 Task: Look for space in Neelankarai, India from 5th July, 2023 to 10th July, 2023 for 4 adults in price range Rs.9000 to Rs.14000. Place can be entire place with 2 bedrooms having 4 beds and 2 bathrooms. Property type can be house, flat, guest house. Amenities needed are: washing machine. Booking option can be shelf check-in. Required host language is English.
Action: Mouse moved to (544, 105)
Screenshot: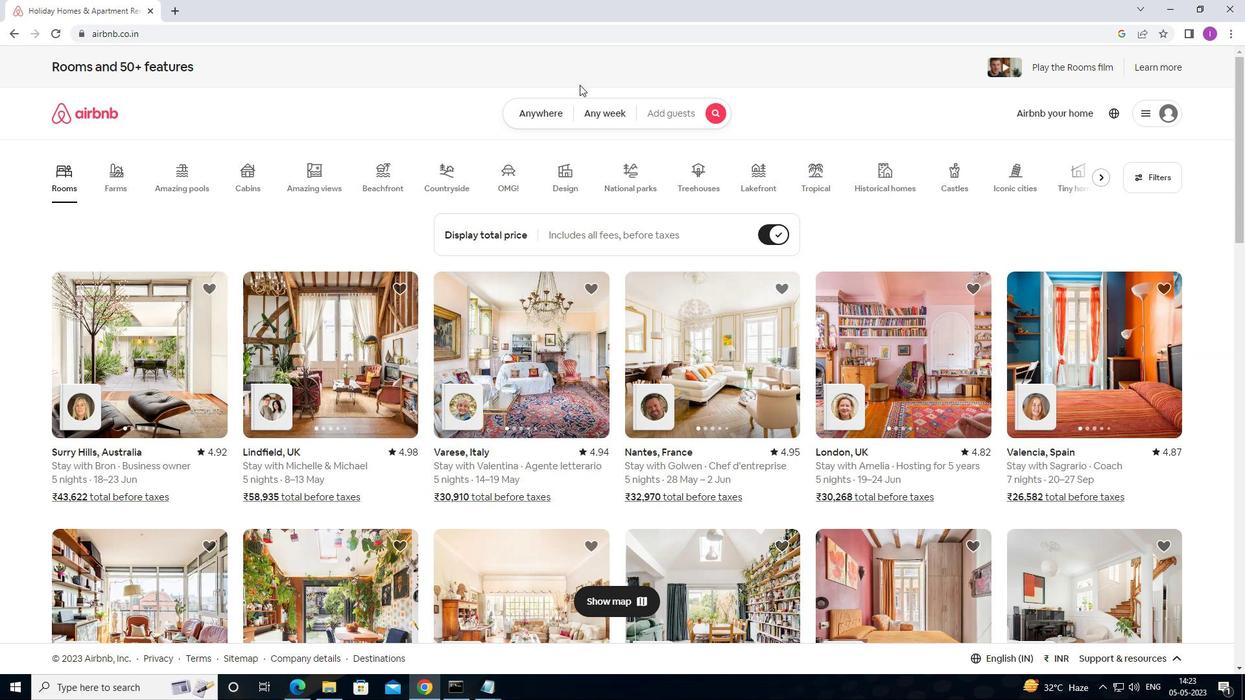 
Action: Mouse pressed left at (544, 105)
Screenshot: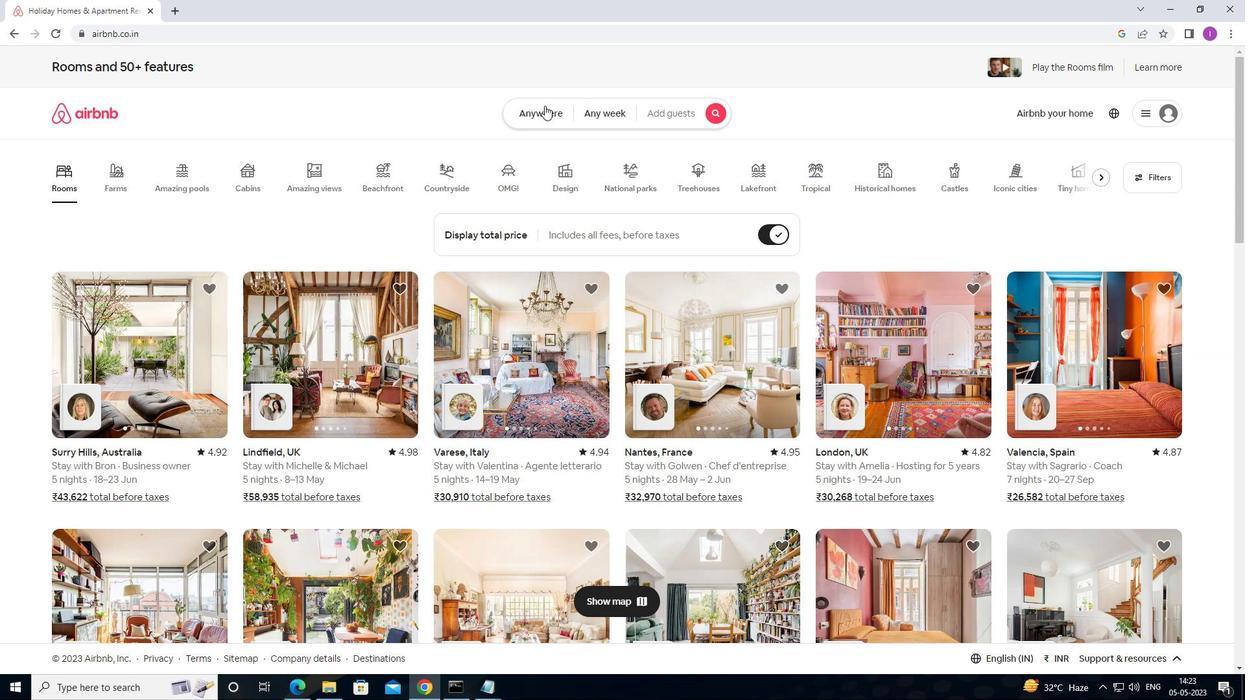 
Action: Mouse moved to (446, 159)
Screenshot: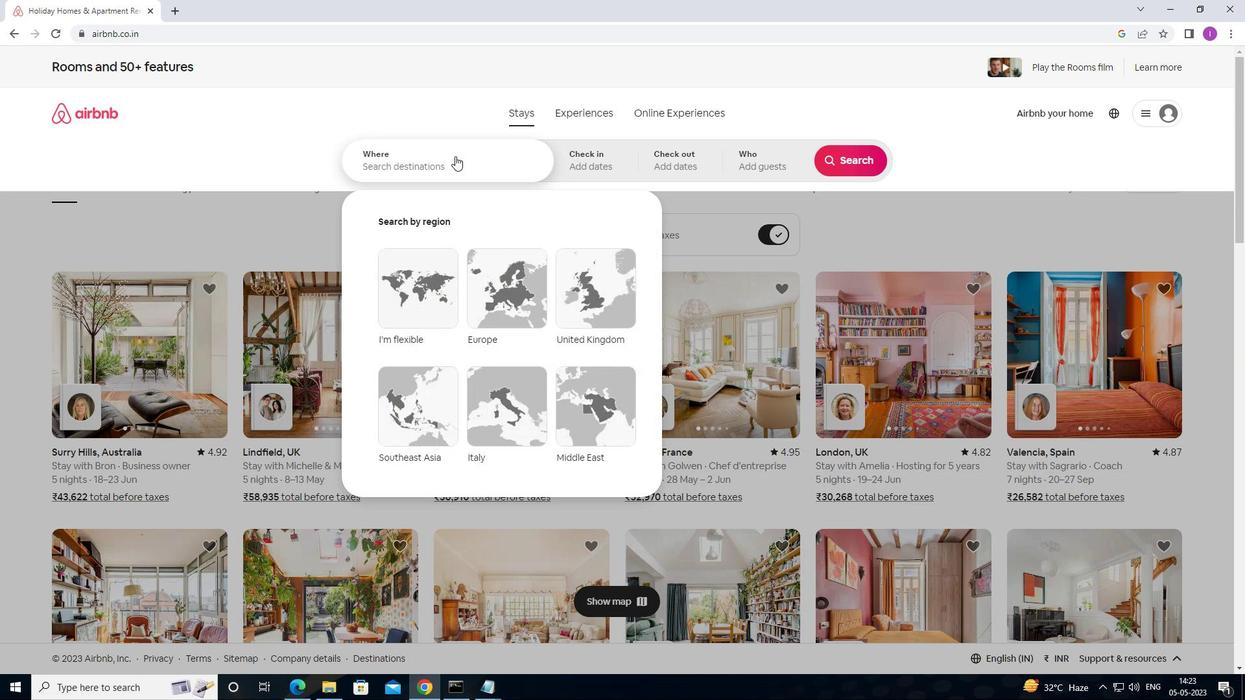 
Action: Mouse pressed left at (446, 159)
Screenshot: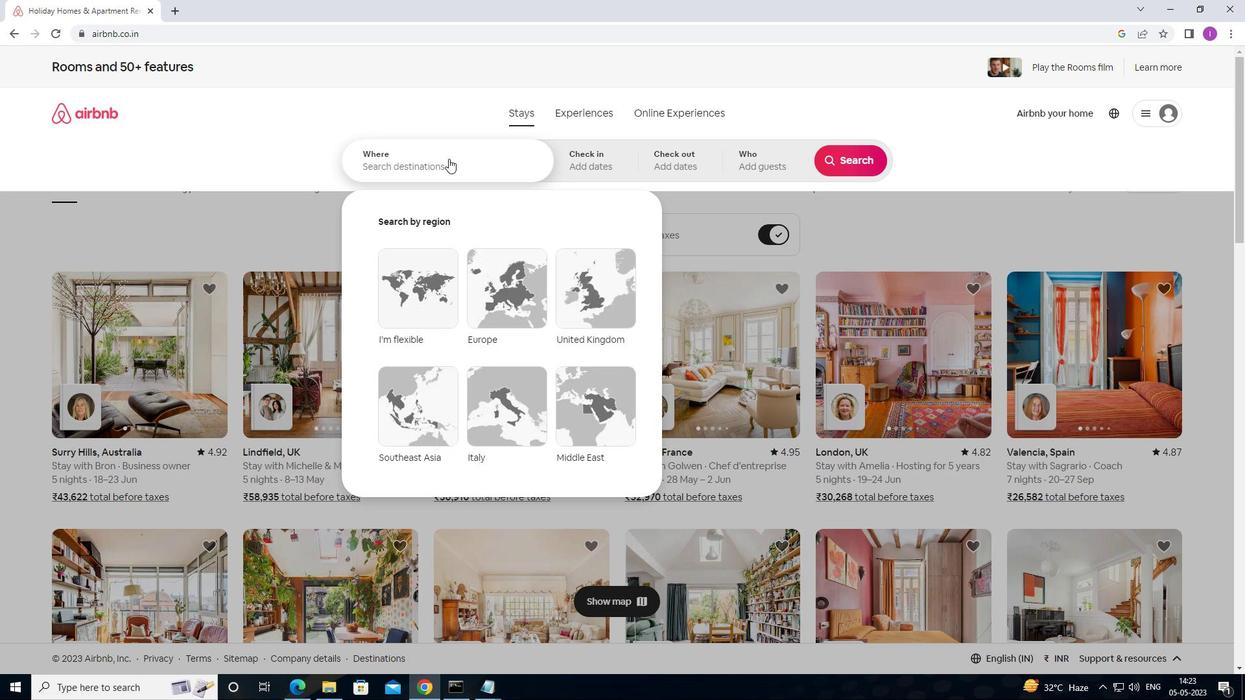
Action: Mouse moved to (449, 167)
Screenshot: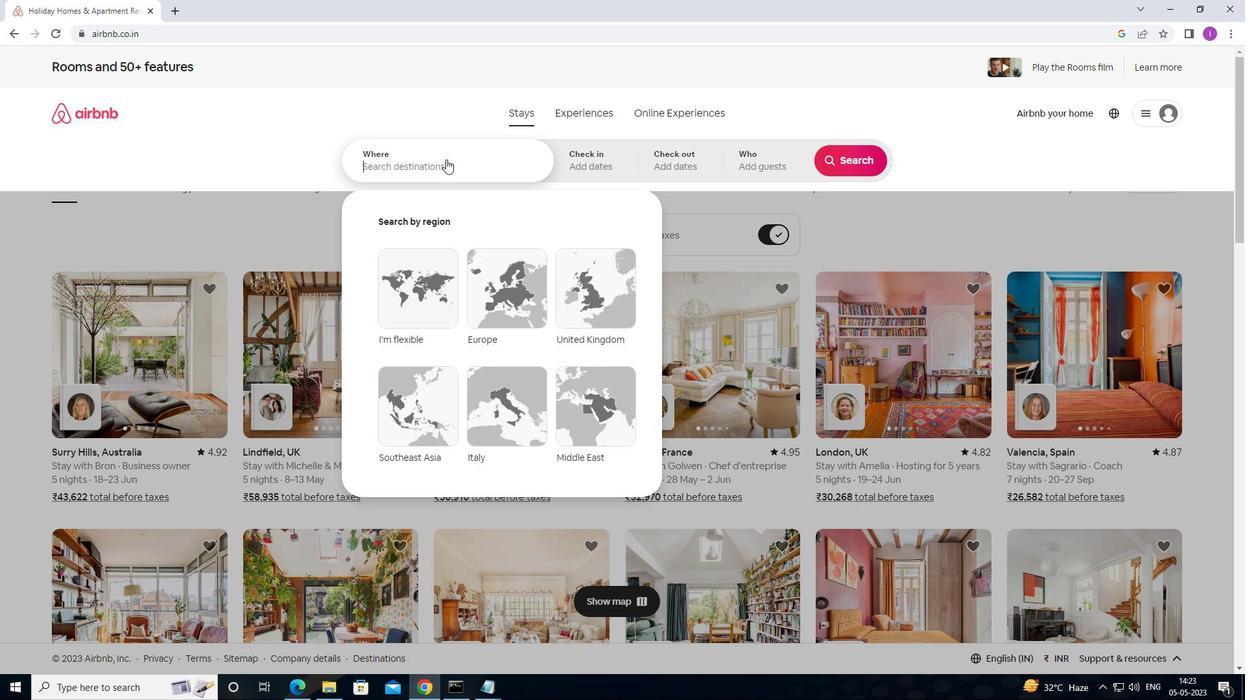 
Action: Key pressed <Key.shift>NEELANKARAI,<Key.shift>INDIA
Screenshot: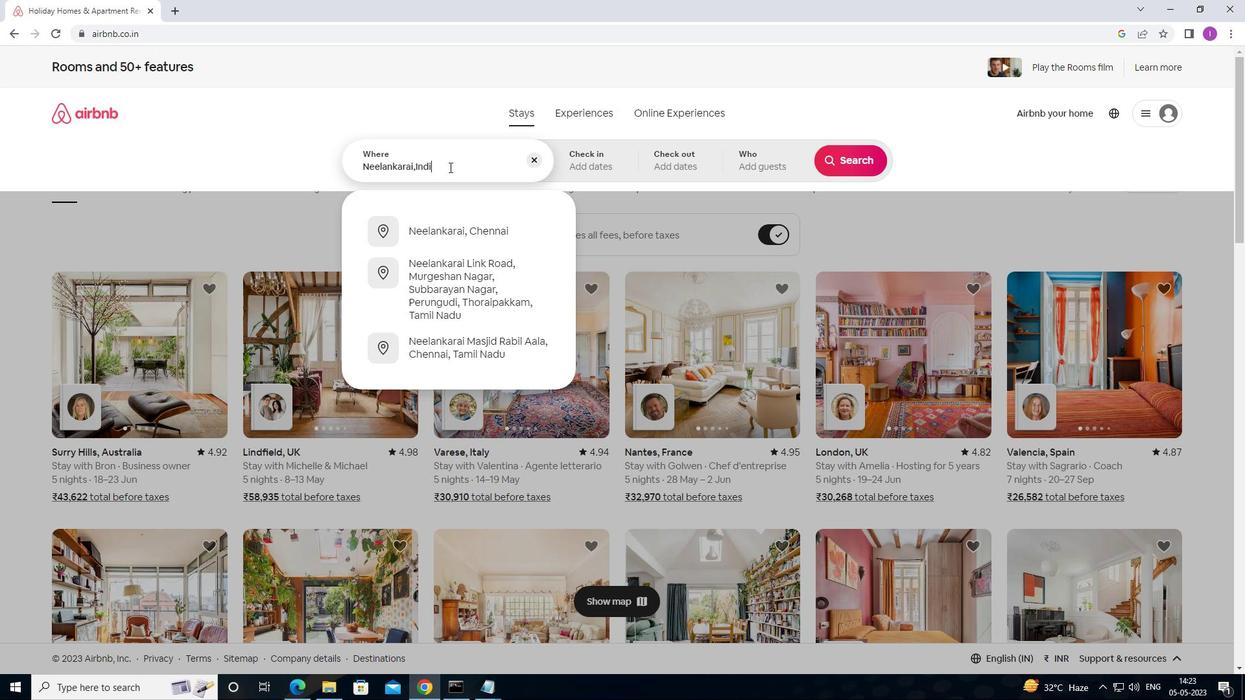 
Action: Mouse moved to (581, 166)
Screenshot: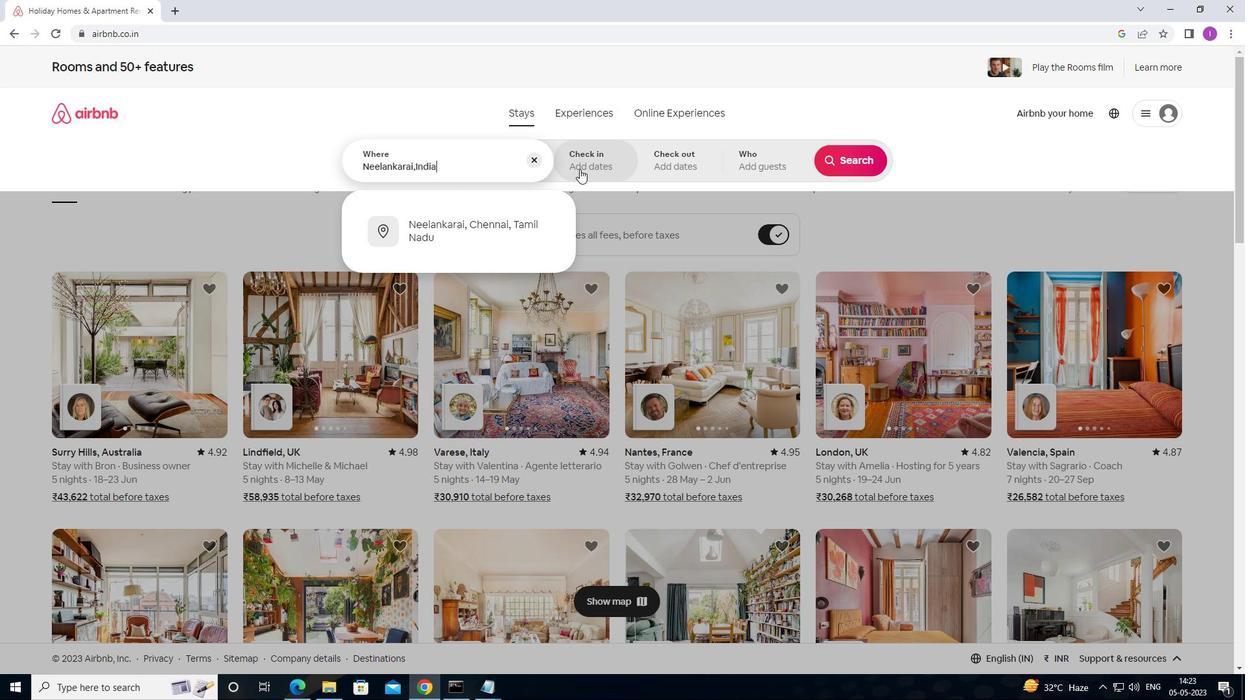 
Action: Mouse pressed left at (581, 166)
Screenshot: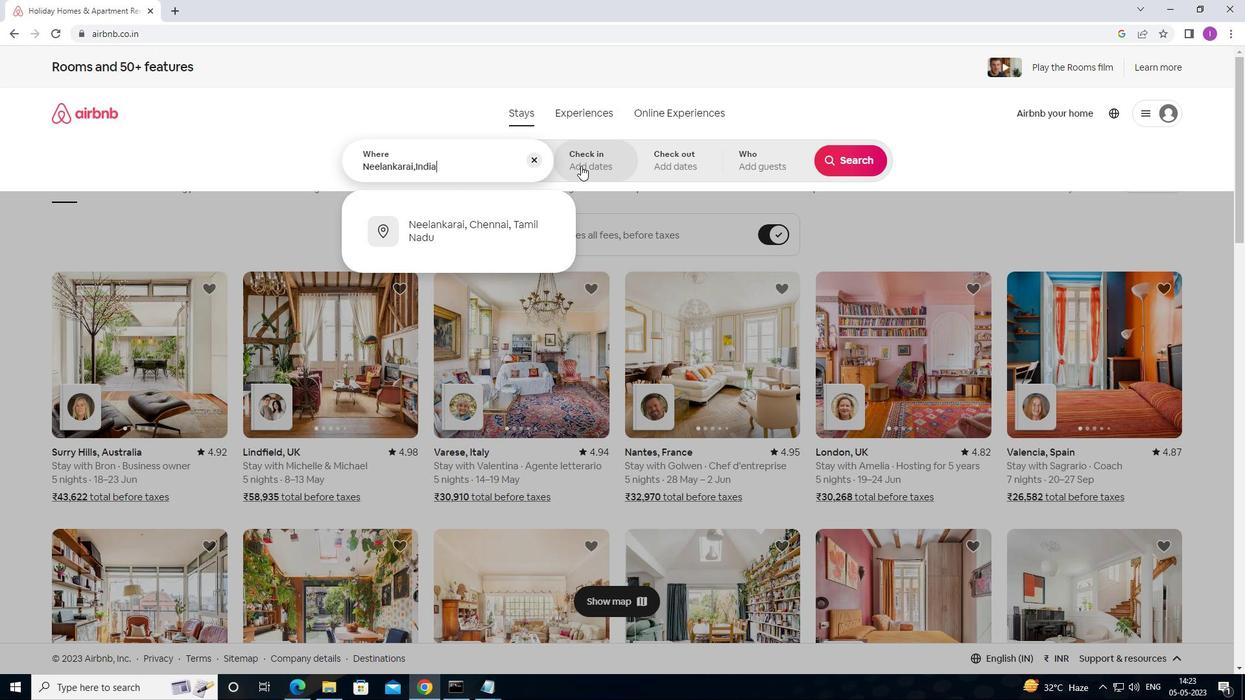 
Action: Mouse moved to (841, 267)
Screenshot: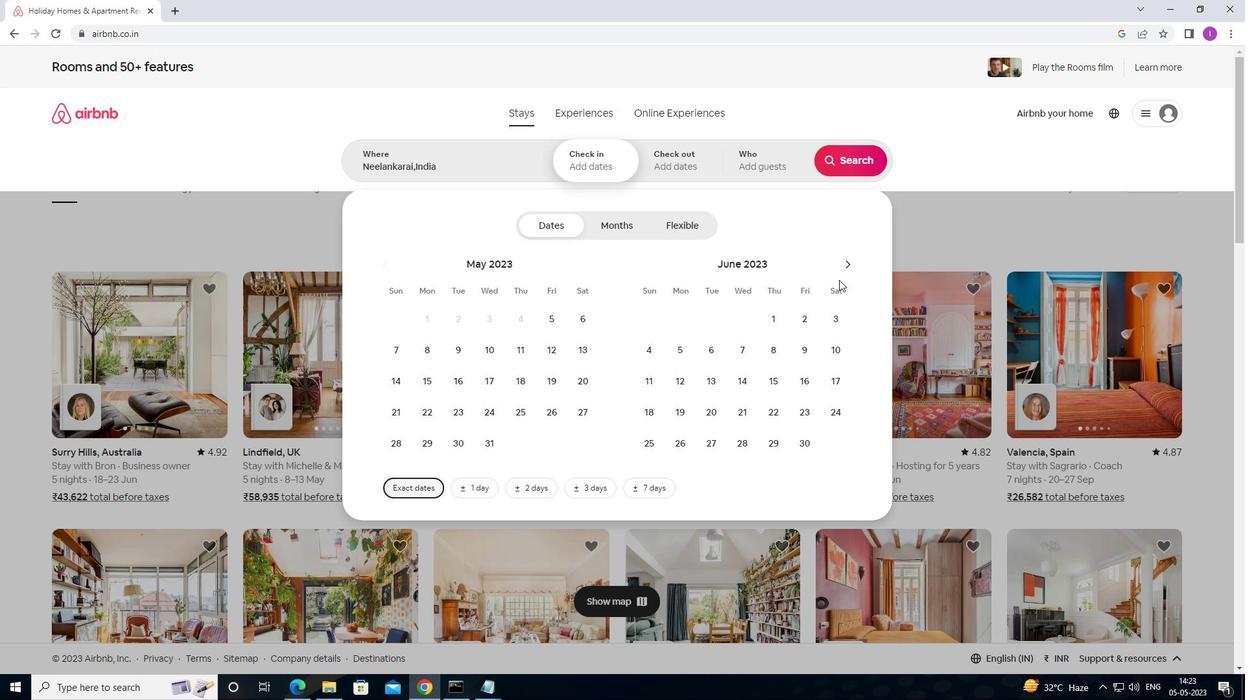 
Action: Mouse pressed left at (841, 267)
Screenshot: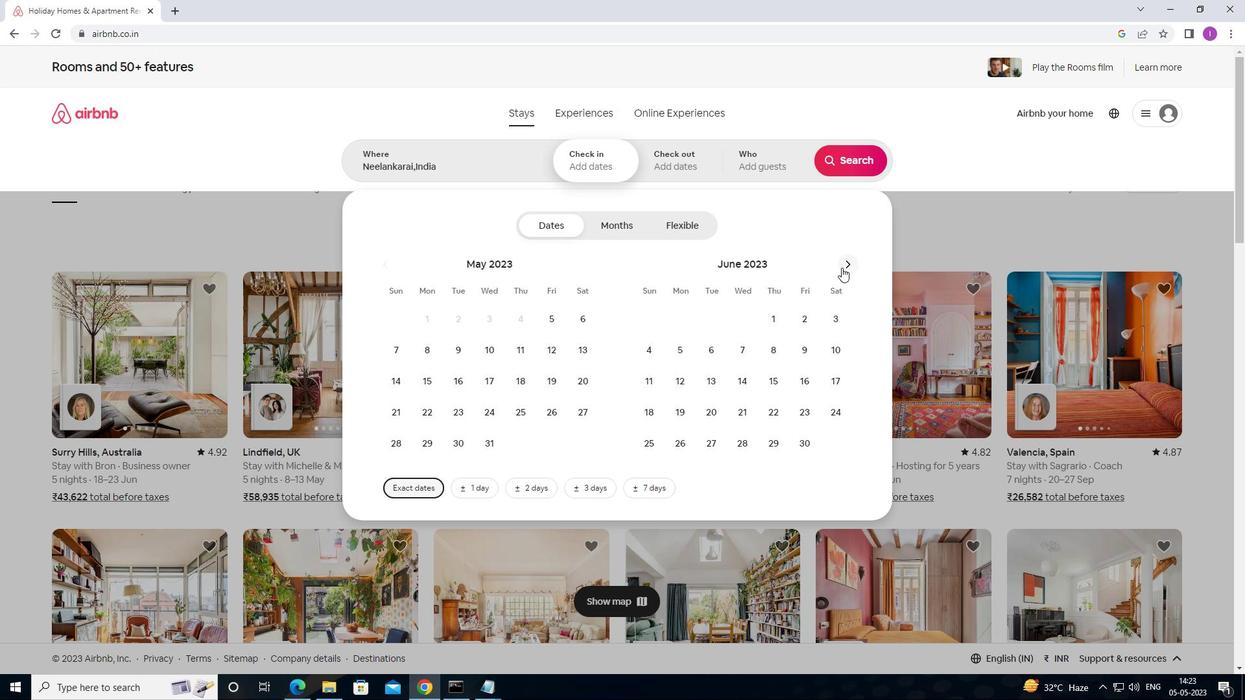
Action: Mouse moved to (734, 345)
Screenshot: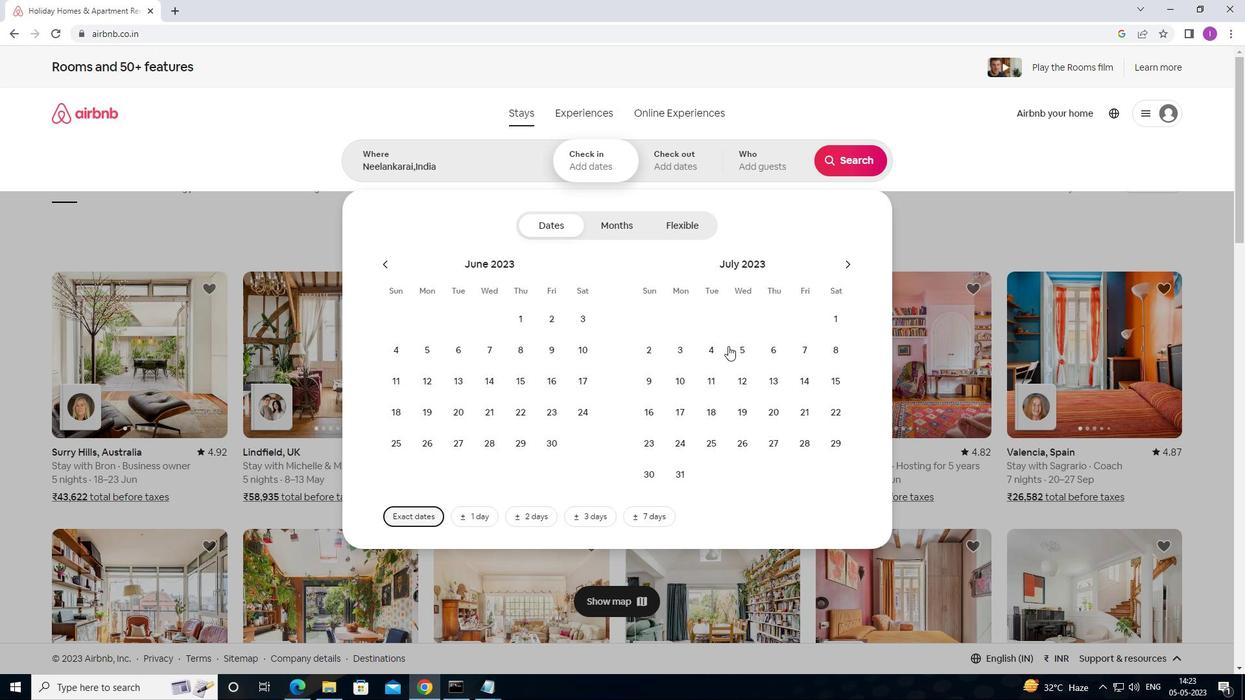 
Action: Mouse pressed left at (734, 345)
Screenshot: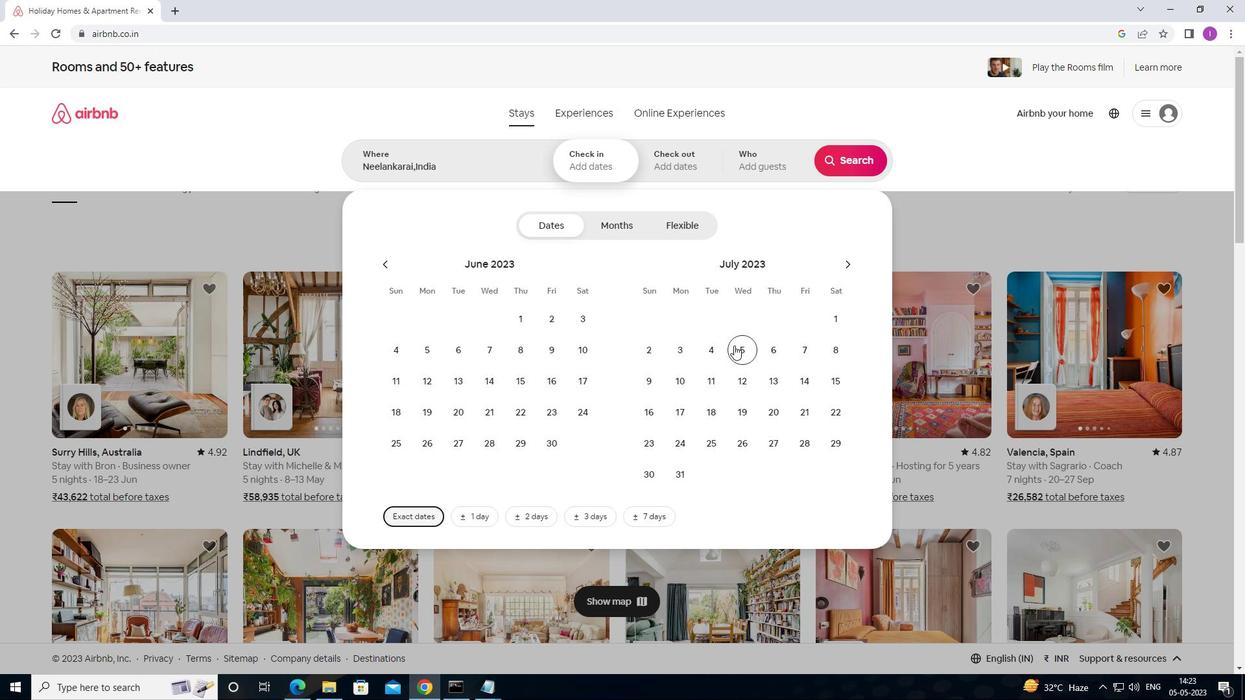 
Action: Mouse moved to (681, 378)
Screenshot: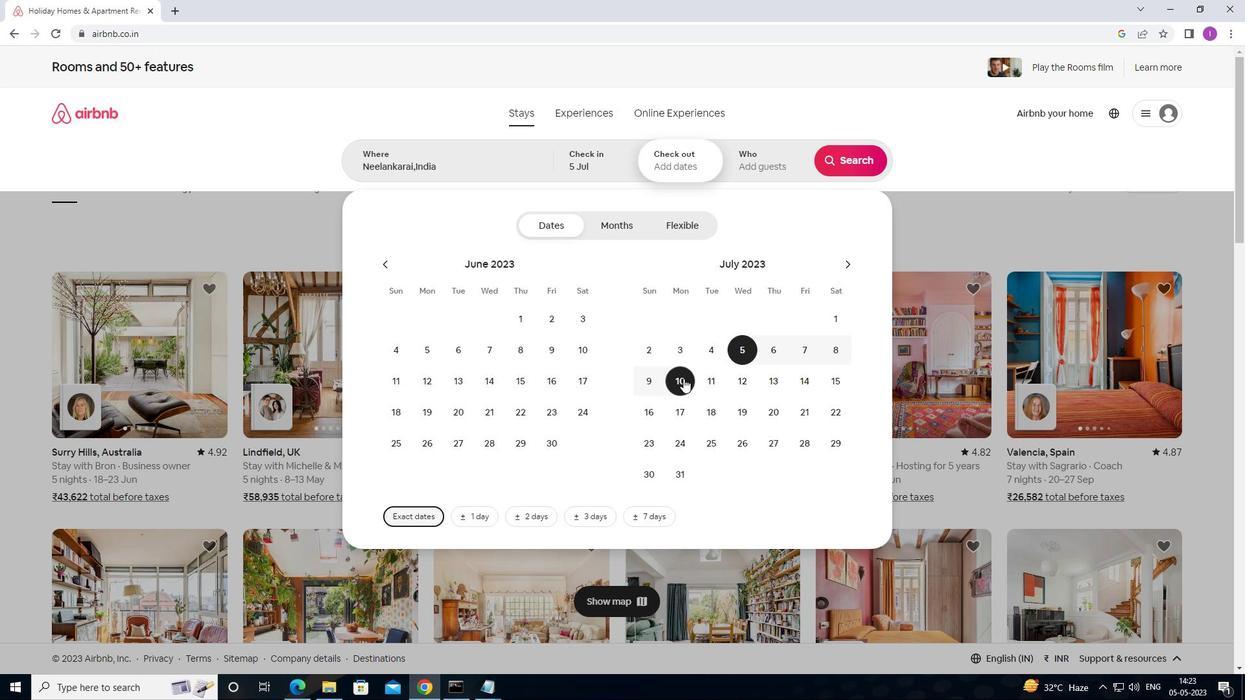 
Action: Mouse pressed left at (681, 378)
Screenshot: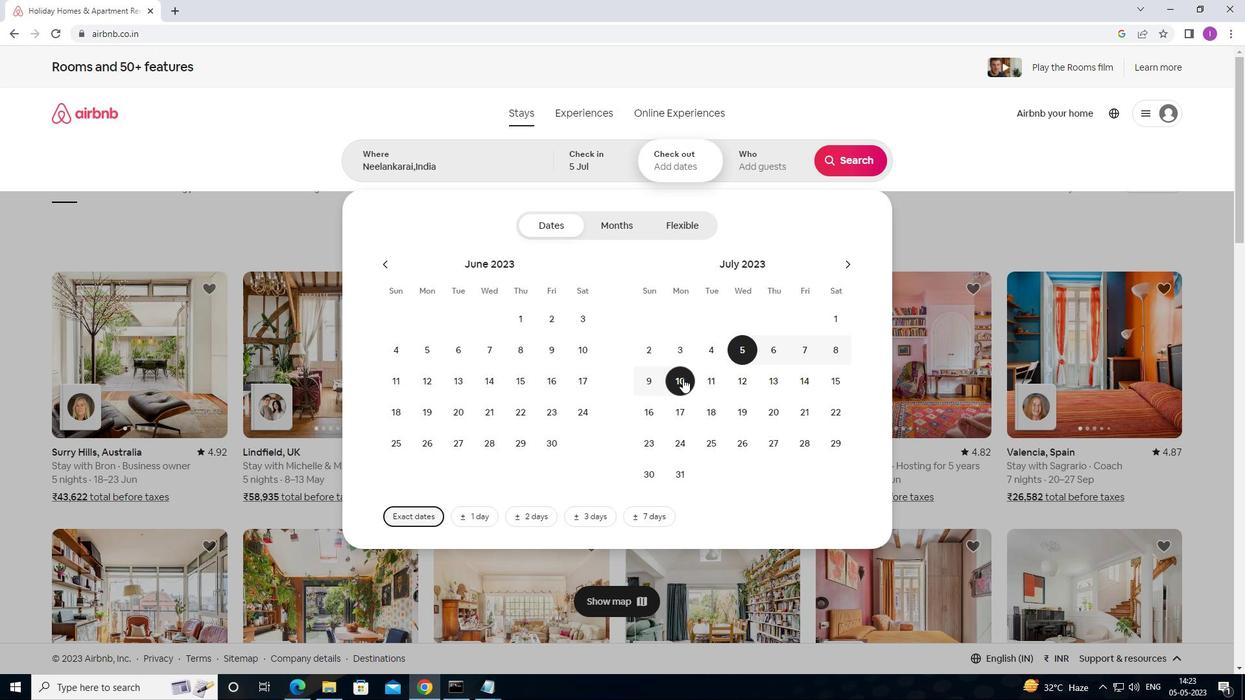 
Action: Mouse moved to (752, 175)
Screenshot: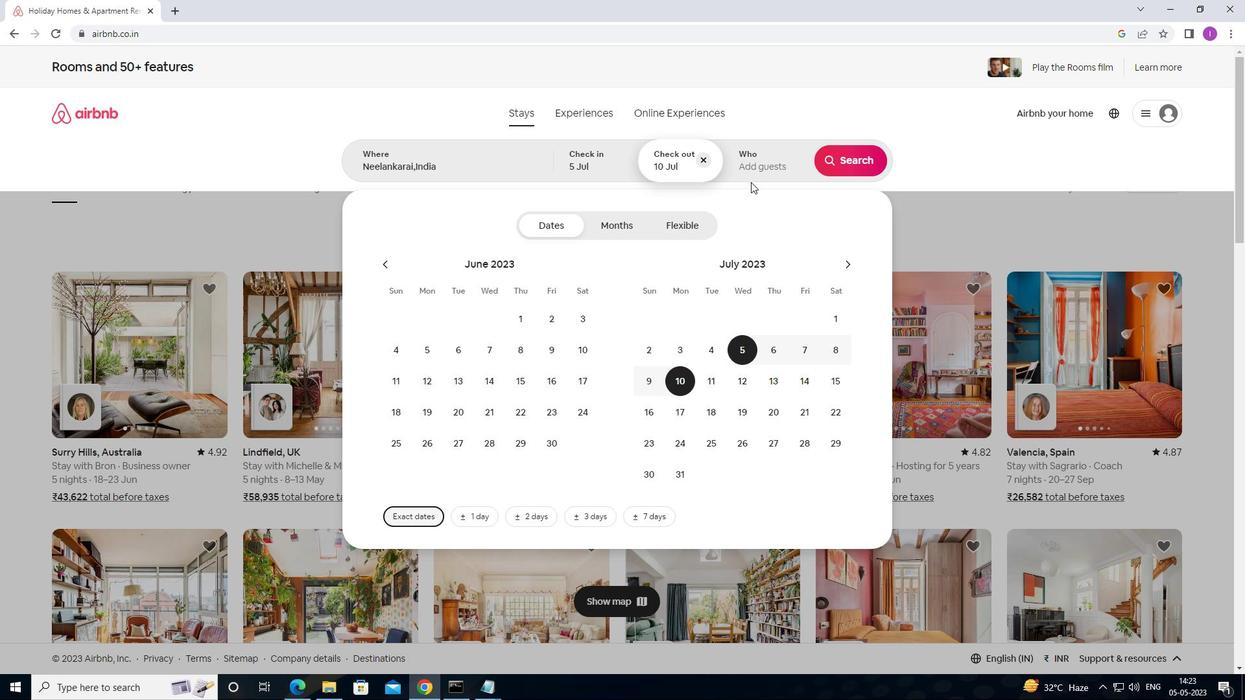 
Action: Mouse pressed left at (752, 175)
Screenshot: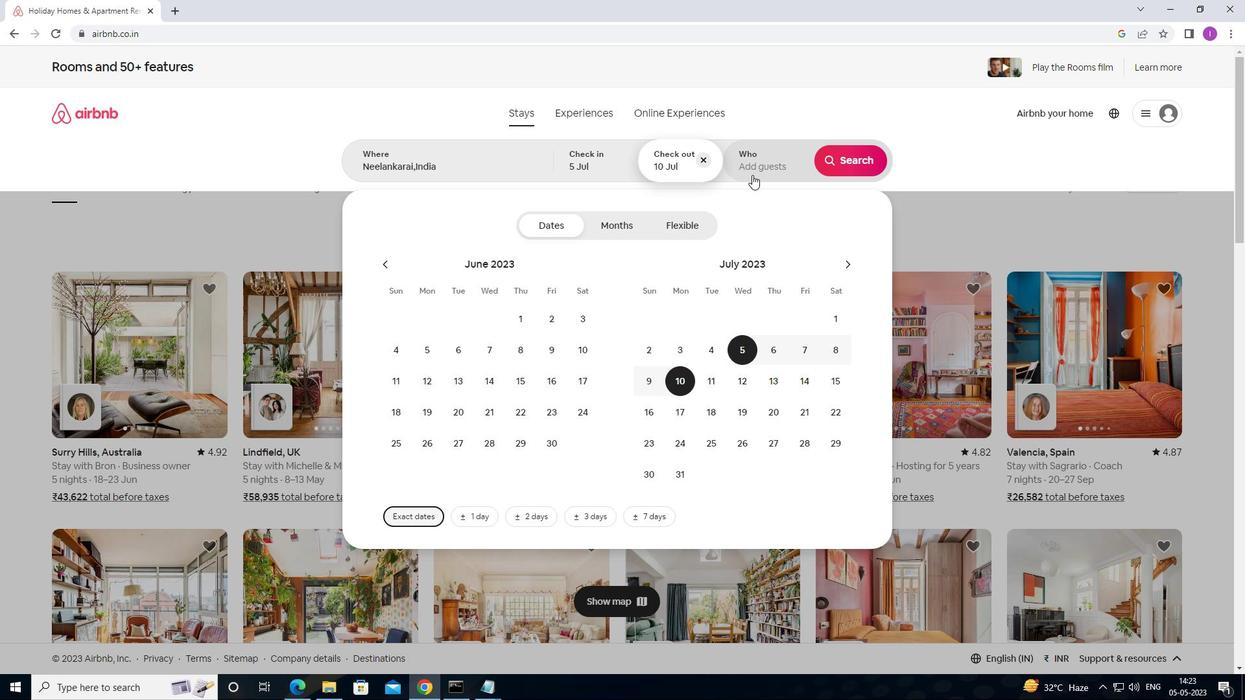 
Action: Mouse moved to (845, 232)
Screenshot: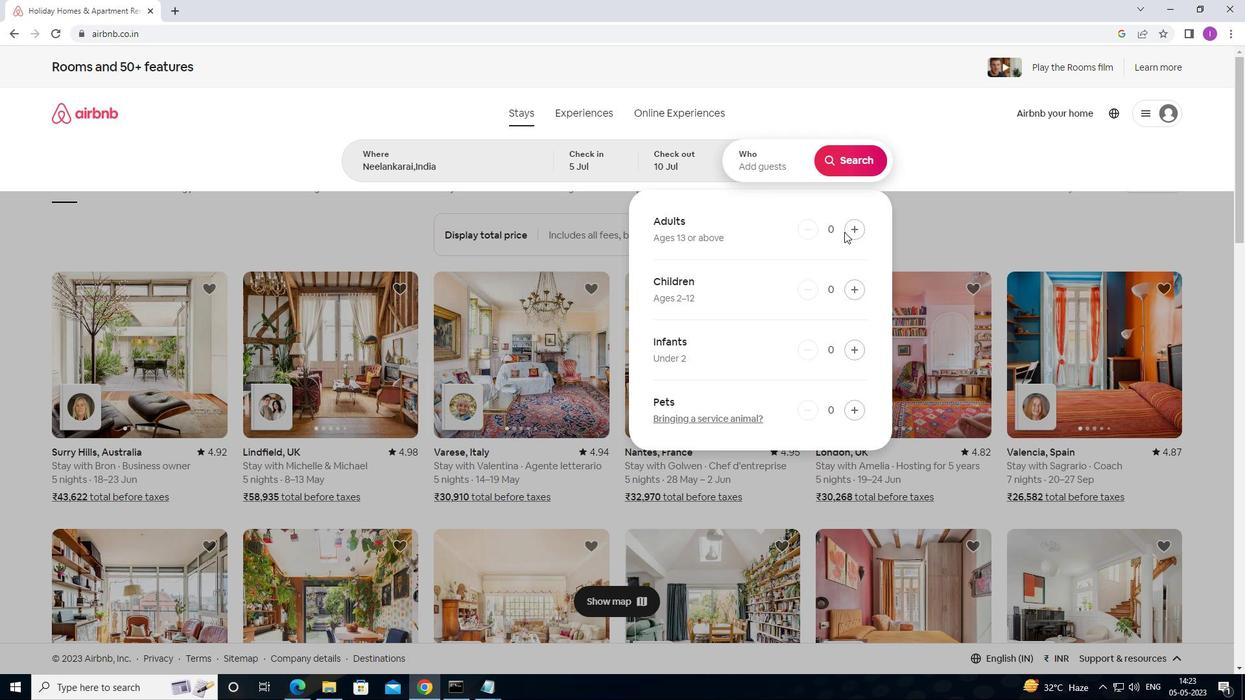 
Action: Mouse pressed left at (845, 232)
Screenshot: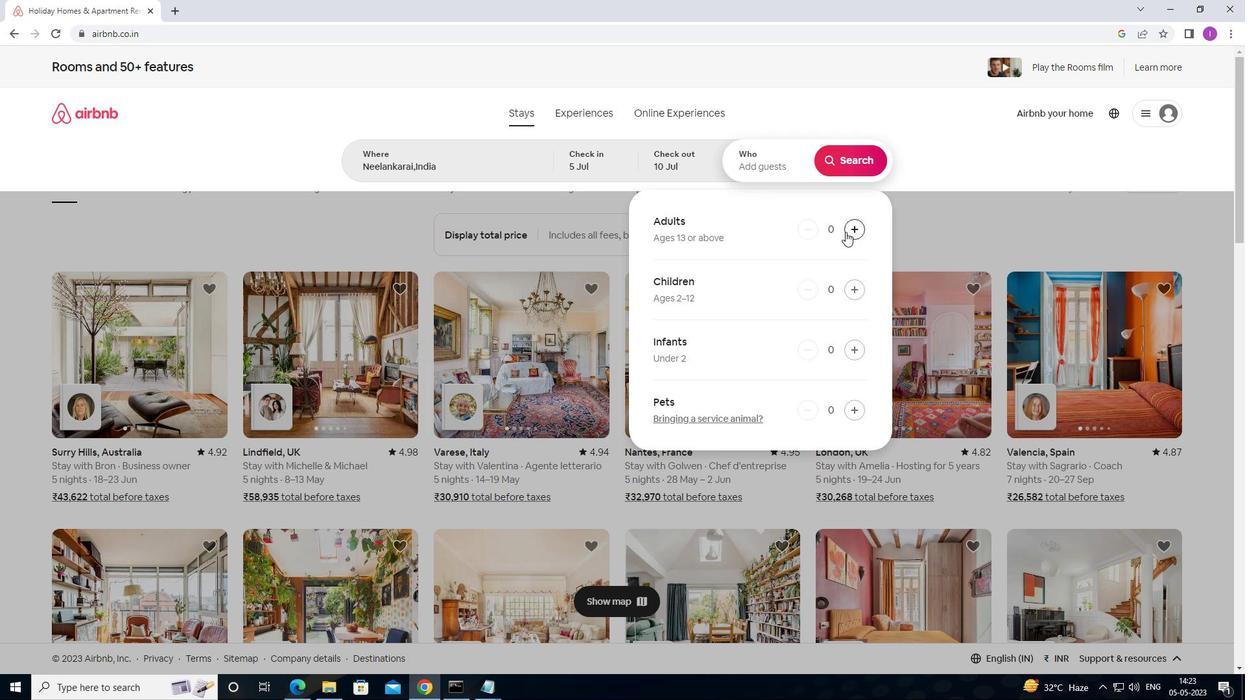 
Action: Mouse pressed left at (845, 232)
Screenshot: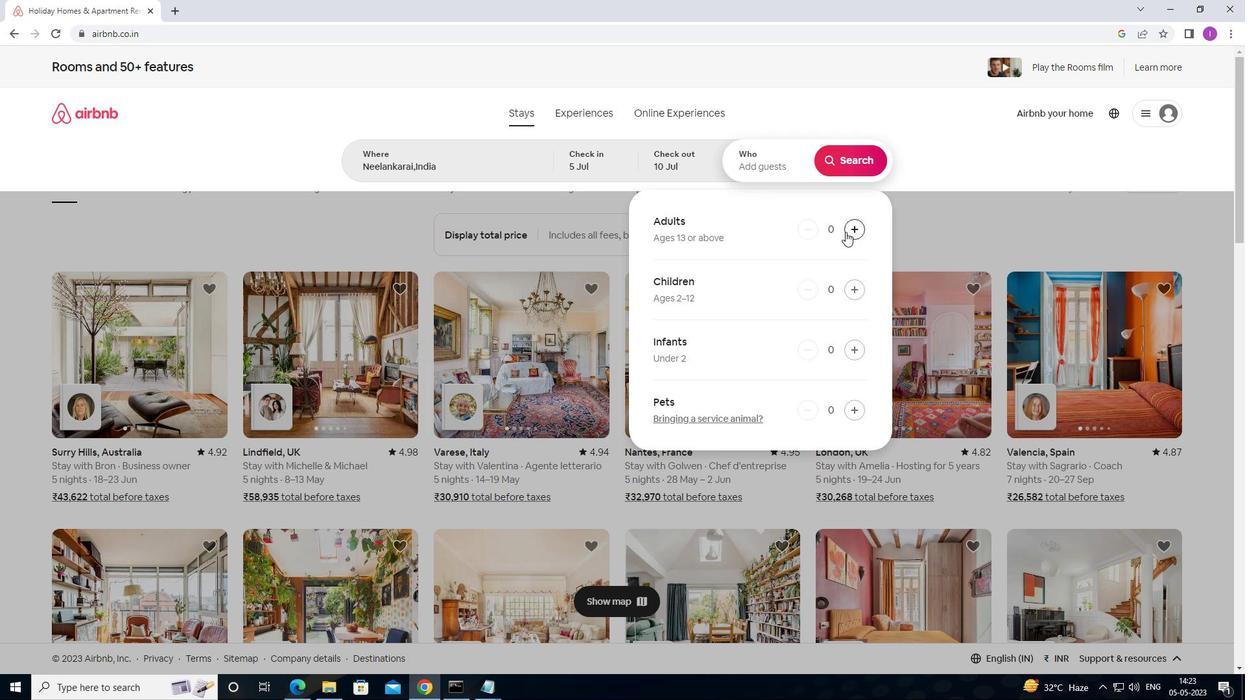 
Action: Mouse pressed left at (845, 232)
Screenshot: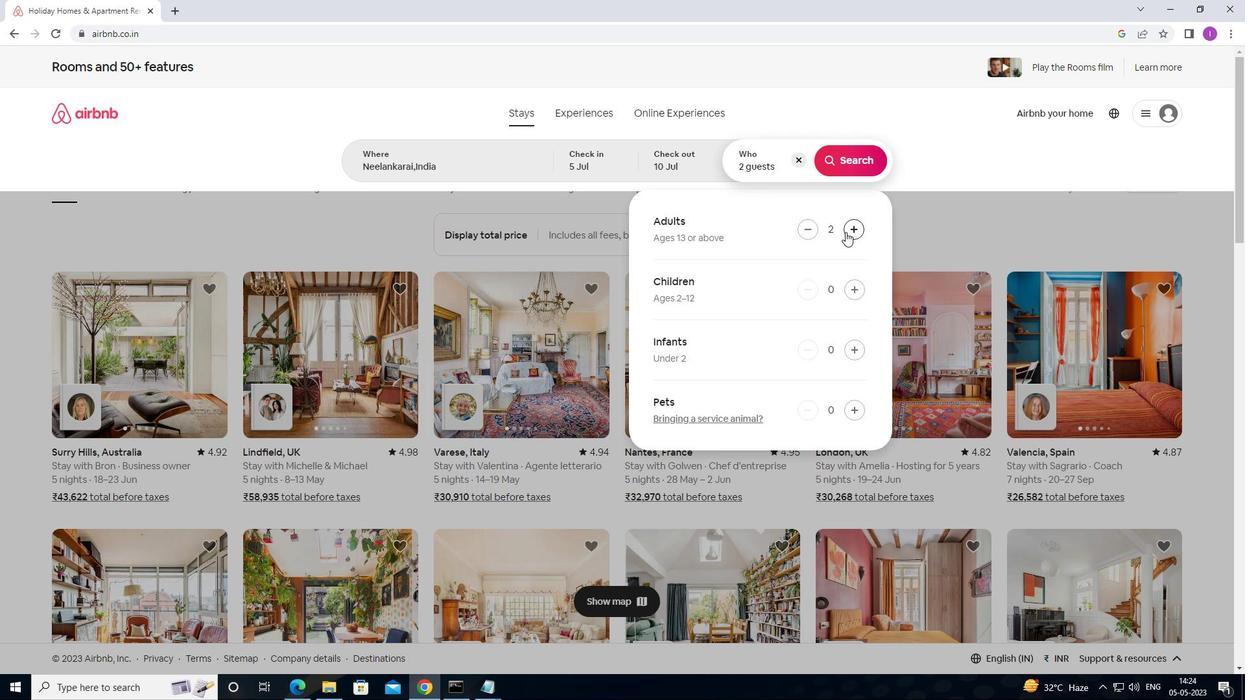 
Action: Mouse pressed left at (845, 232)
Screenshot: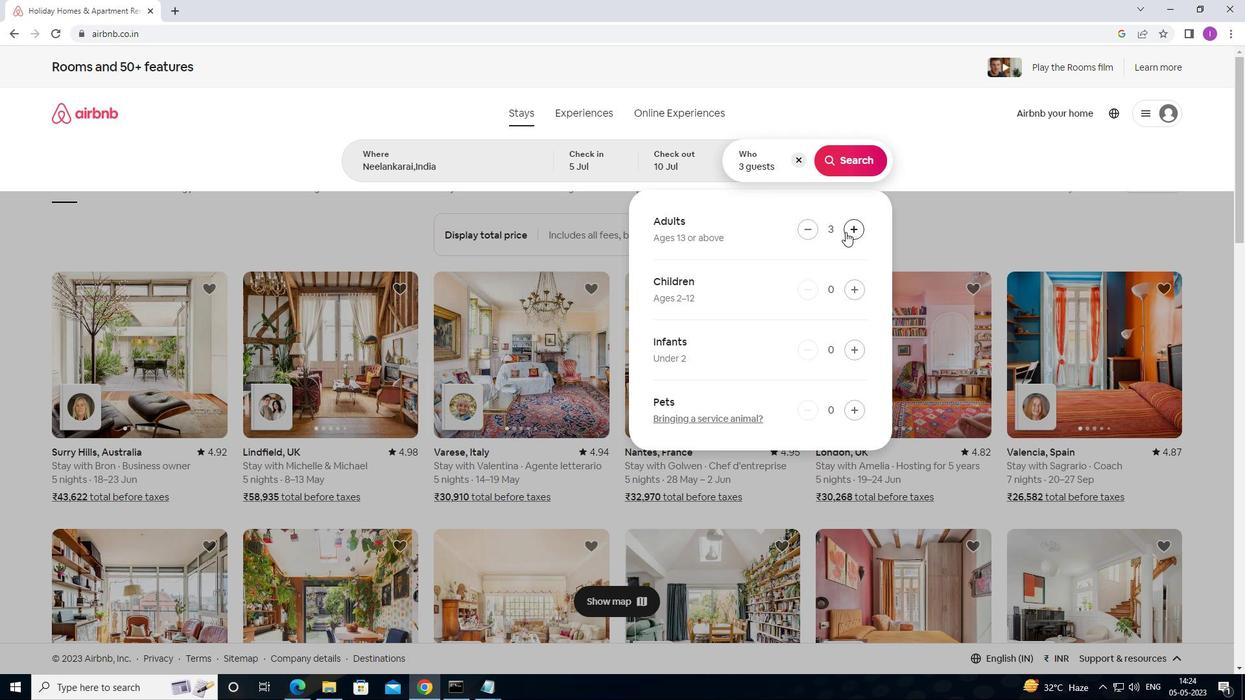 
Action: Mouse moved to (844, 168)
Screenshot: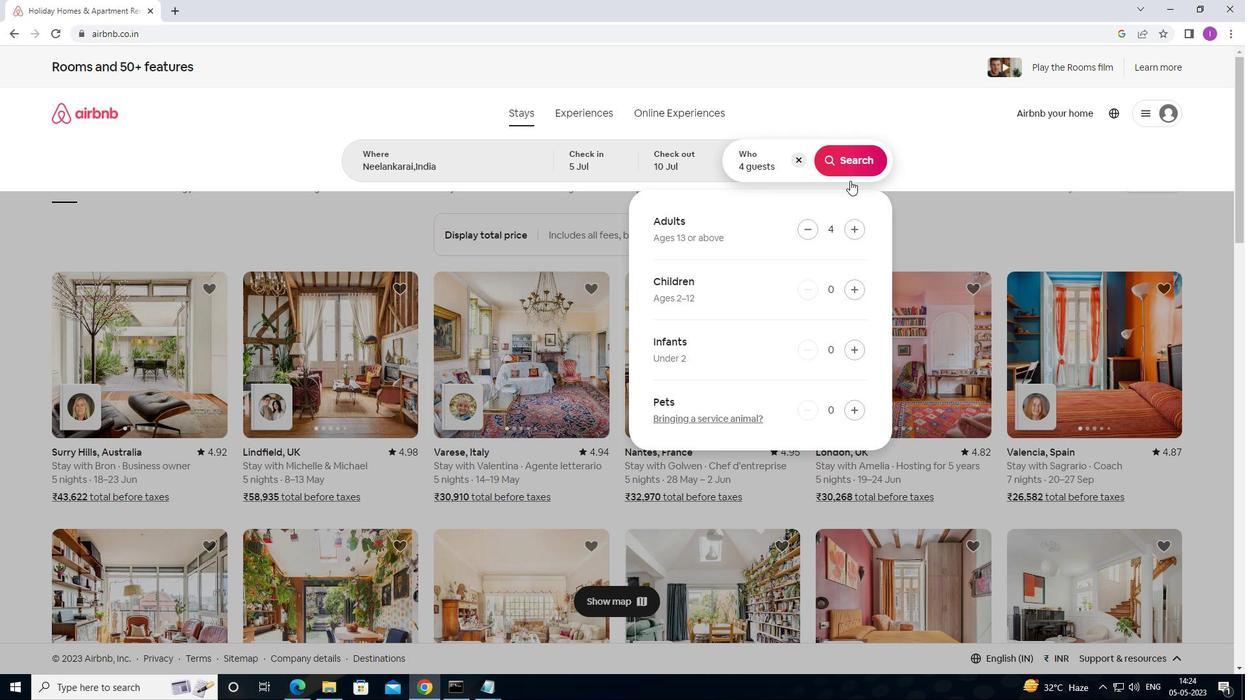 
Action: Mouse pressed left at (844, 168)
Screenshot: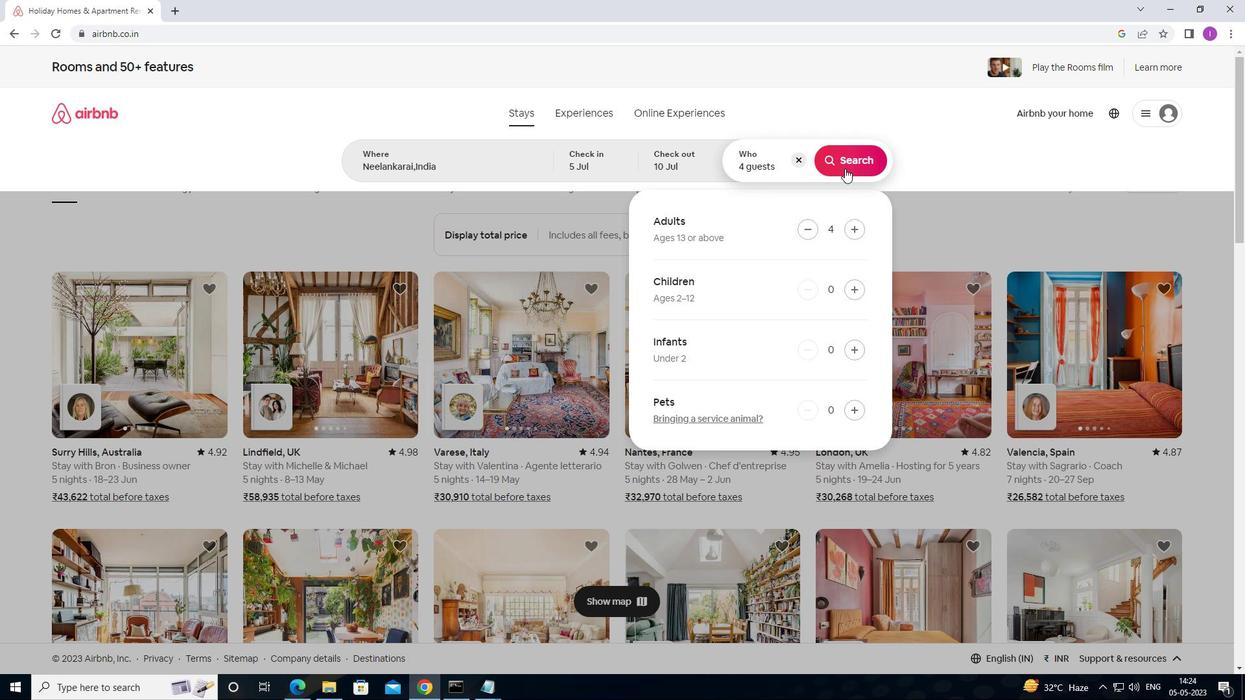 
Action: Mouse moved to (1193, 123)
Screenshot: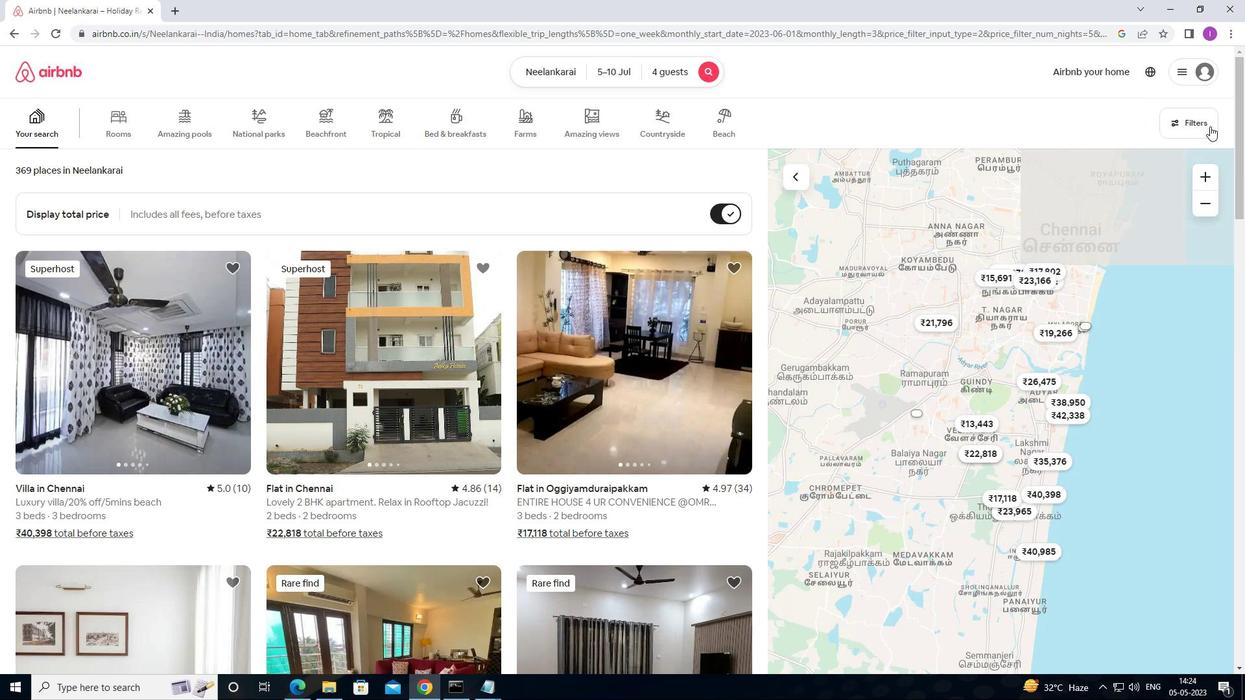 
Action: Mouse pressed left at (1193, 123)
Screenshot: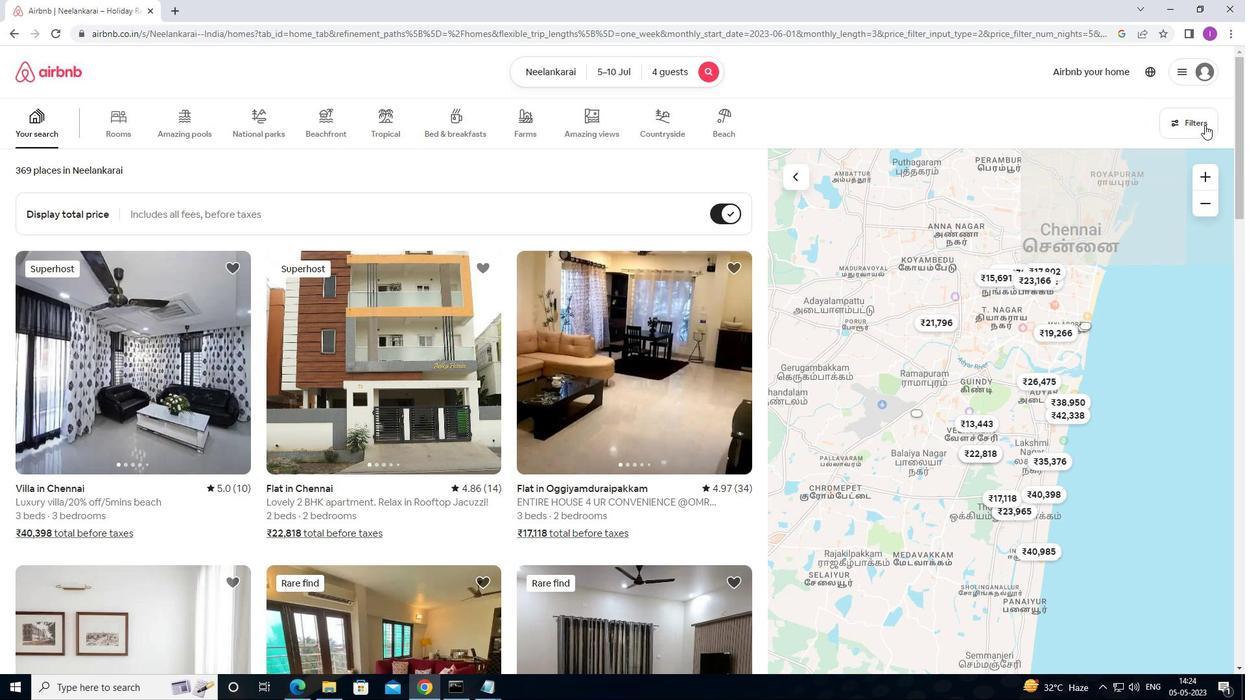 
Action: Mouse moved to (468, 441)
Screenshot: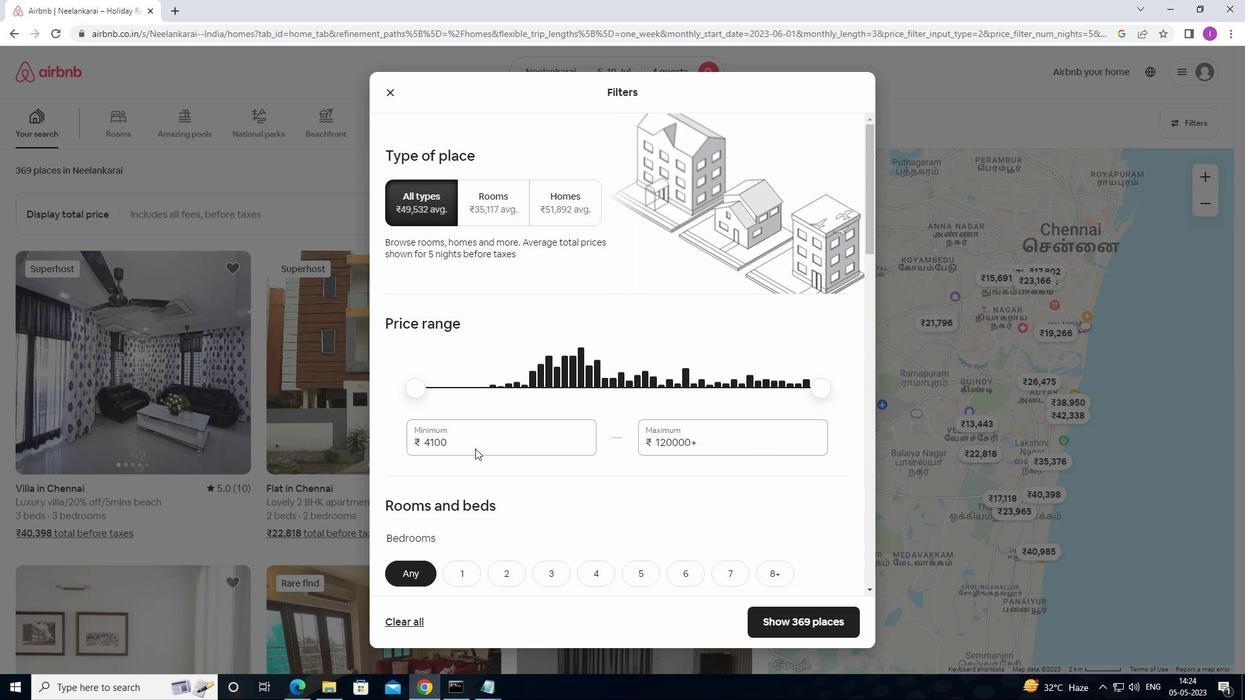 
Action: Mouse pressed left at (468, 441)
Screenshot: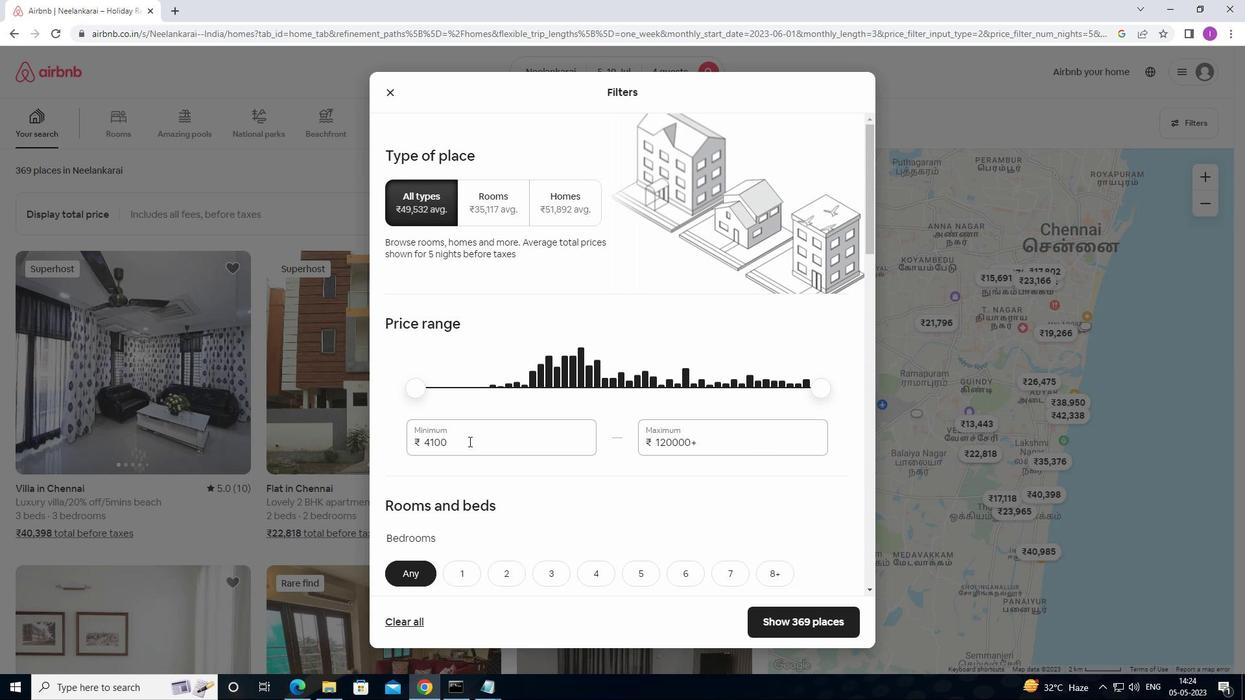 
Action: Mouse moved to (461, 413)
Screenshot: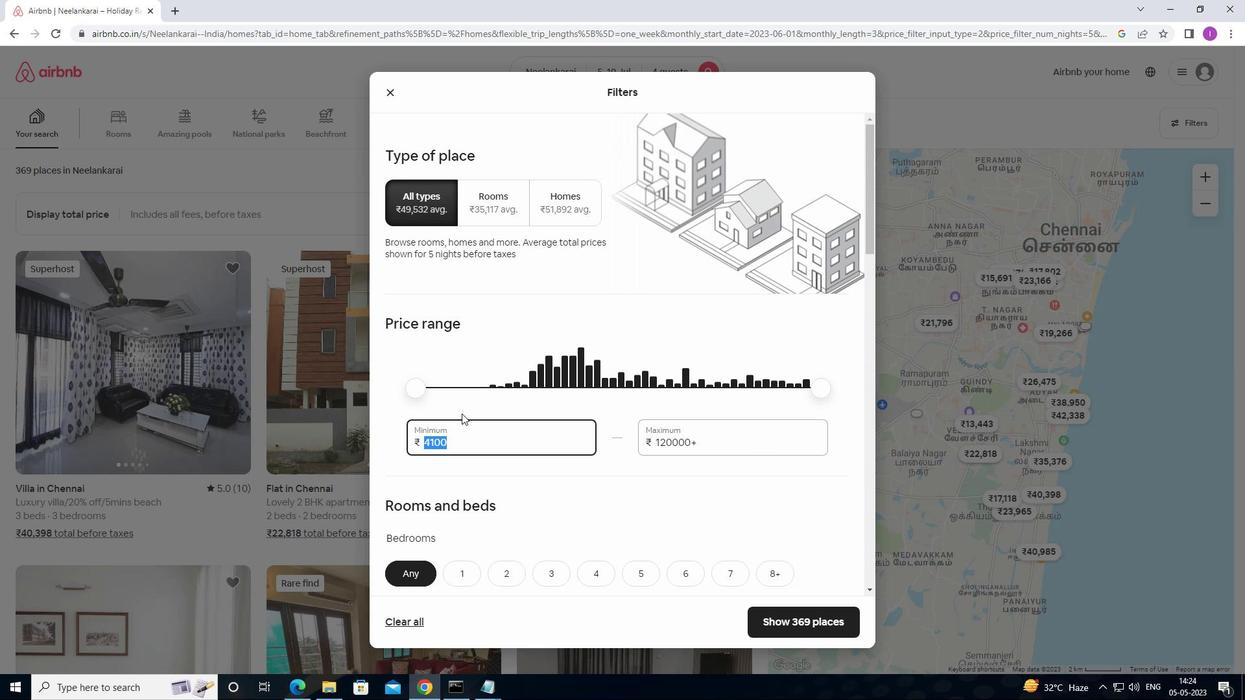
Action: Key pressed 9
Screenshot: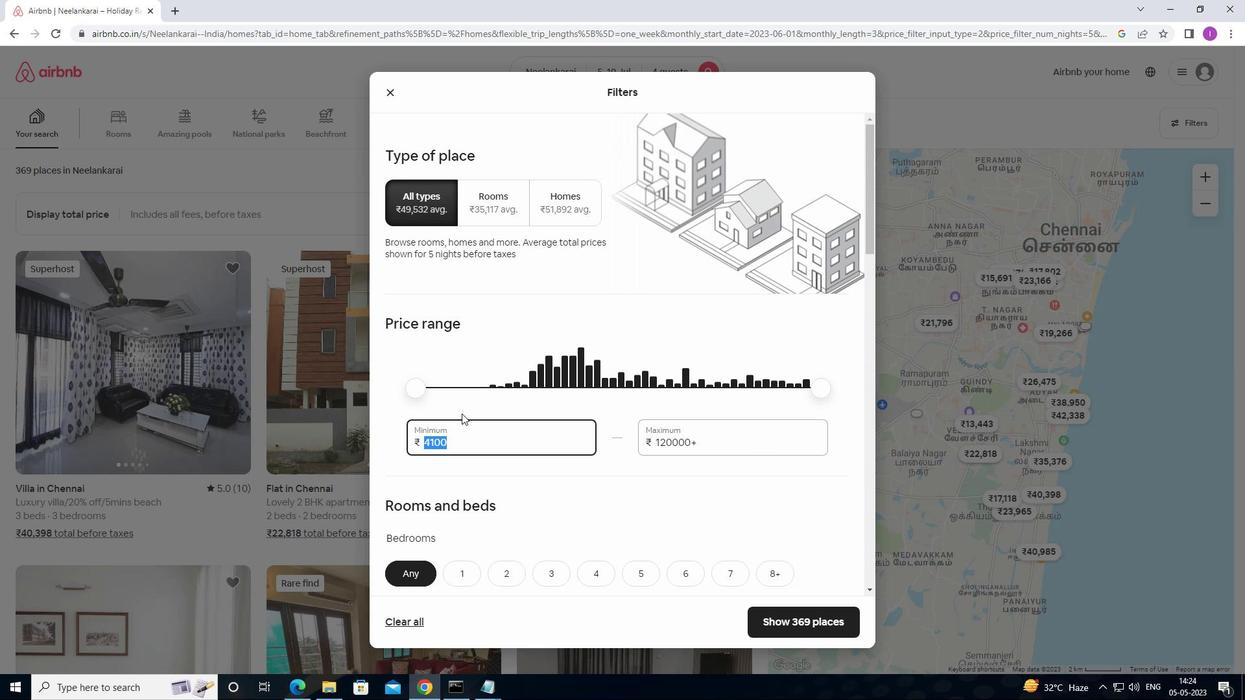 
Action: Mouse moved to (463, 411)
Screenshot: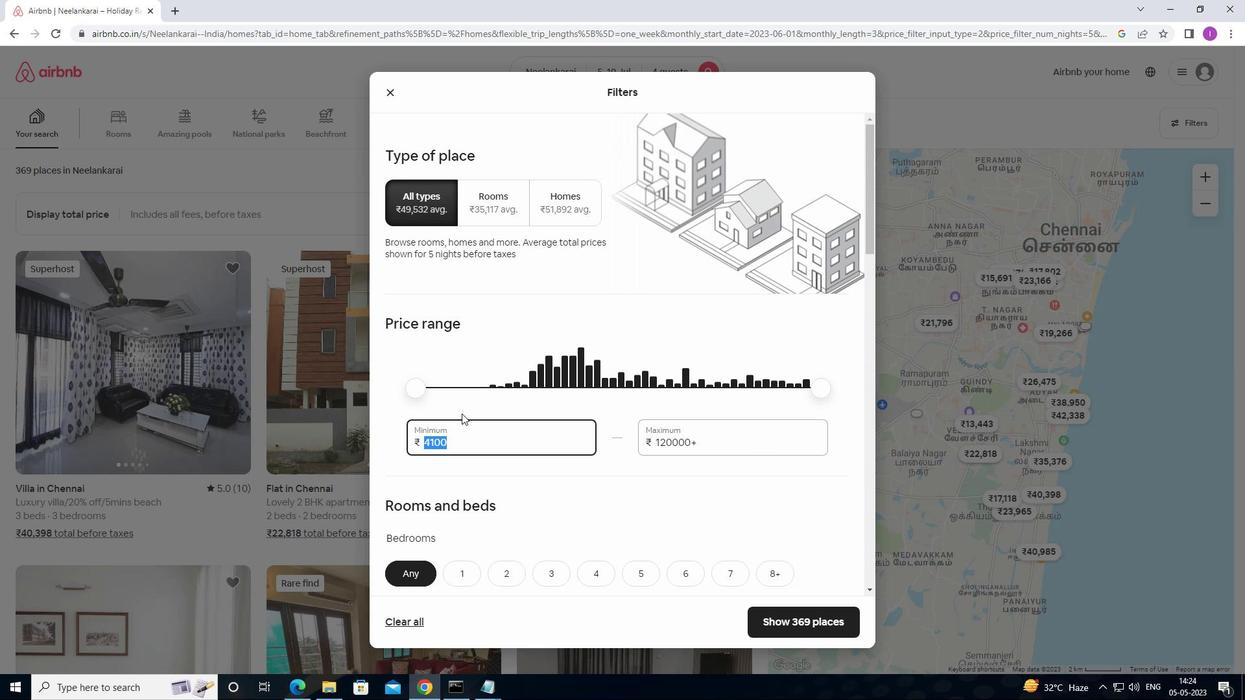 
Action: Key pressed 000
Screenshot: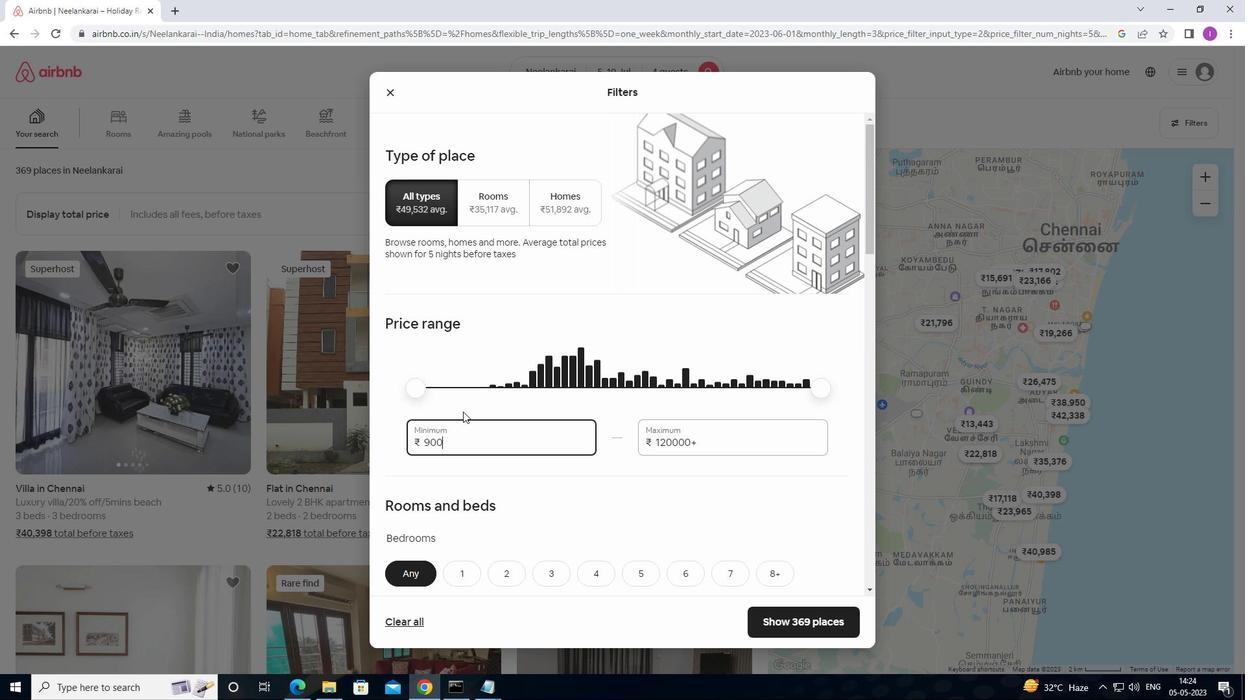 
Action: Mouse moved to (695, 442)
Screenshot: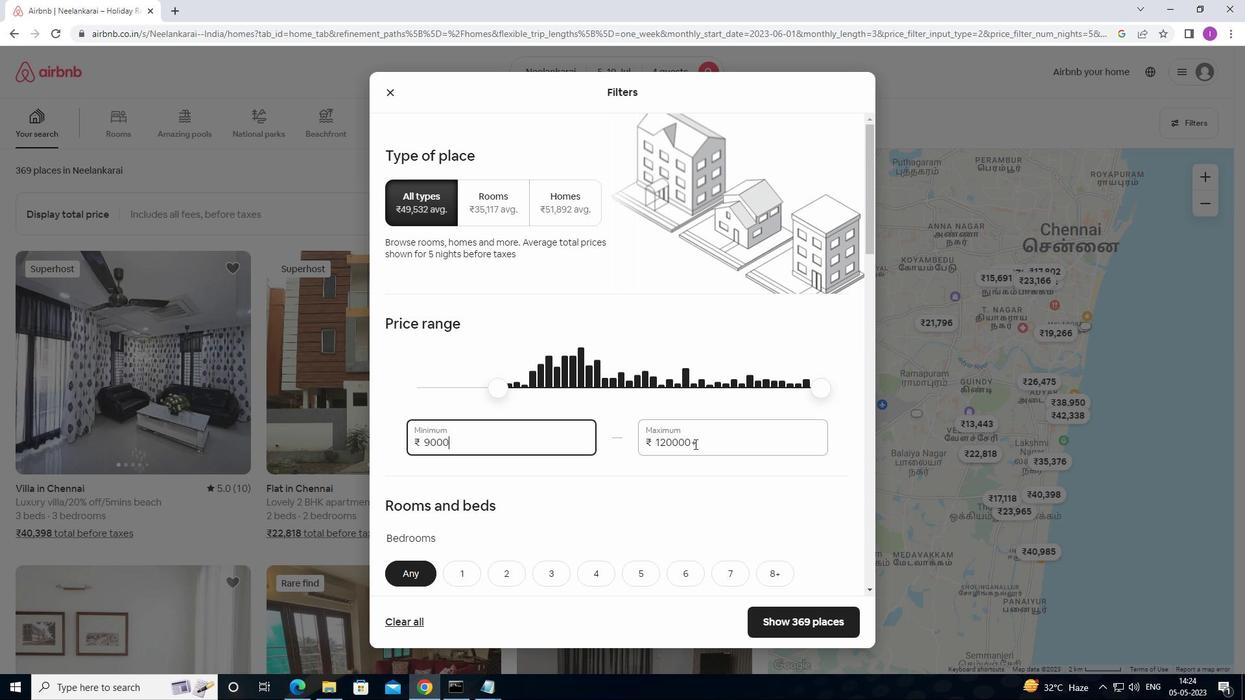 
Action: Mouse pressed left at (695, 442)
Screenshot: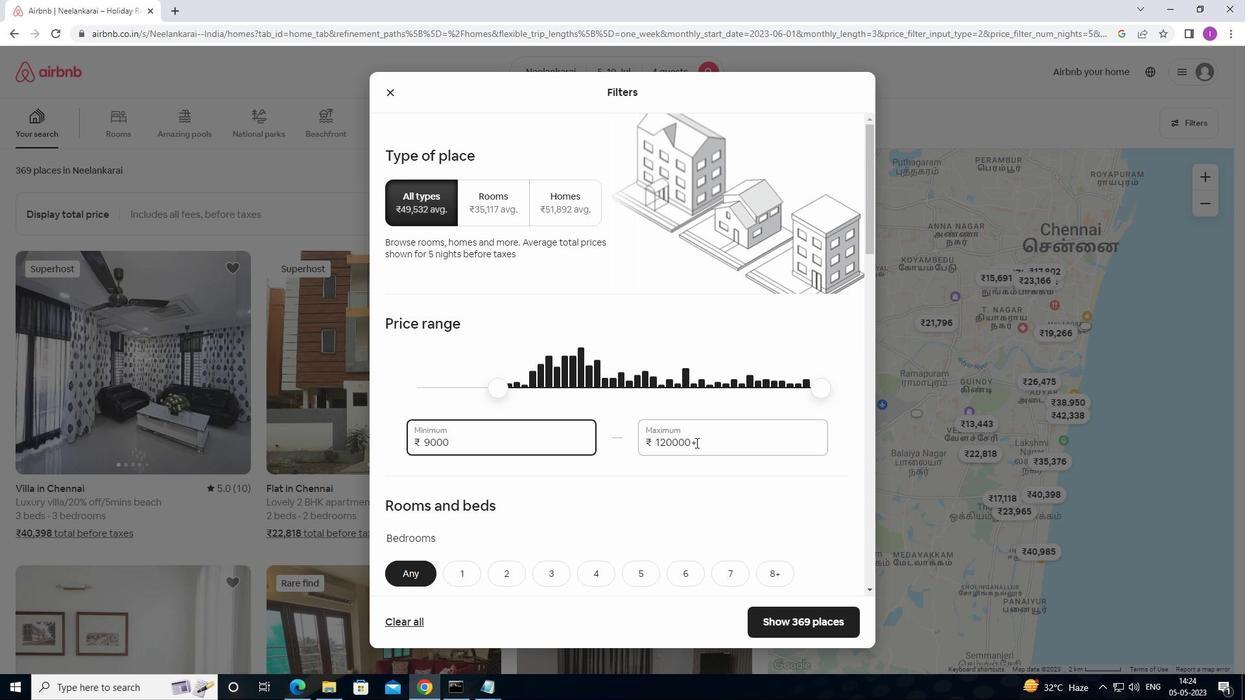 
Action: Mouse moved to (834, 463)
Screenshot: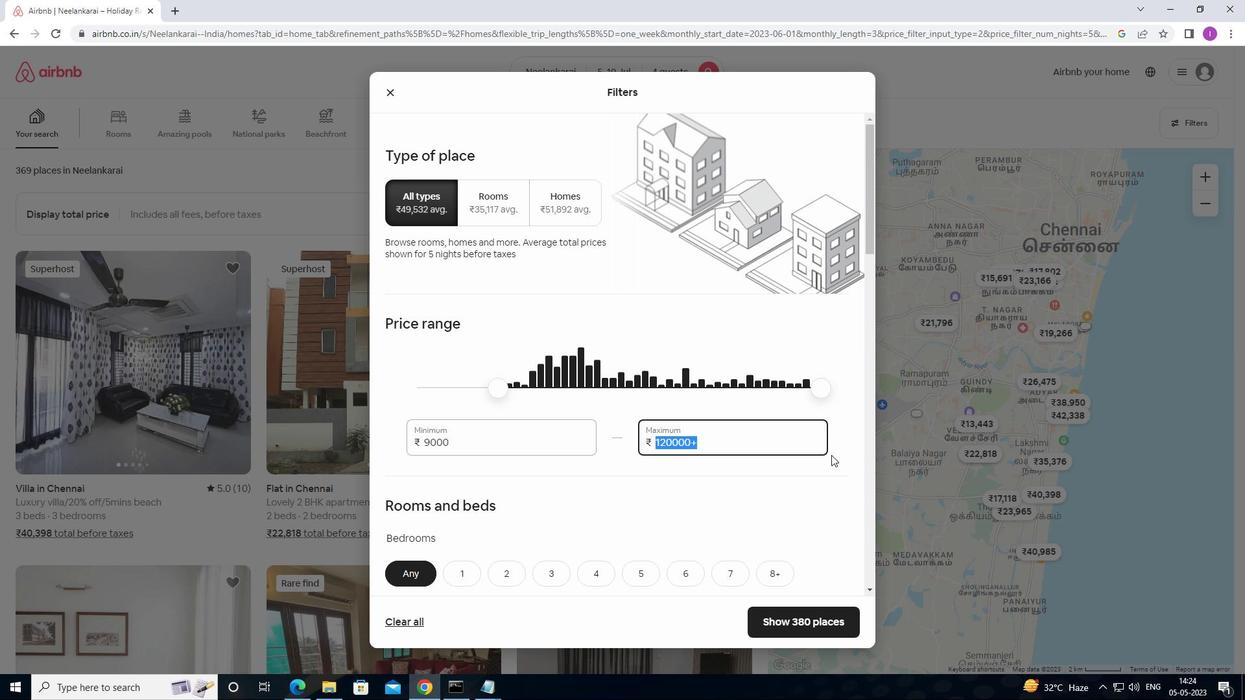 
Action: Key pressed 1
Screenshot: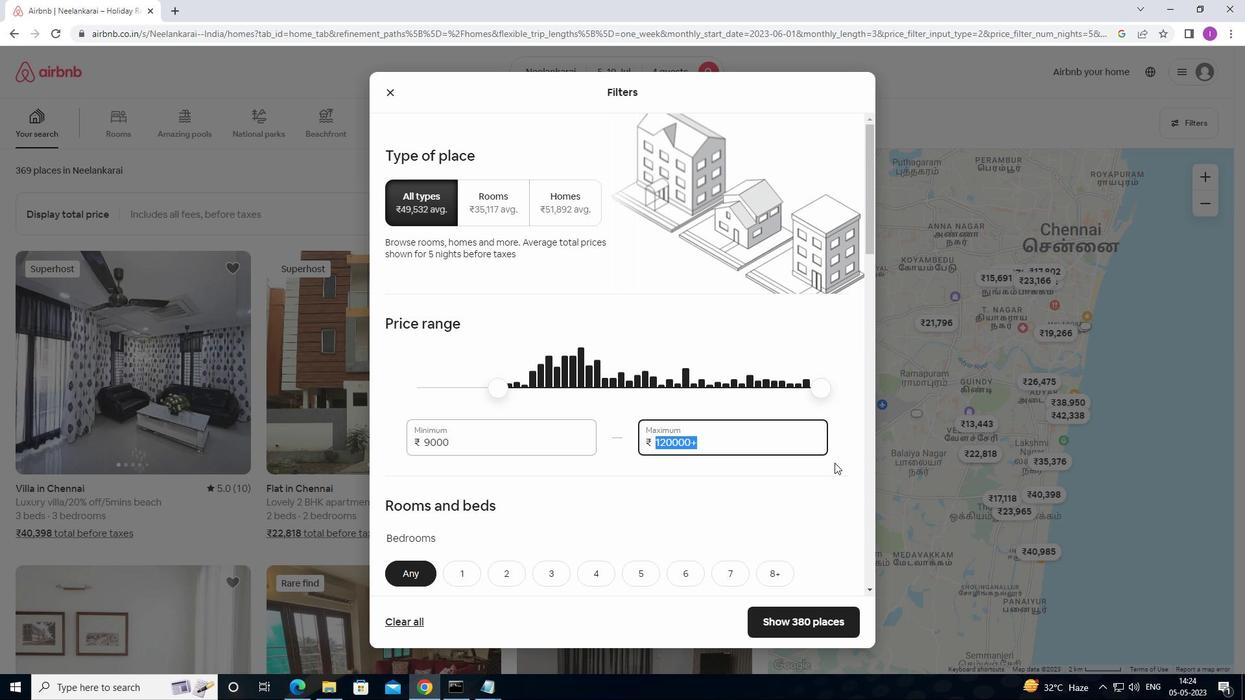 
Action: Mouse moved to (833, 463)
Screenshot: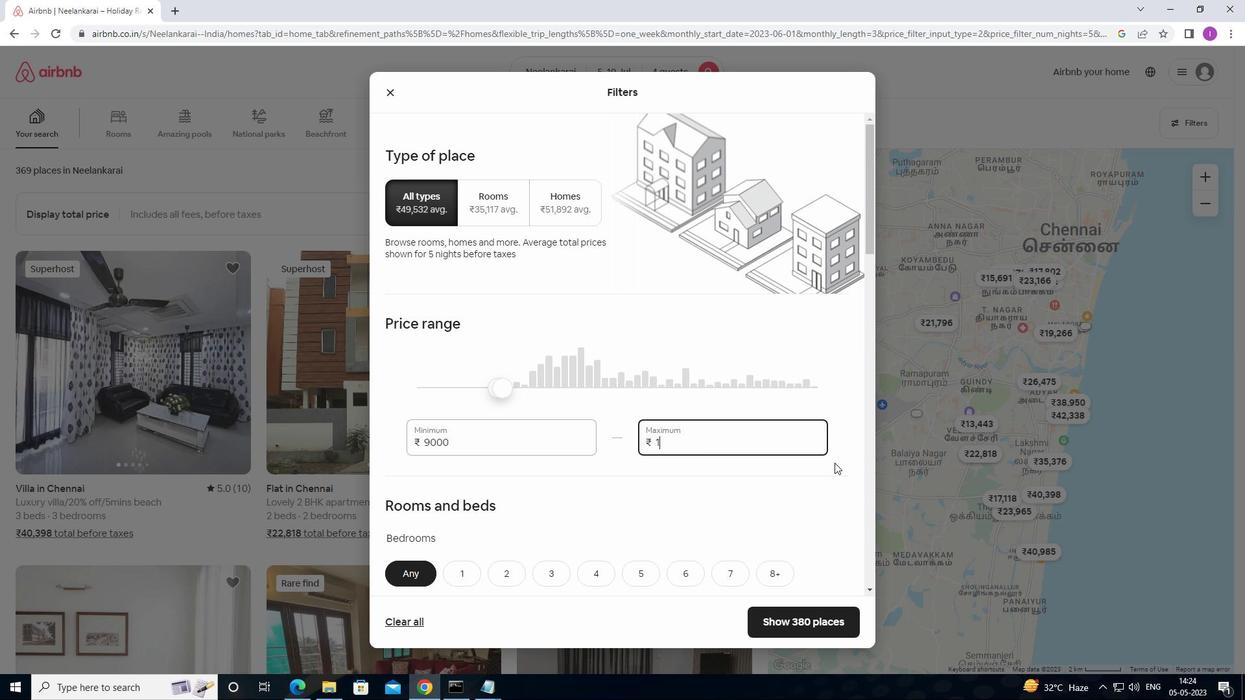 
Action: Key pressed 4
Screenshot: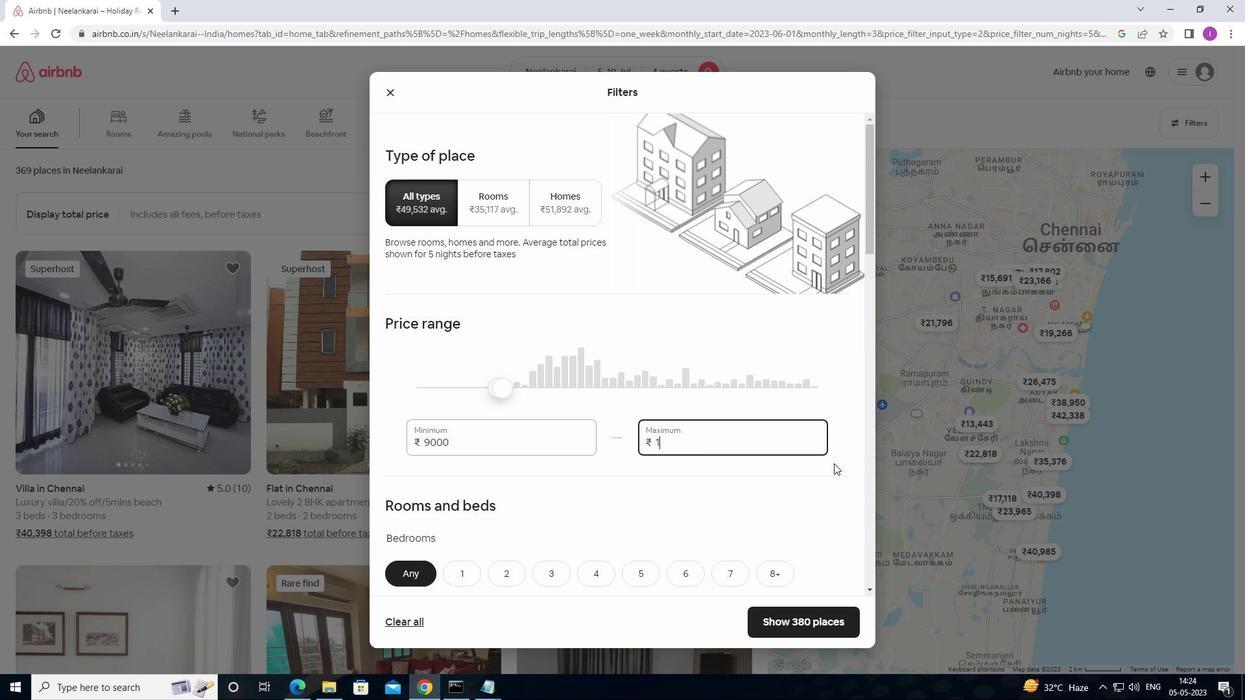 
Action: Mouse moved to (832, 465)
Screenshot: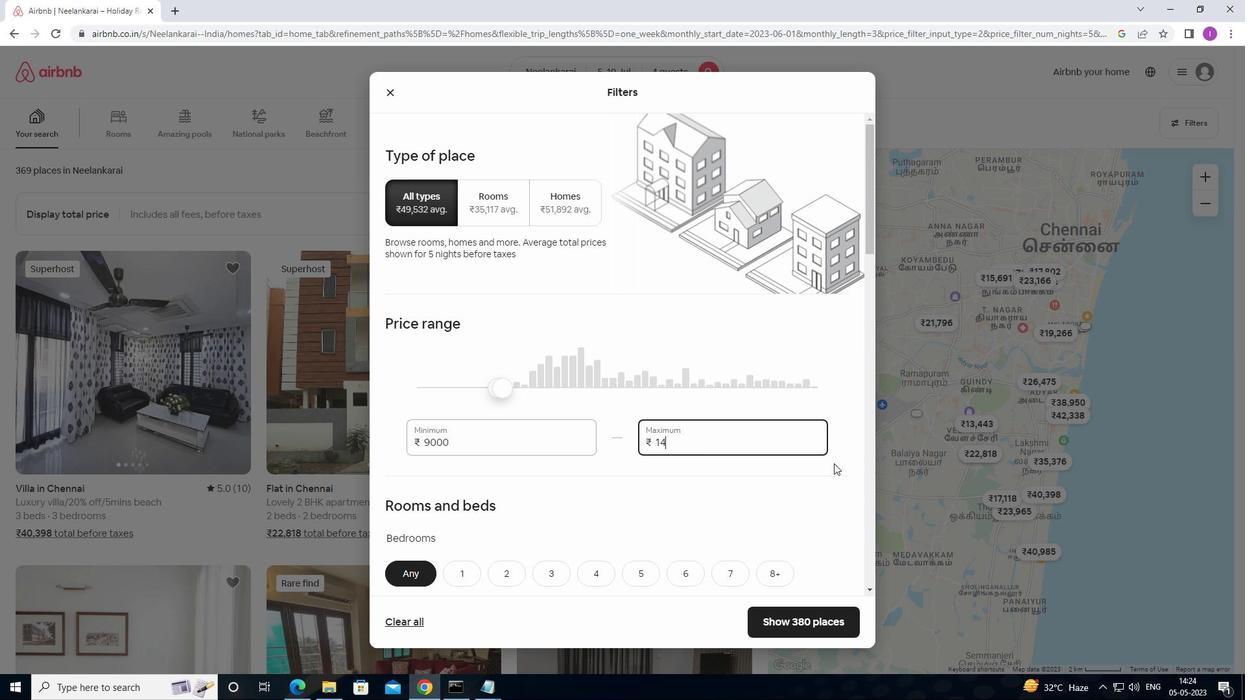 
Action: Key pressed 00000
Screenshot: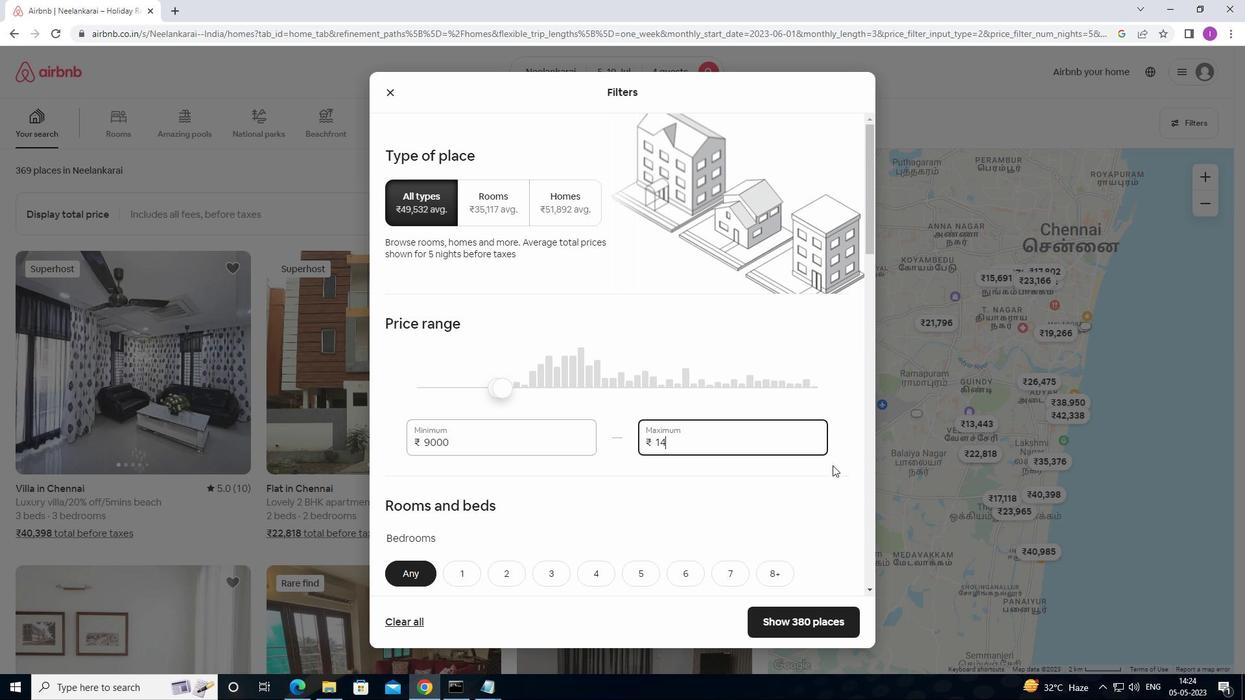 
Action: Mouse moved to (730, 442)
Screenshot: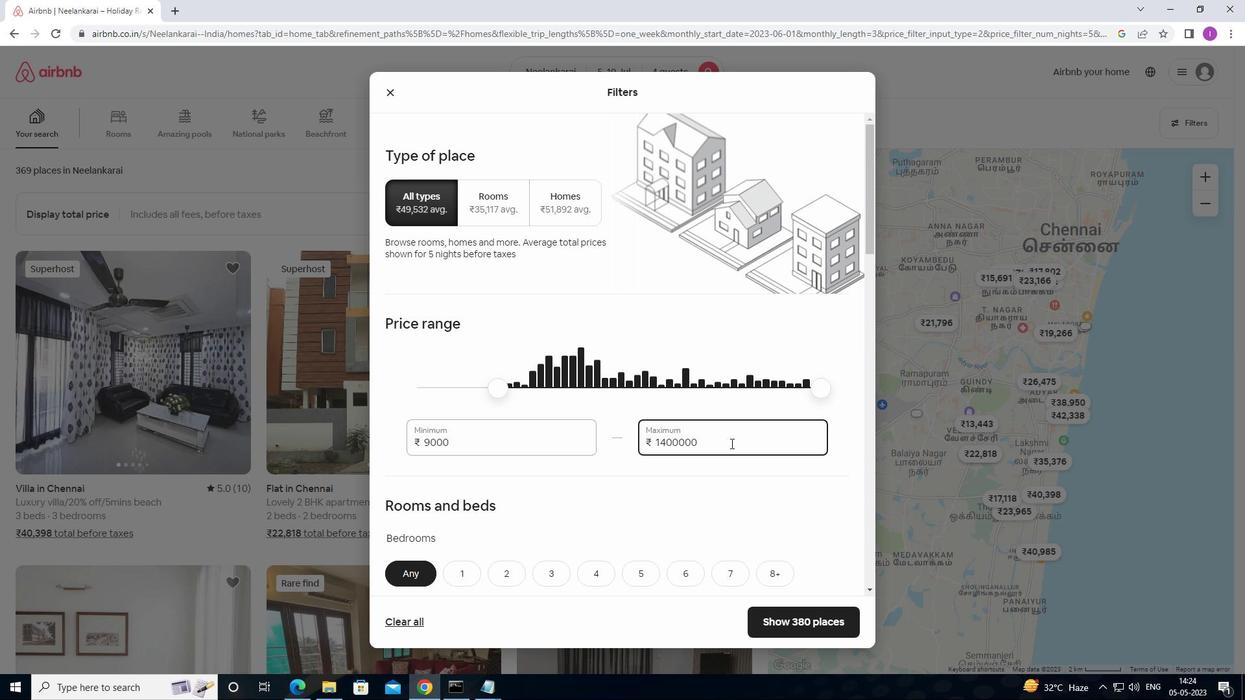 
Action: Key pressed <Key.backspace>
Screenshot: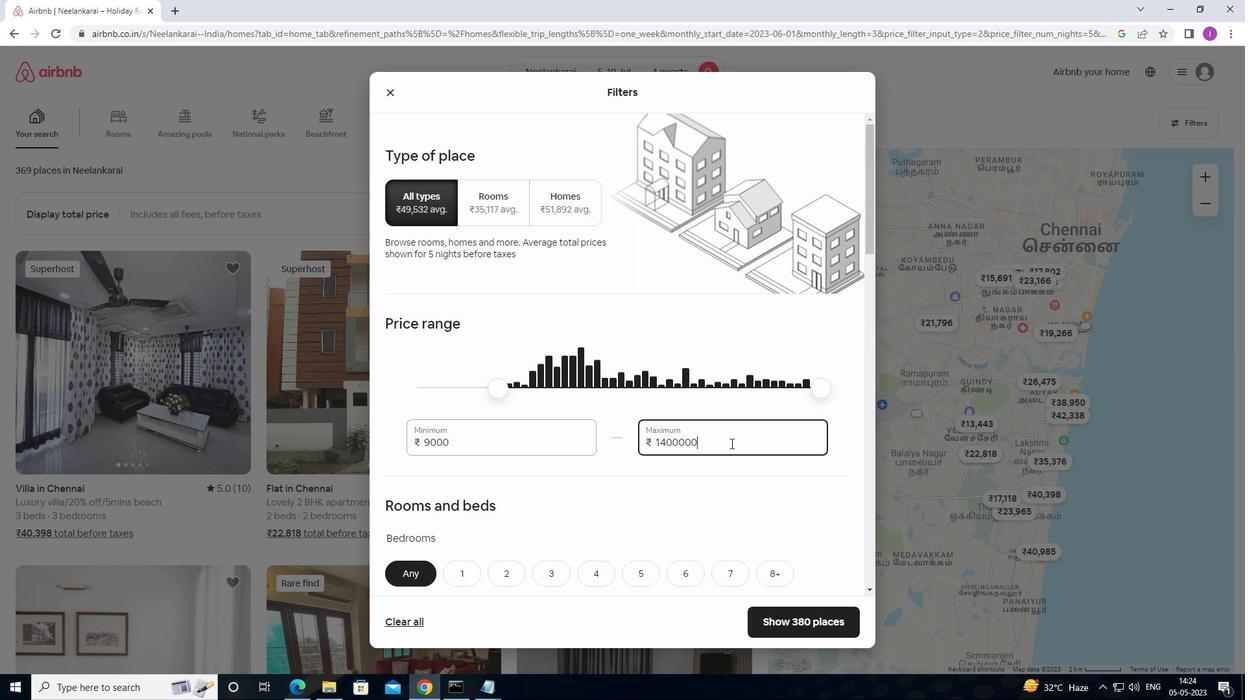 
Action: Mouse moved to (730, 442)
Screenshot: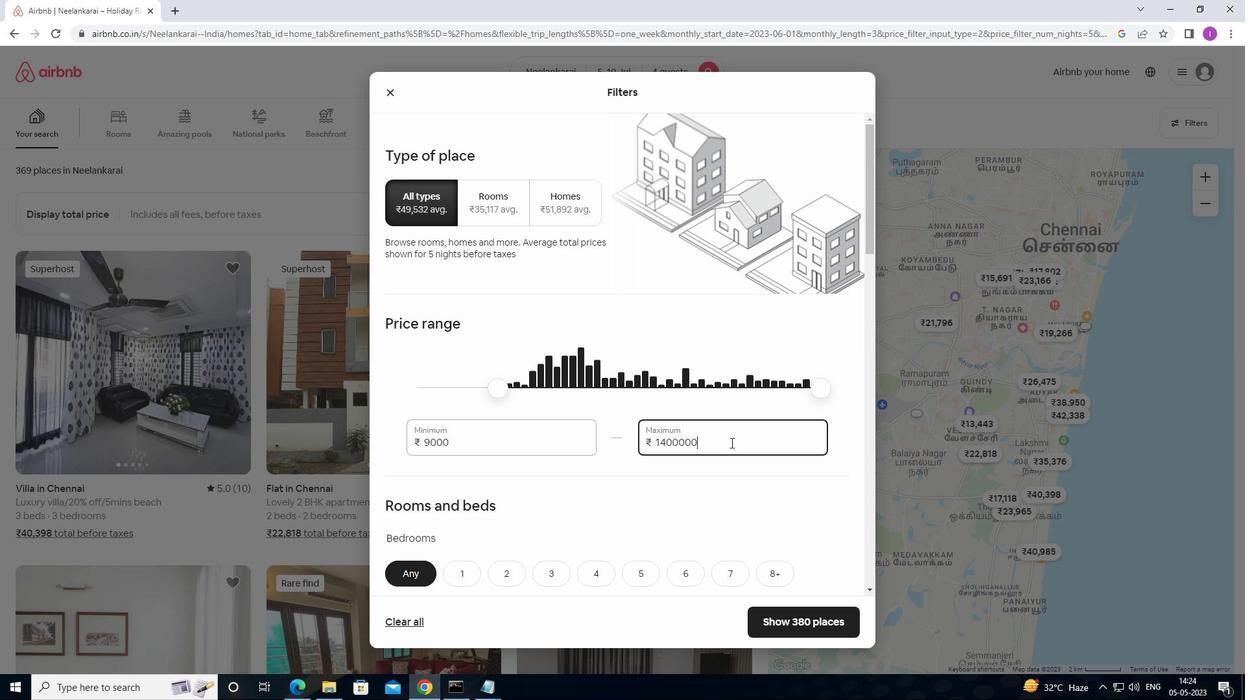 
Action: Key pressed <Key.backspace>
Screenshot: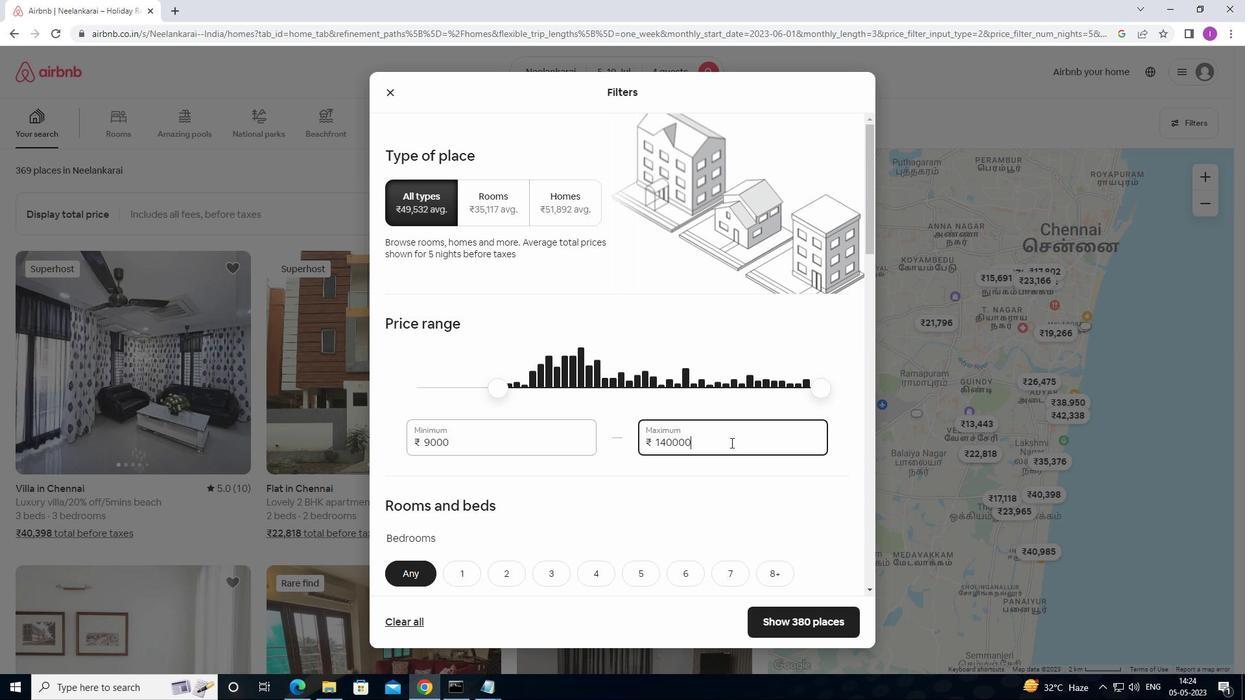 
Action: Mouse moved to (703, 456)
Screenshot: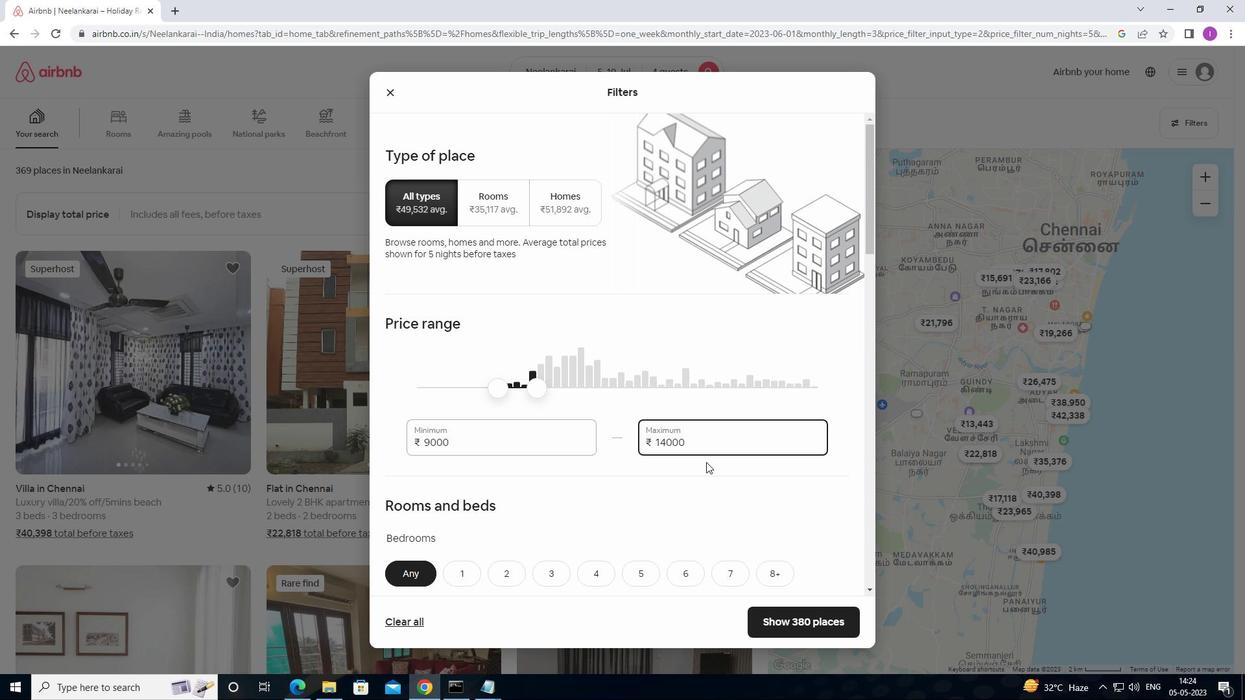 
Action: Mouse scrolled (703, 455) with delta (0, 0)
Screenshot: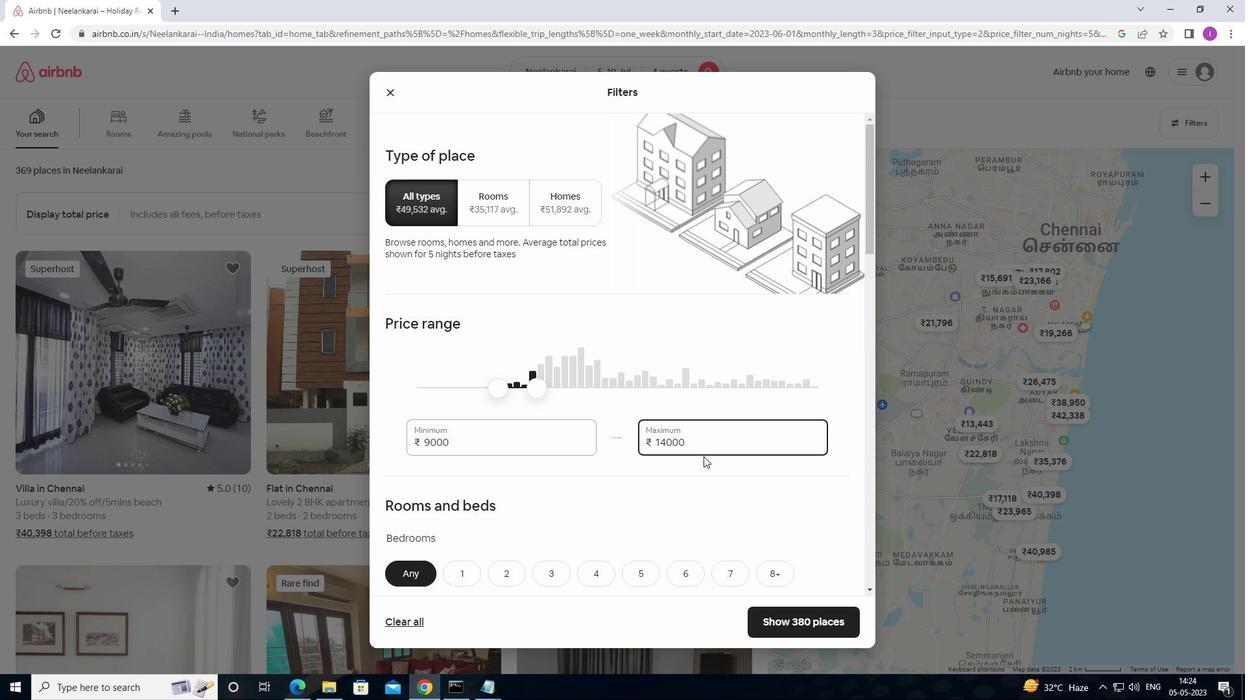 
Action: Mouse moved to (703, 459)
Screenshot: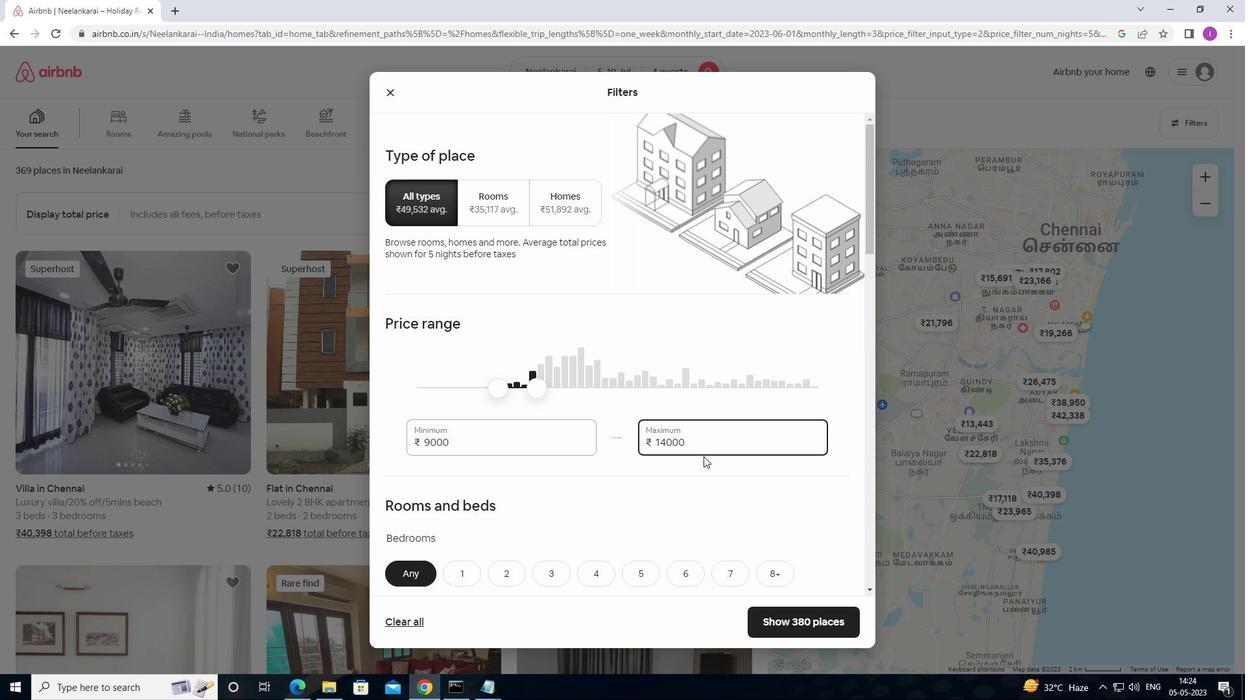 
Action: Mouse scrolled (703, 459) with delta (0, 0)
Screenshot: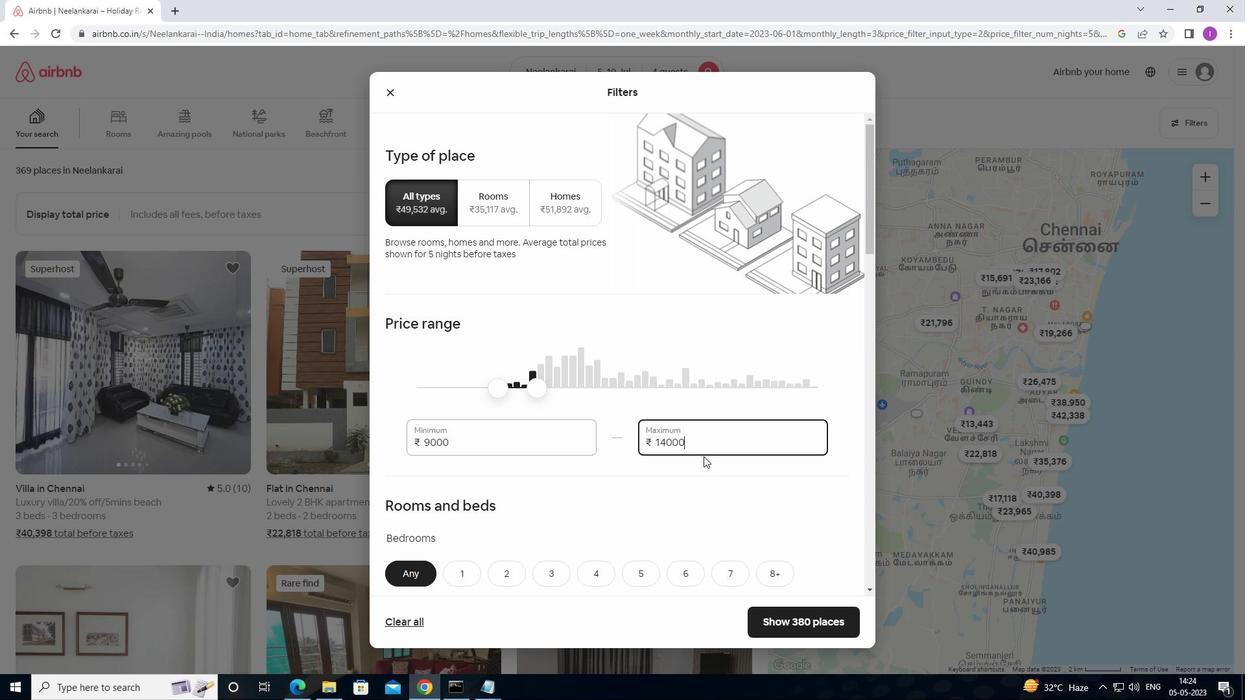 
Action: Mouse moved to (523, 446)
Screenshot: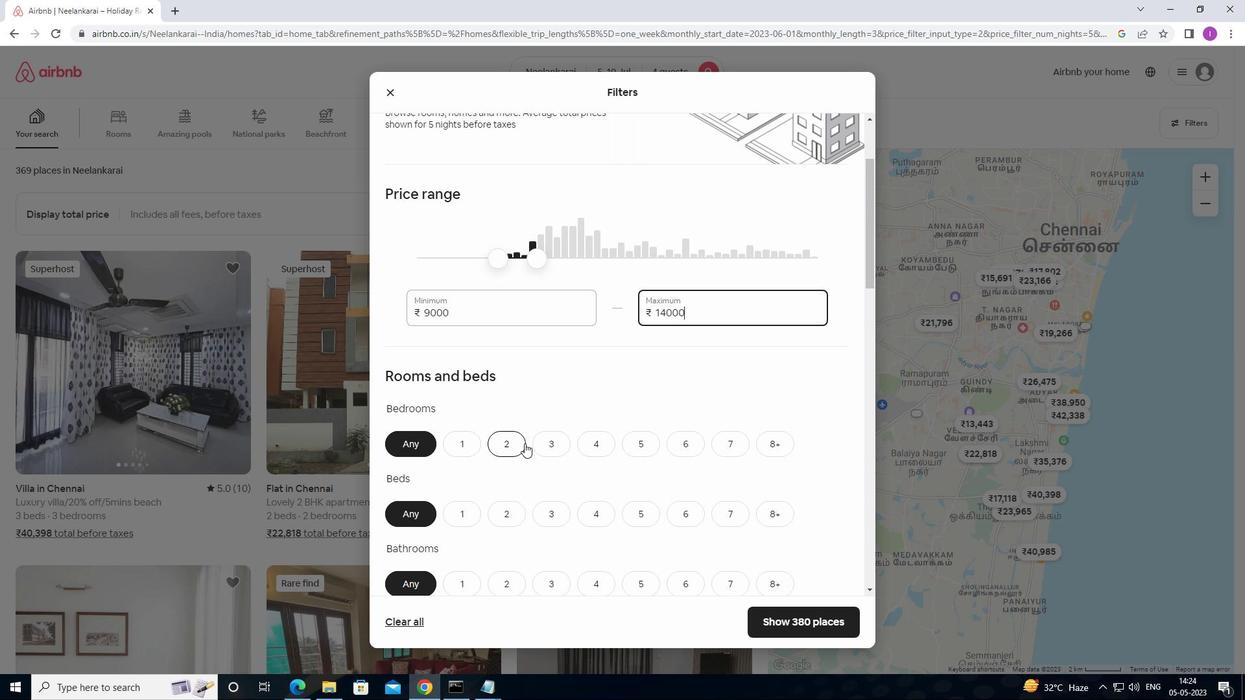 
Action: Mouse pressed left at (523, 446)
Screenshot: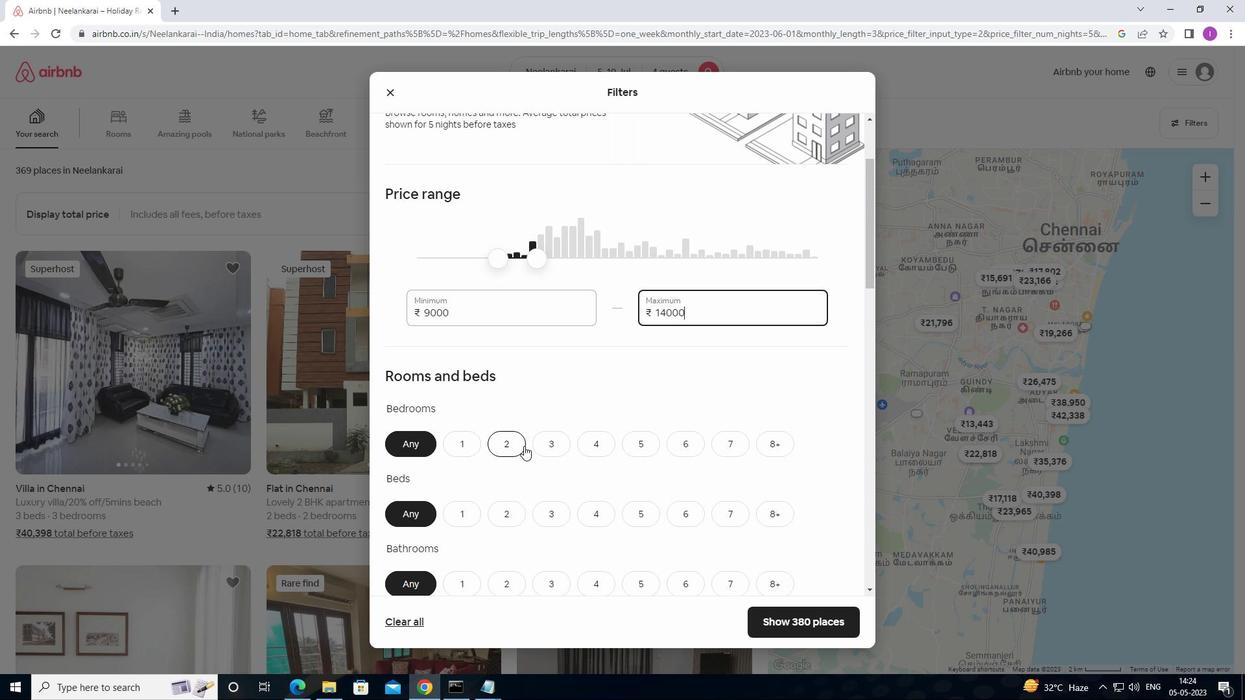 
Action: Mouse moved to (599, 513)
Screenshot: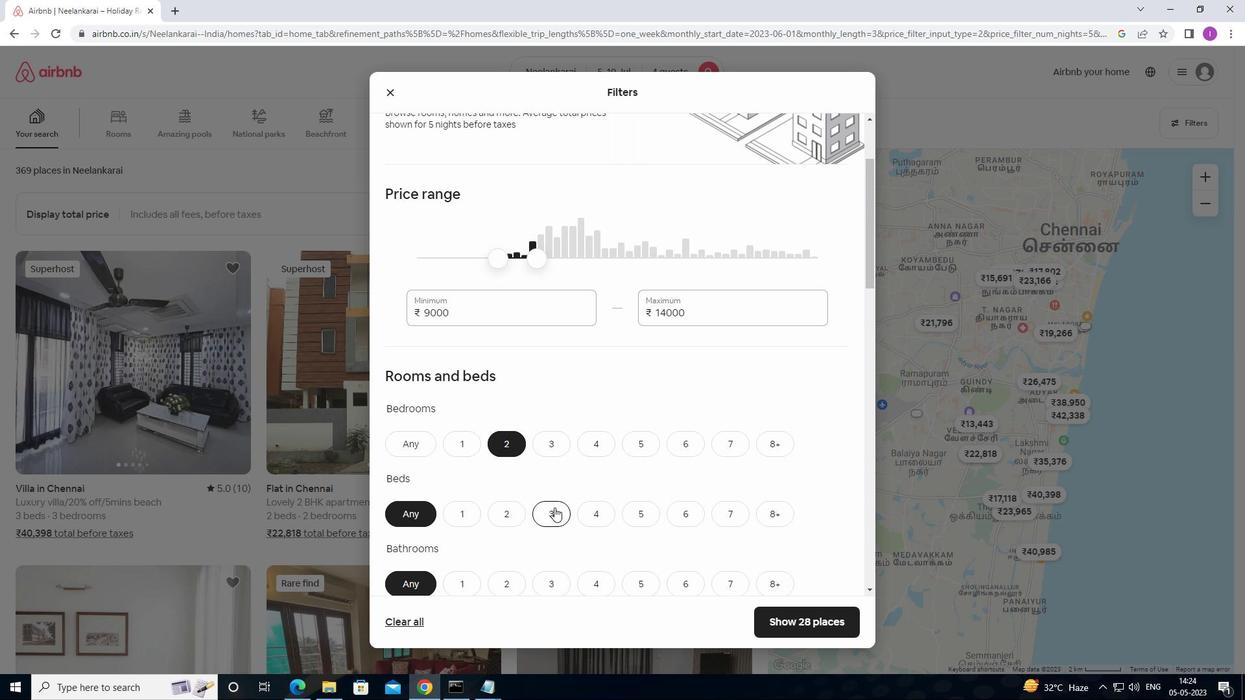 
Action: Mouse pressed left at (599, 513)
Screenshot: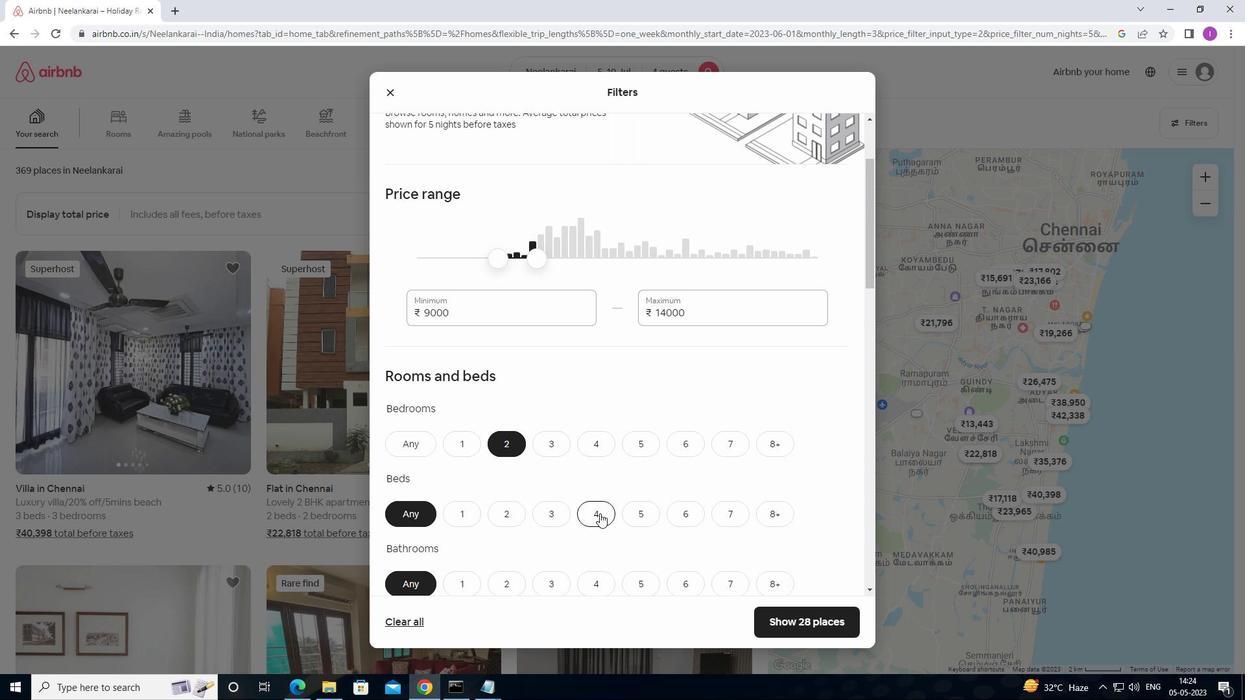 
Action: Mouse moved to (553, 547)
Screenshot: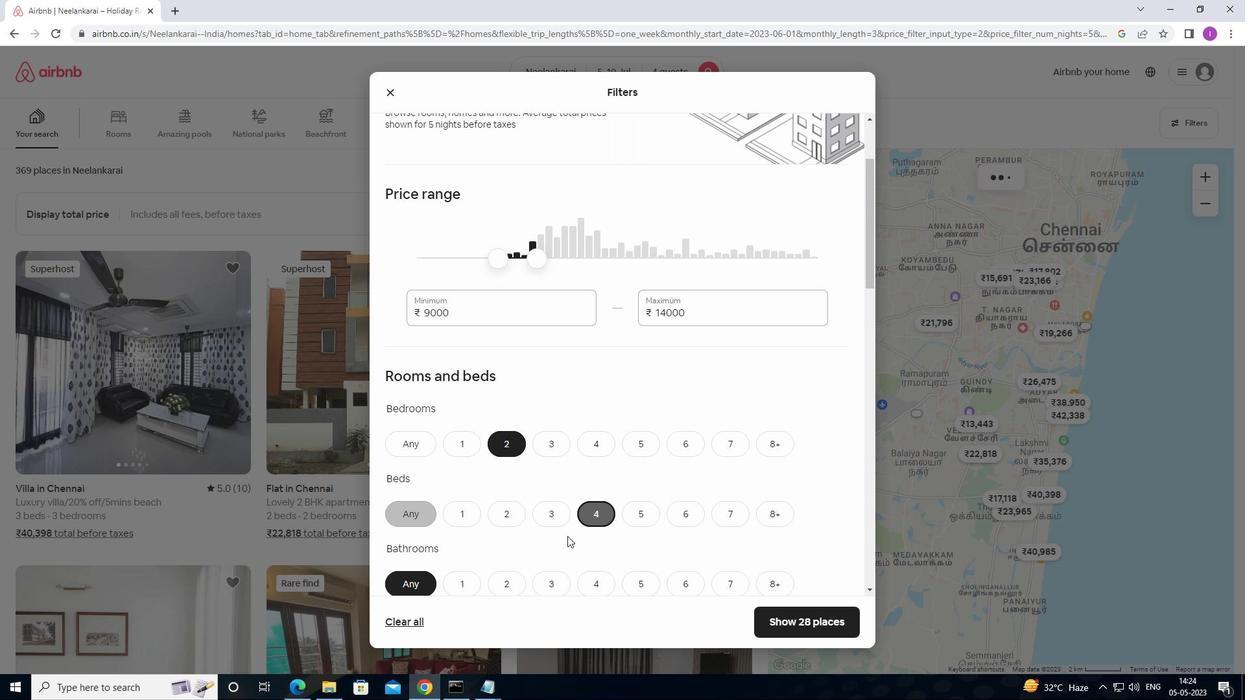 
Action: Mouse scrolled (553, 547) with delta (0, 0)
Screenshot: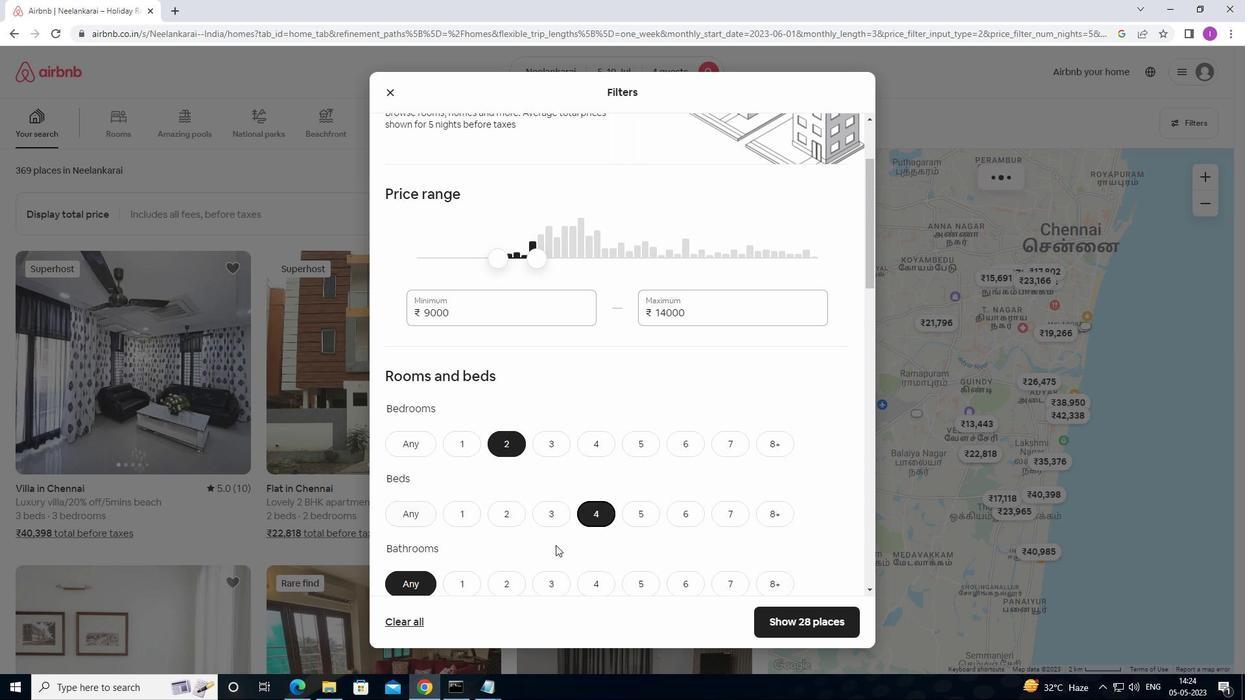 
Action: Mouse scrolled (553, 547) with delta (0, 0)
Screenshot: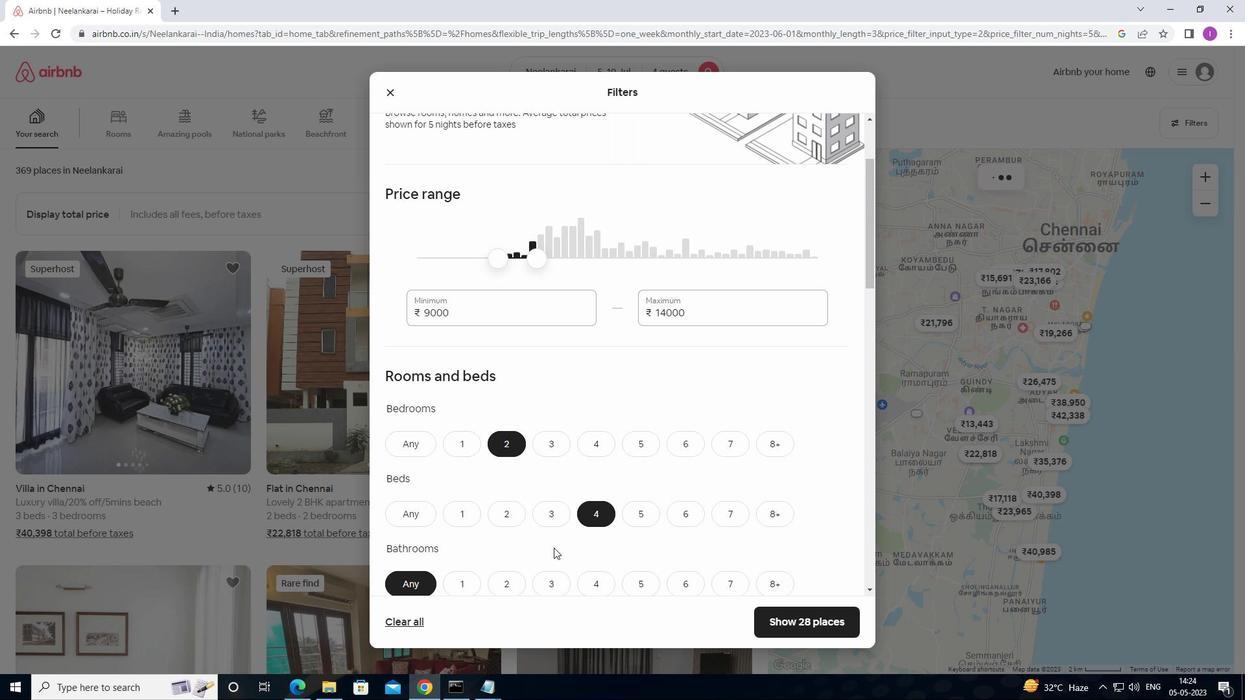 
Action: Mouse moved to (507, 459)
Screenshot: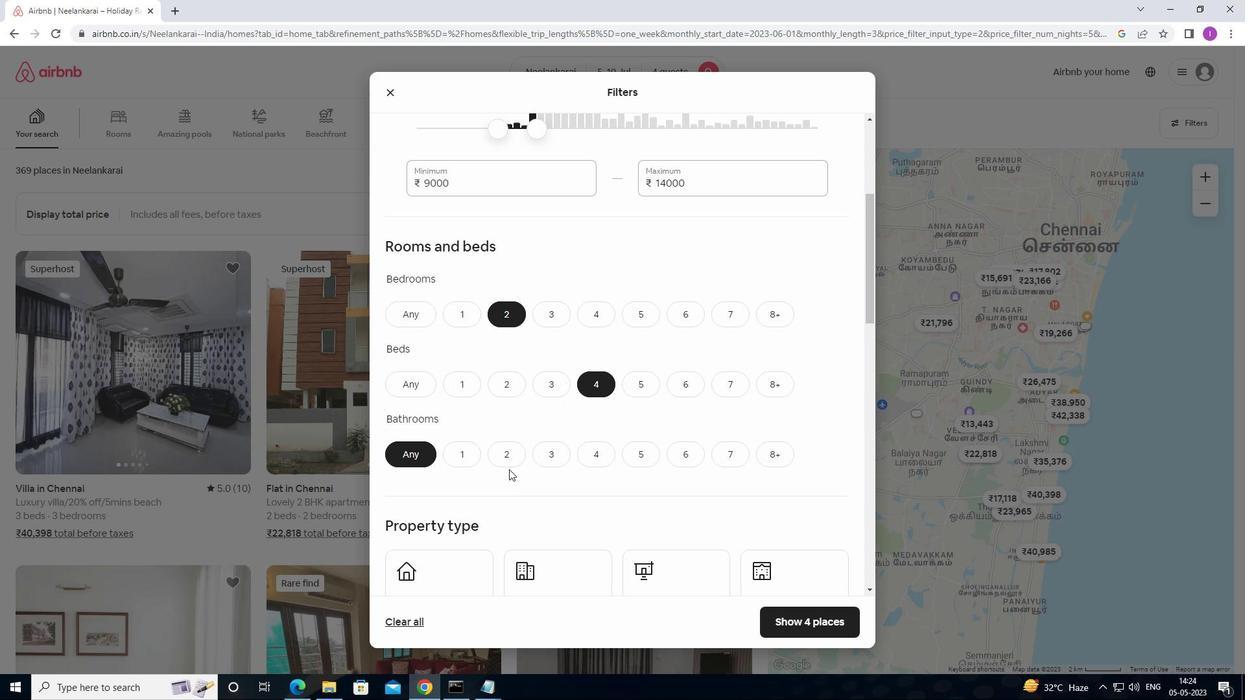 
Action: Mouse pressed left at (507, 459)
Screenshot: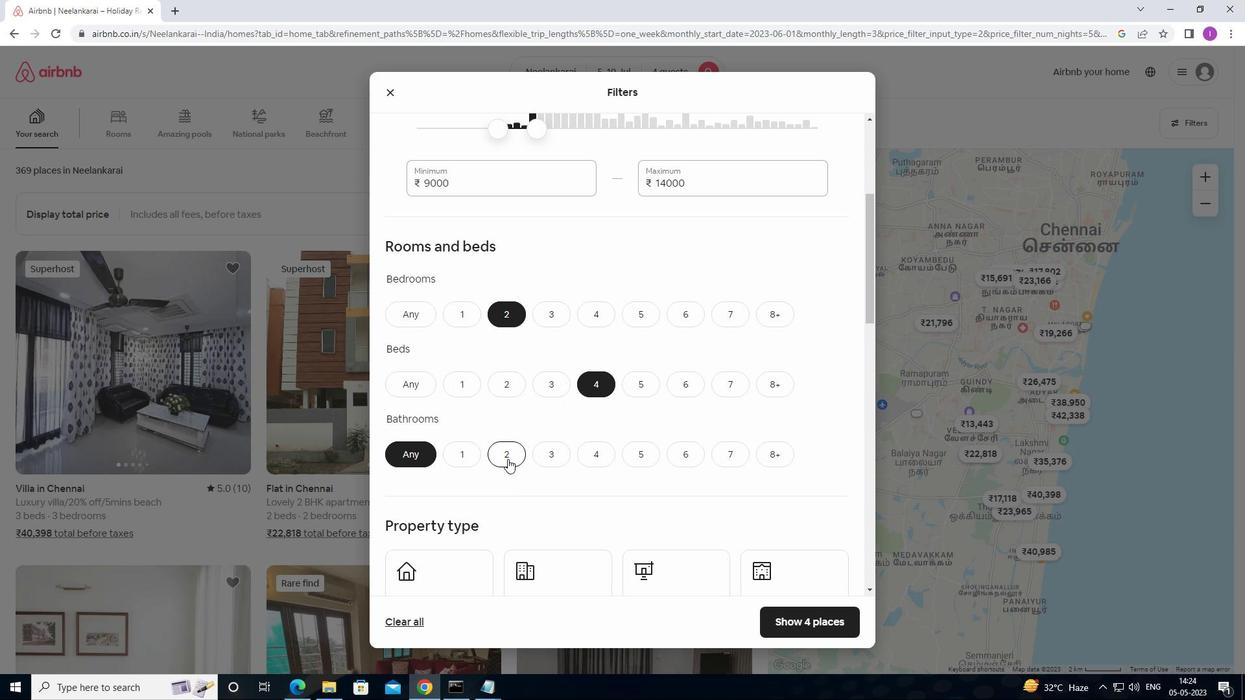 
Action: Mouse moved to (507, 492)
Screenshot: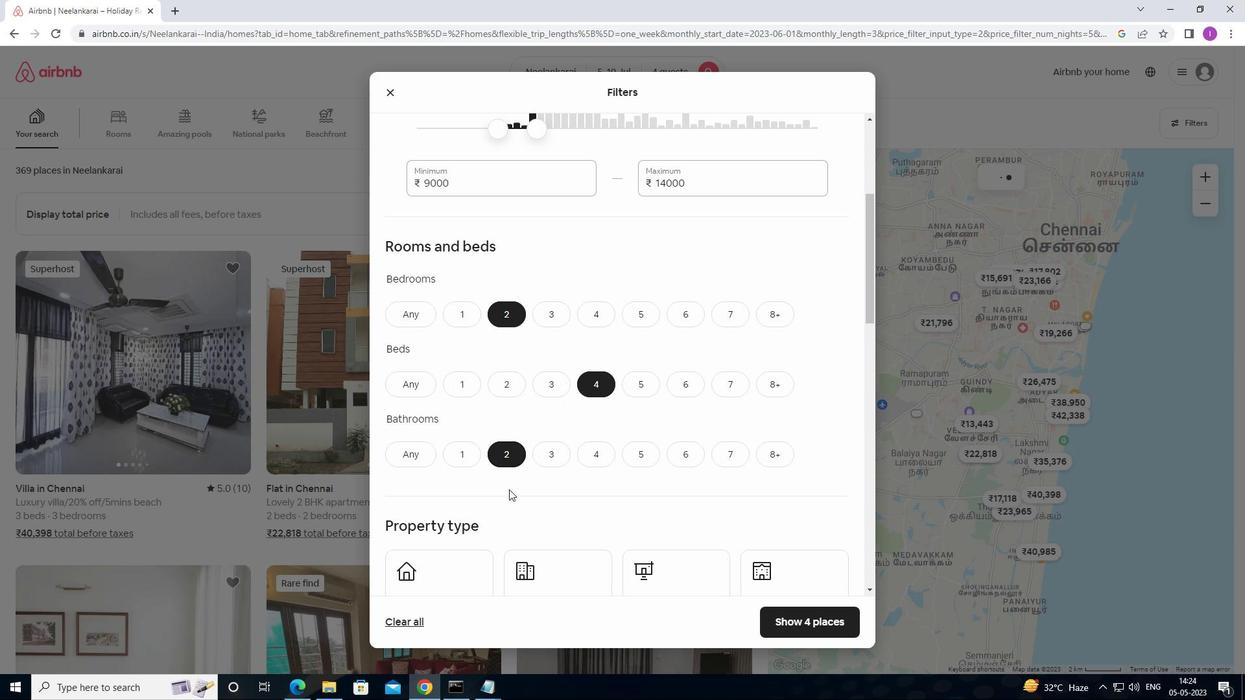 
Action: Mouse scrolled (507, 492) with delta (0, 0)
Screenshot: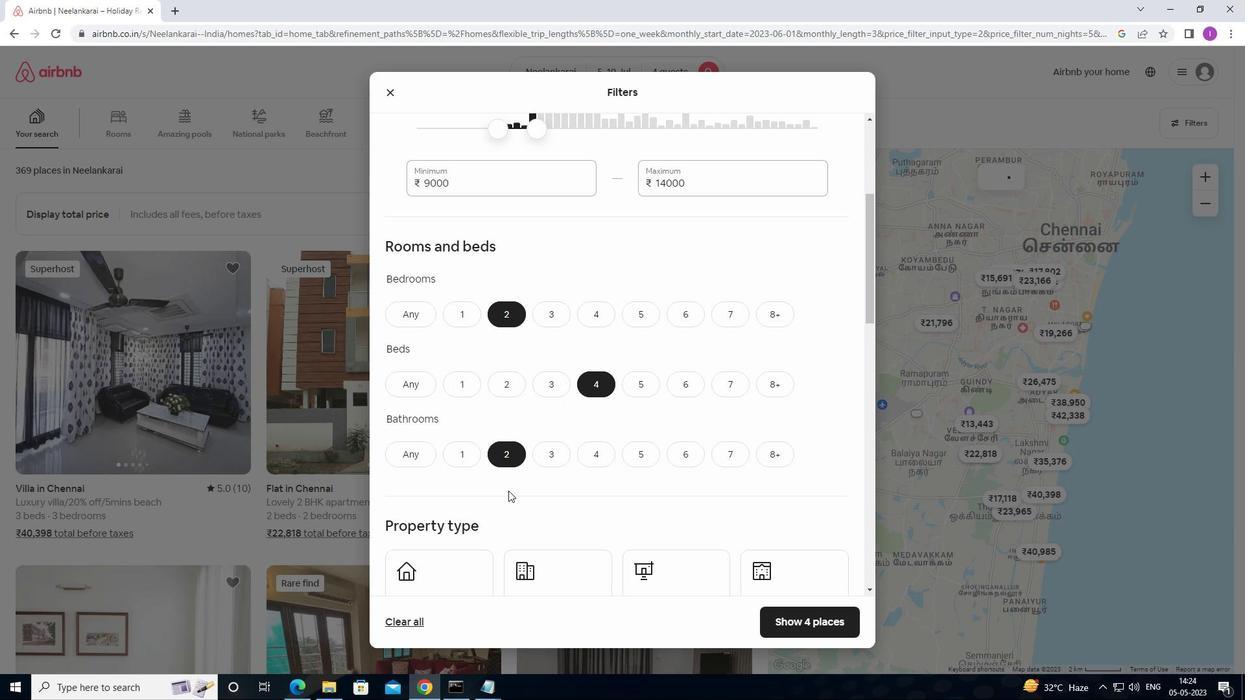 
Action: Mouse scrolled (507, 492) with delta (0, 0)
Screenshot: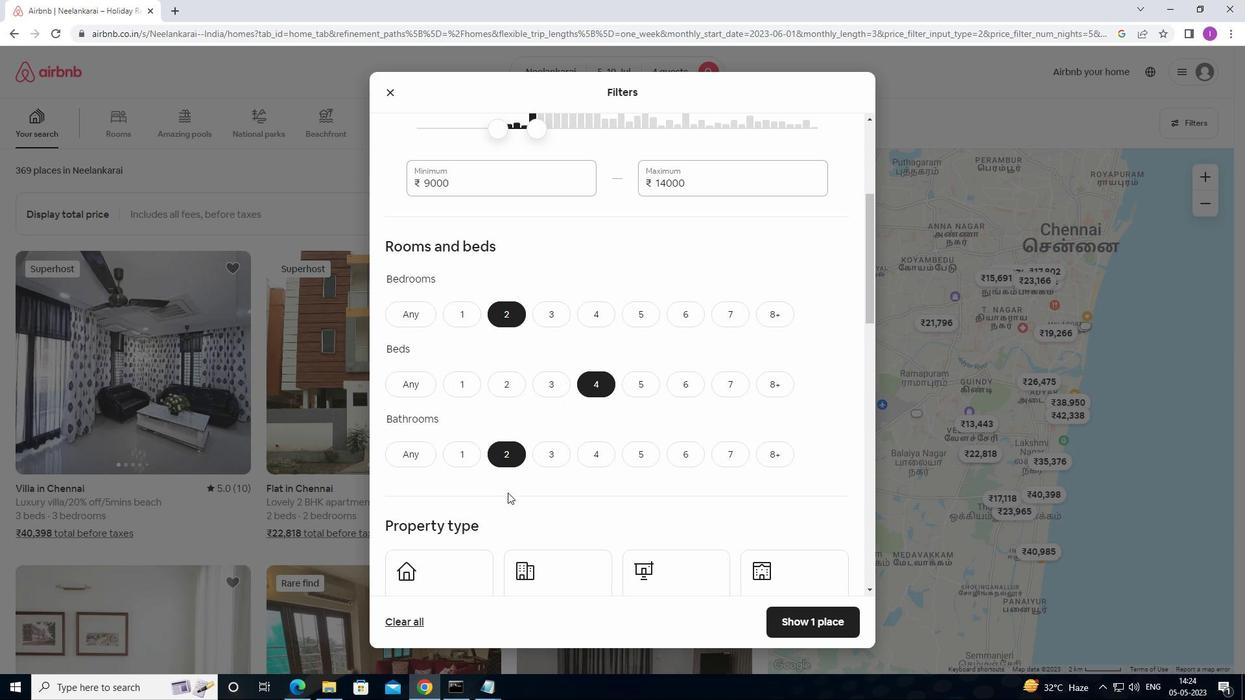 
Action: Mouse moved to (466, 475)
Screenshot: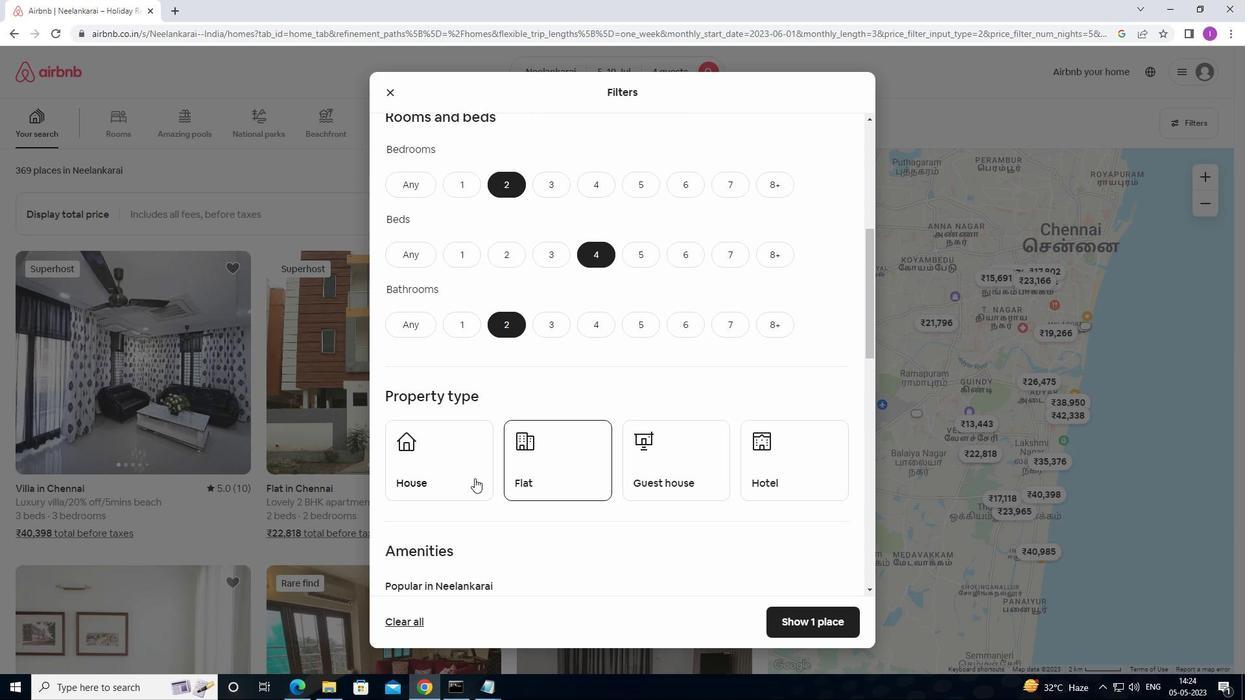 
Action: Mouse pressed left at (466, 475)
Screenshot: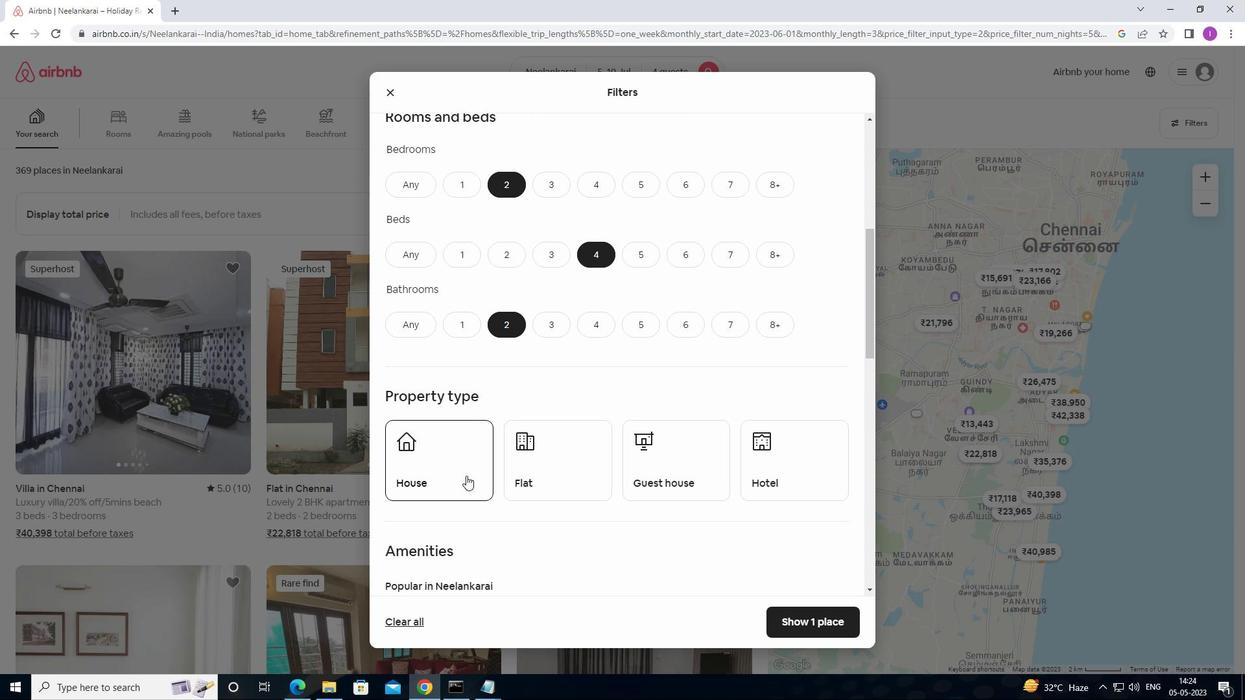 
Action: Mouse moved to (538, 482)
Screenshot: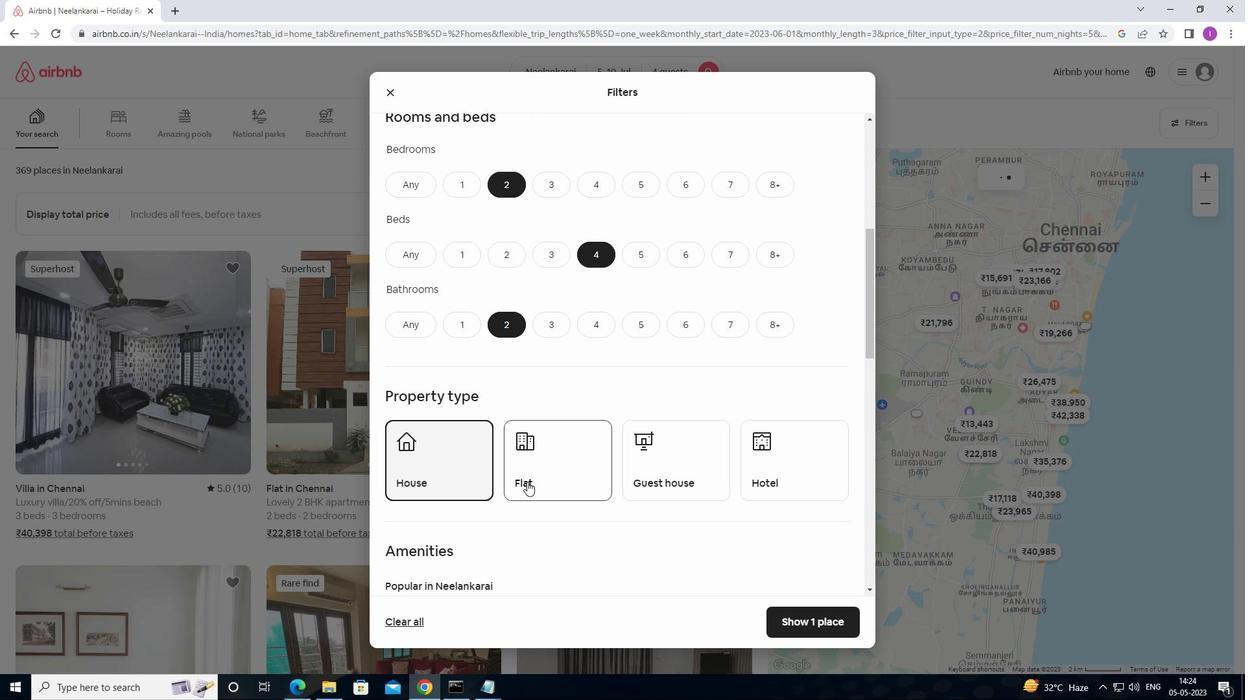 
Action: Mouse pressed left at (538, 482)
Screenshot: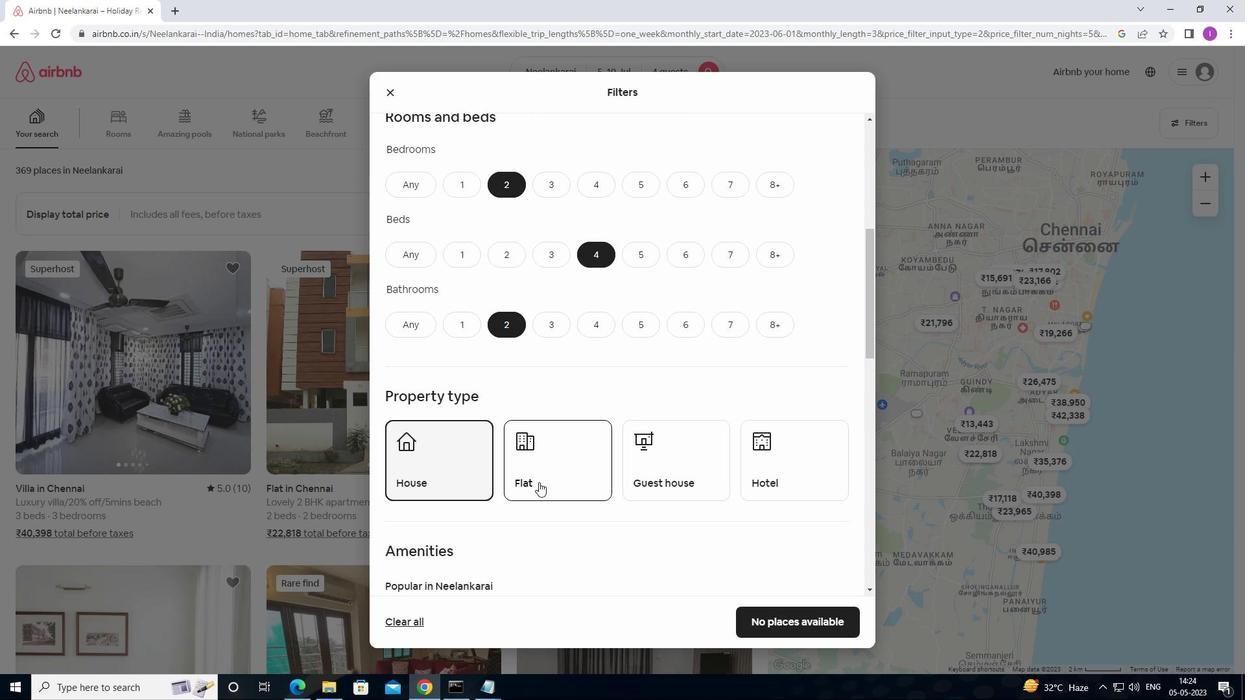
Action: Mouse moved to (693, 477)
Screenshot: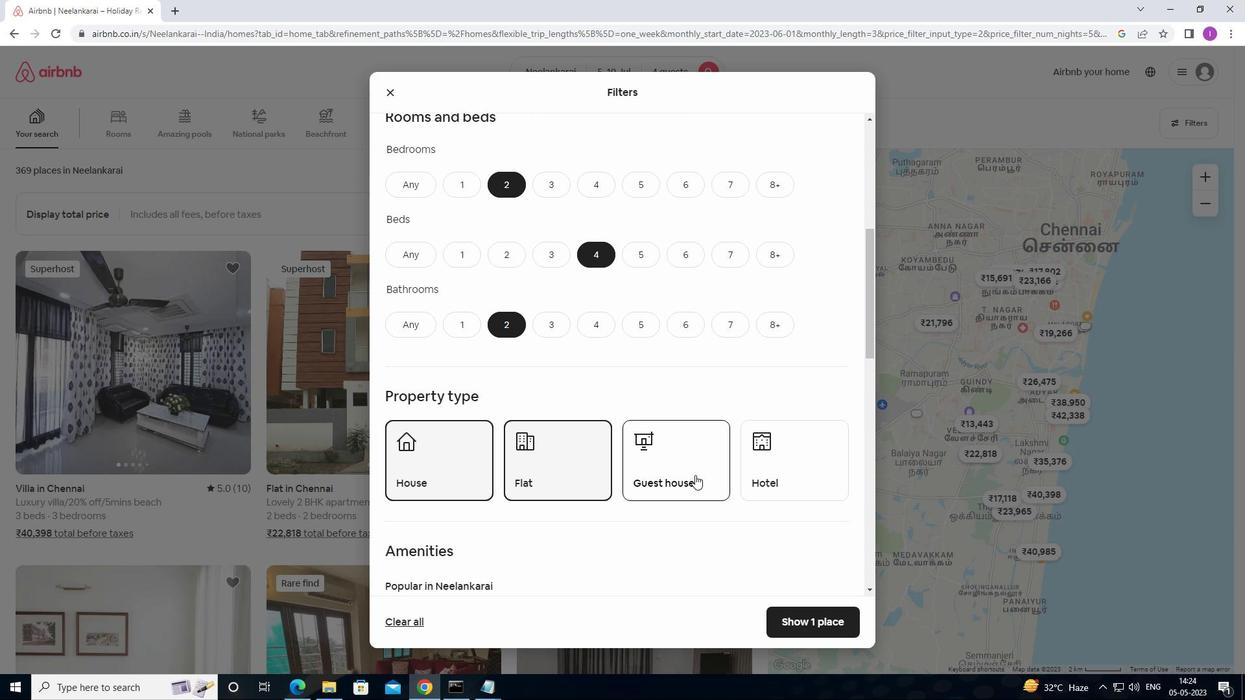 
Action: Mouse pressed left at (693, 477)
Screenshot: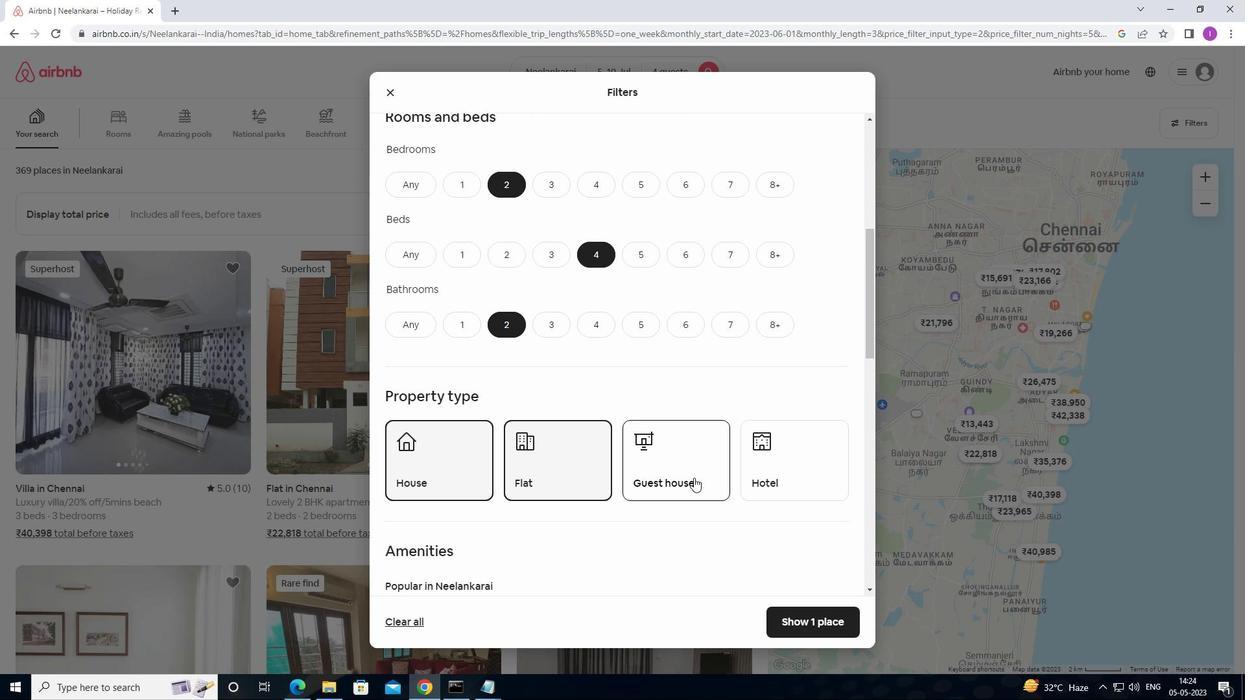 
Action: Mouse moved to (629, 481)
Screenshot: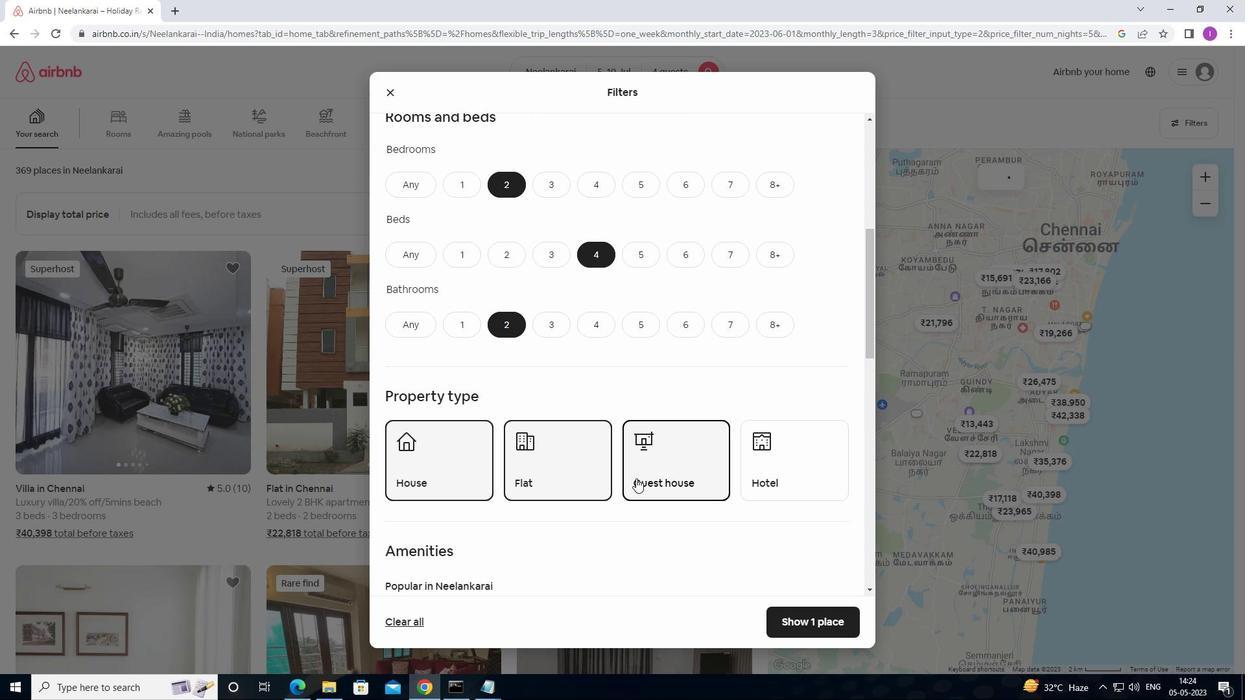 
Action: Mouse scrolled (629, 480) with delta (0, 0)
Screenshot: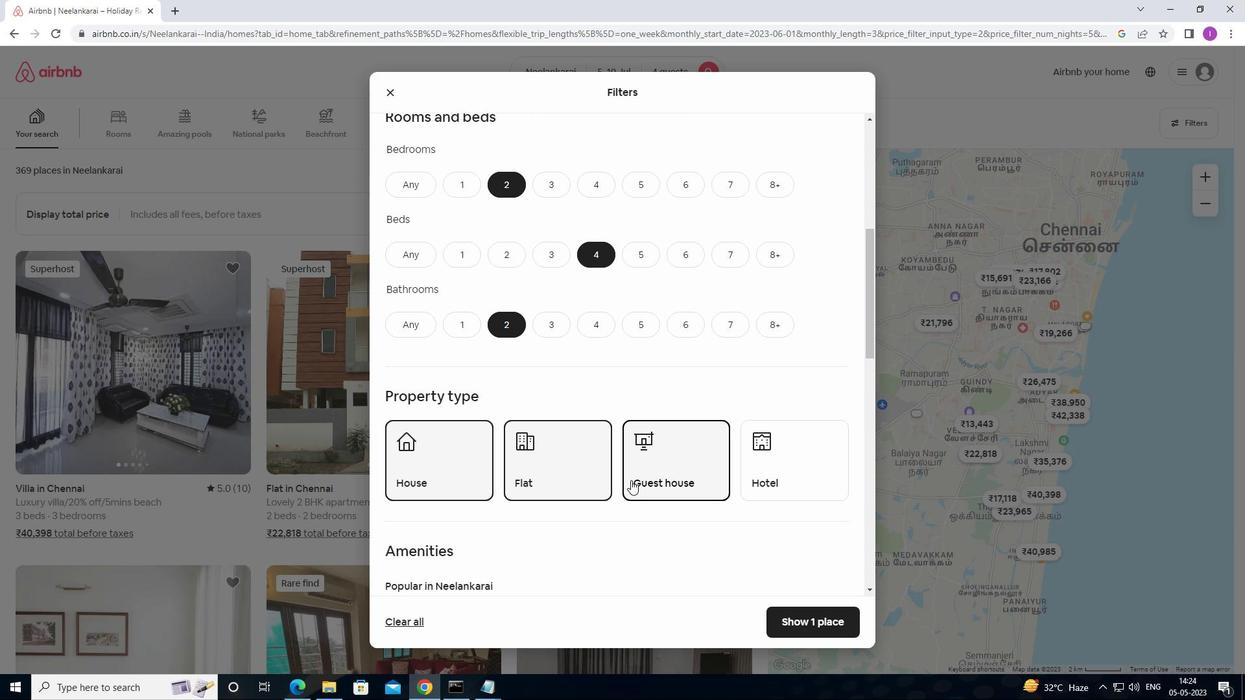 
Action: Mouse scrolled (629, 480) with delta (0, 0)
Screenshot: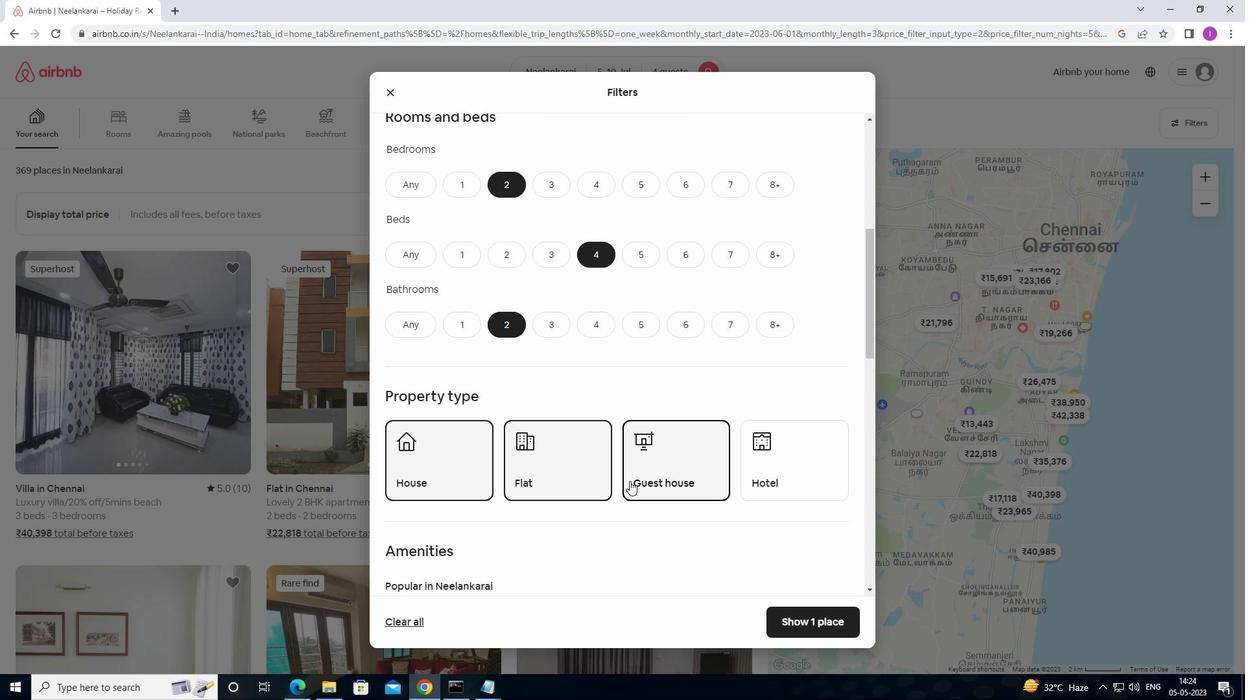 
Action: Mouse moved to (474, 440)
Screenshot: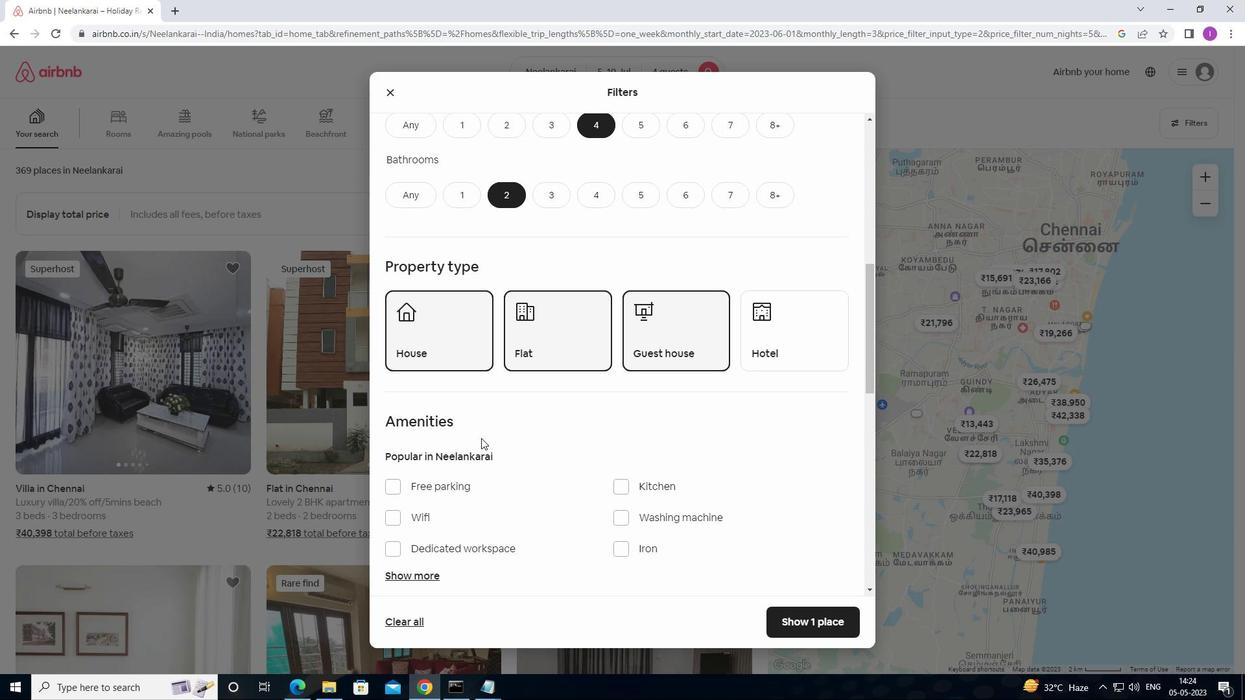 
Action: Mouse scrolled (474, 440) with delta (0, 0)
Screenshot: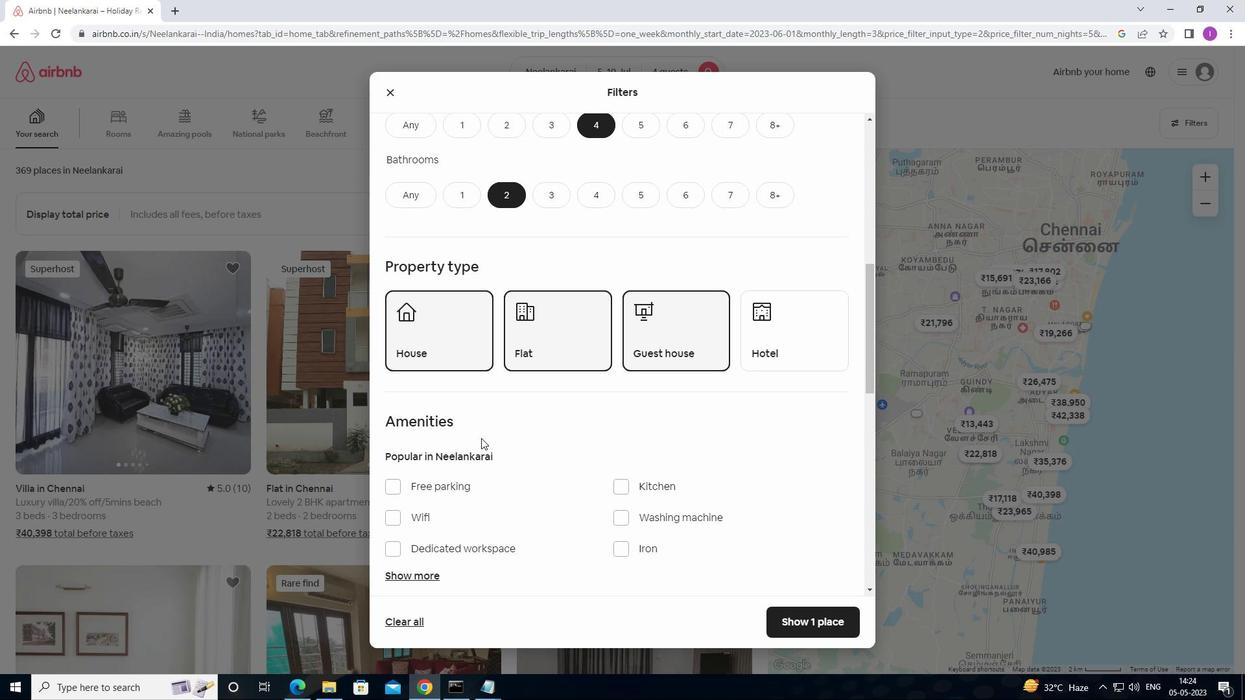 
Action: Mouse moved to (474, 441)
Screenshot: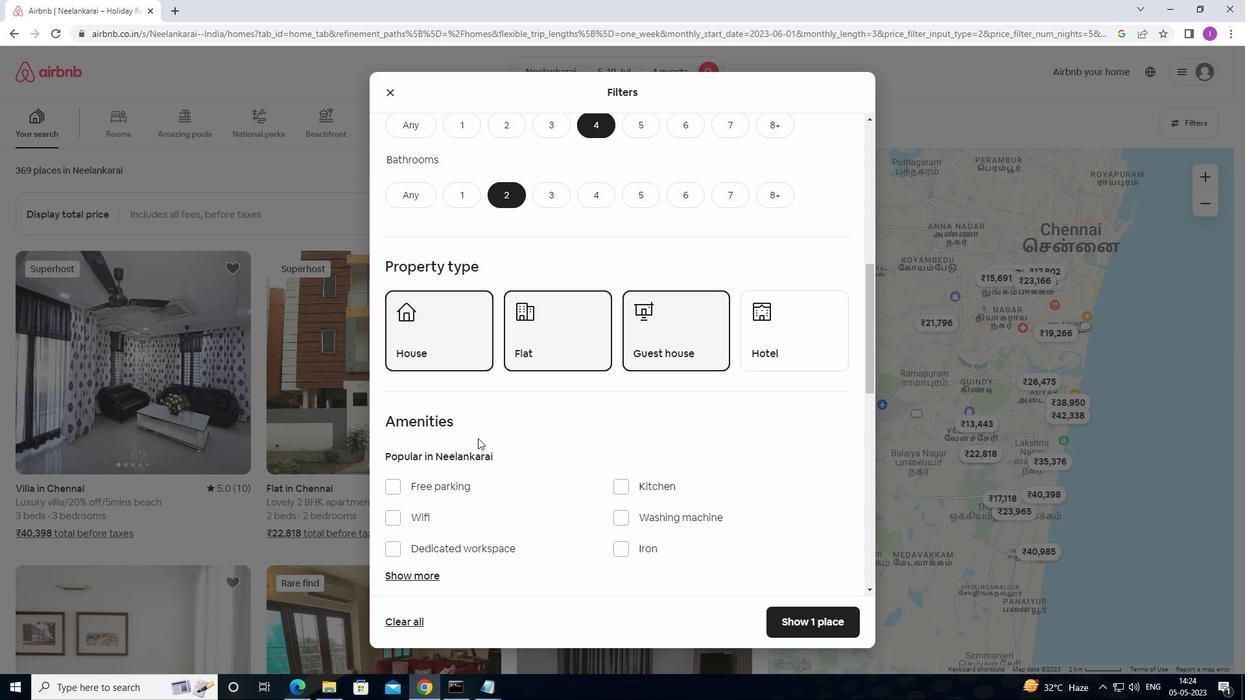 
Action: Mouse scrolled (474, 440) with delta (0, 0)
Screenshot: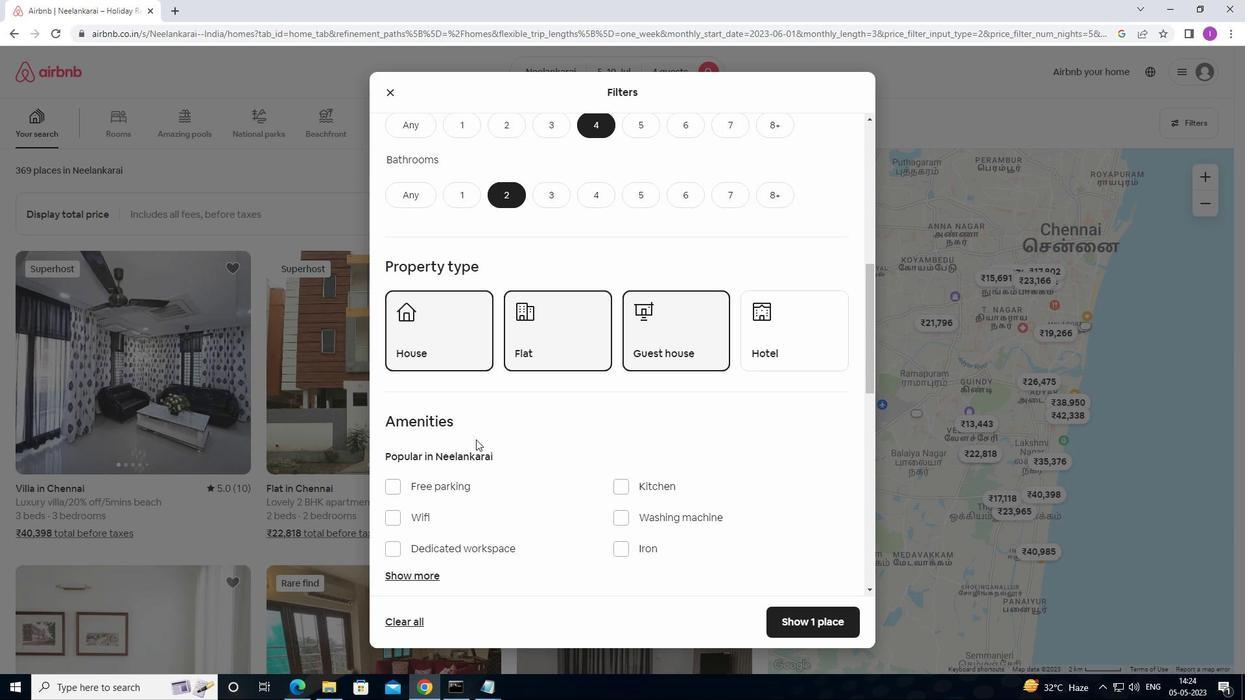 
Action: Mouse moved to (624, 391)
Screenshot: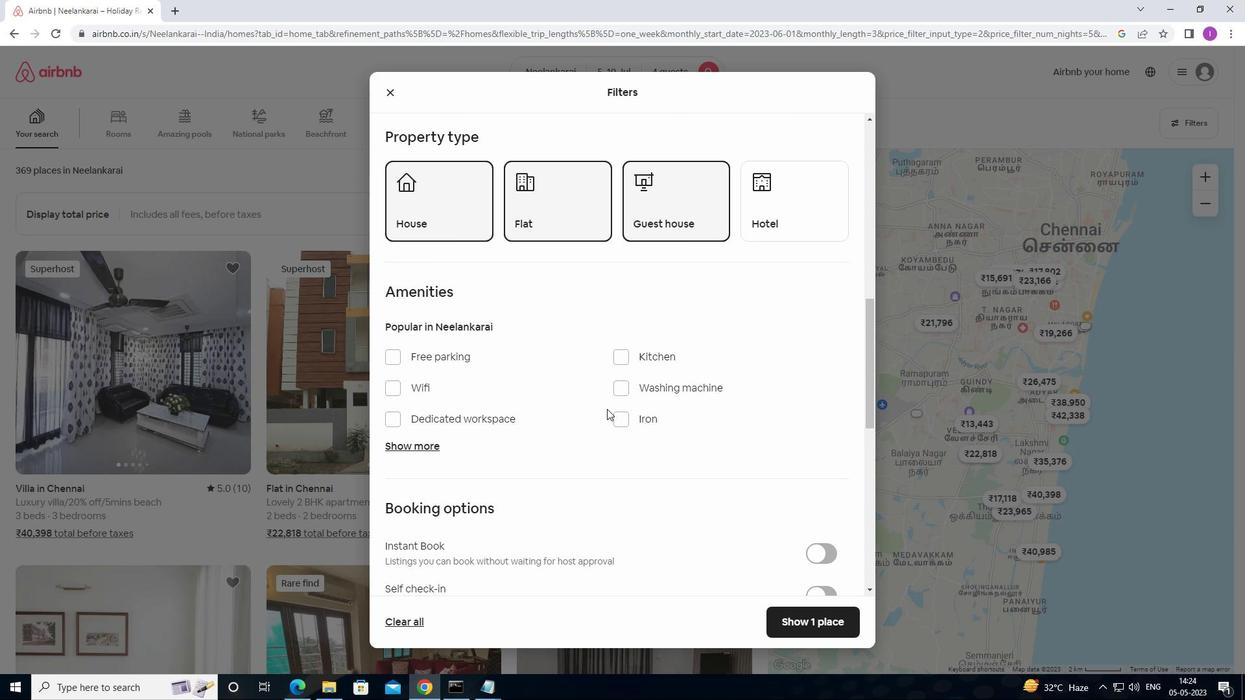 
Action: Mouse pressed left at (624, 391)
Screenshot: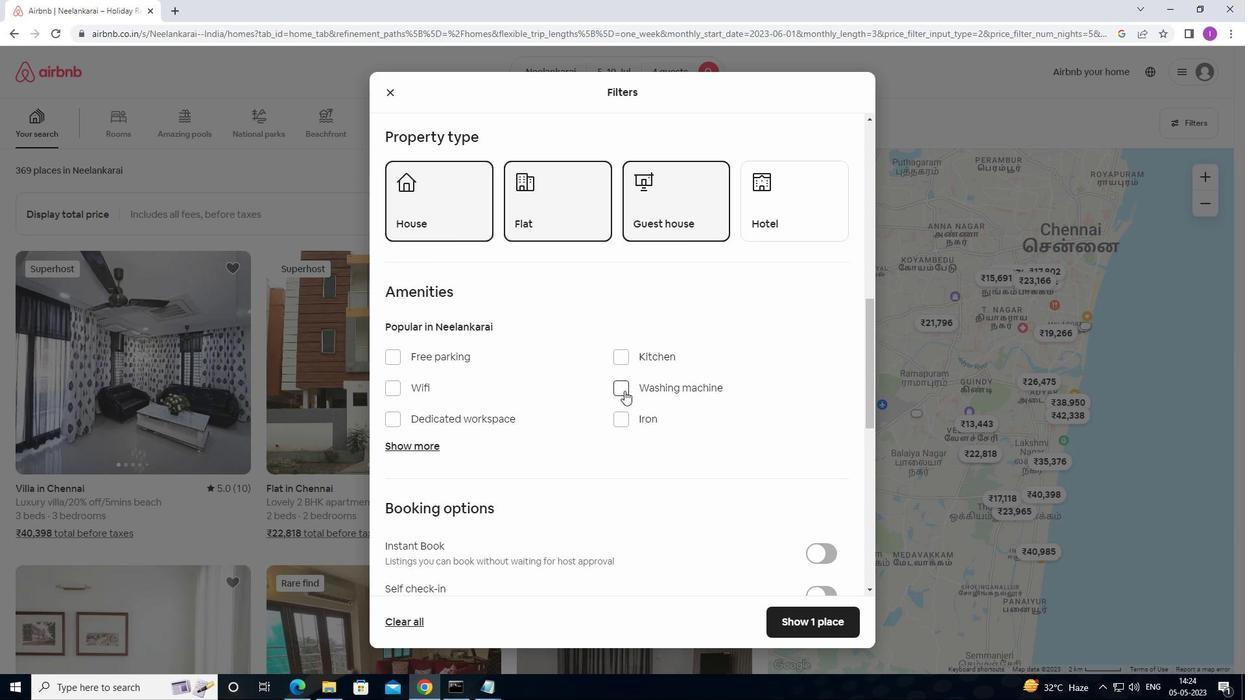 
Action: Mouse moved to (620, 402)
Screenshot: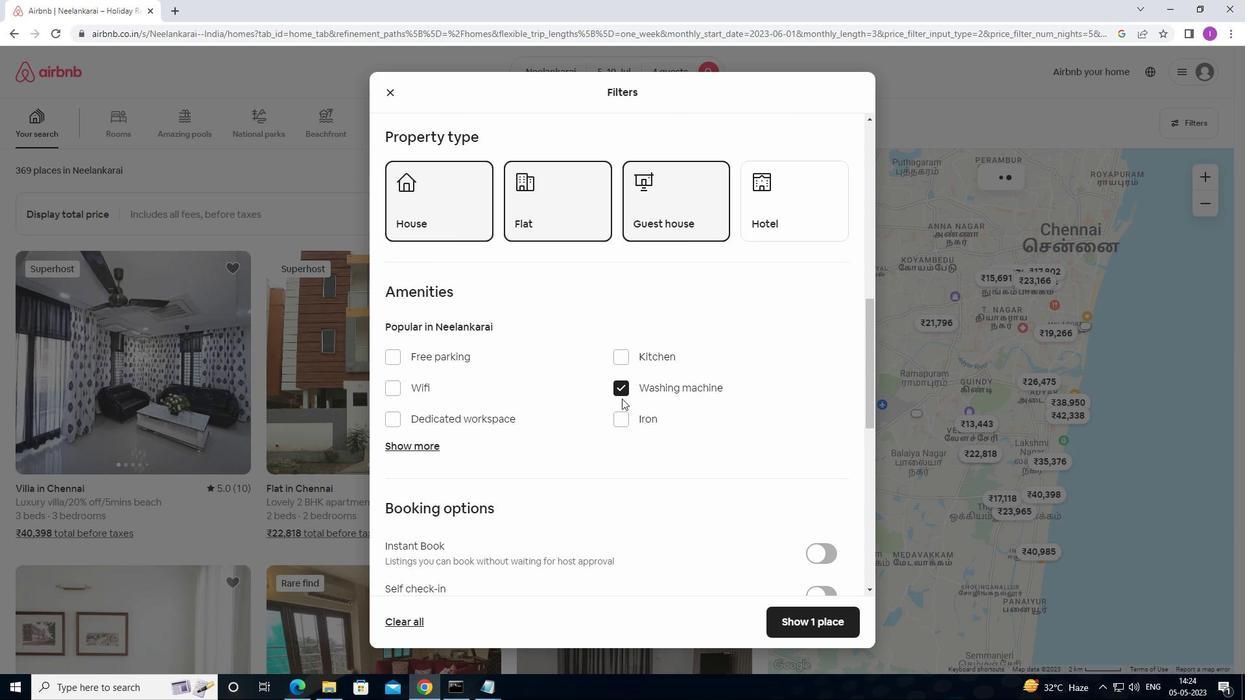 
Action: Mouse scrolled (620, 401) with delta (0, 0)
Screenshot: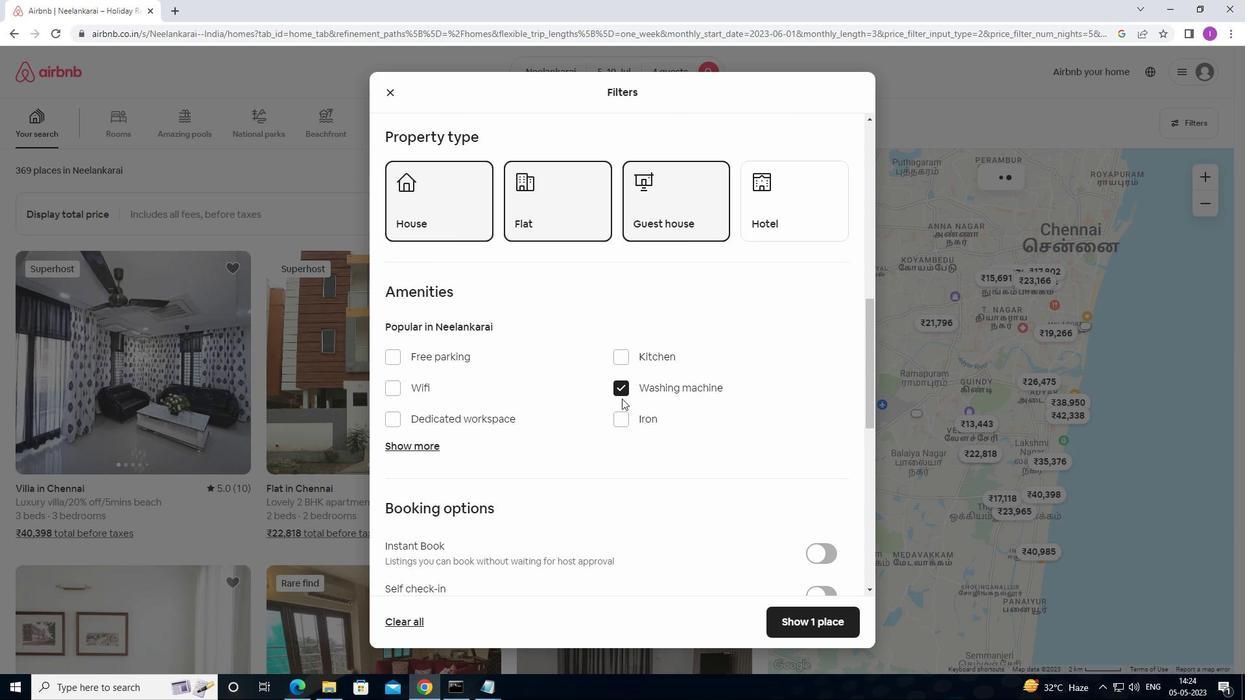 
Action: Mouse moved to (619, 403)
Screenshot: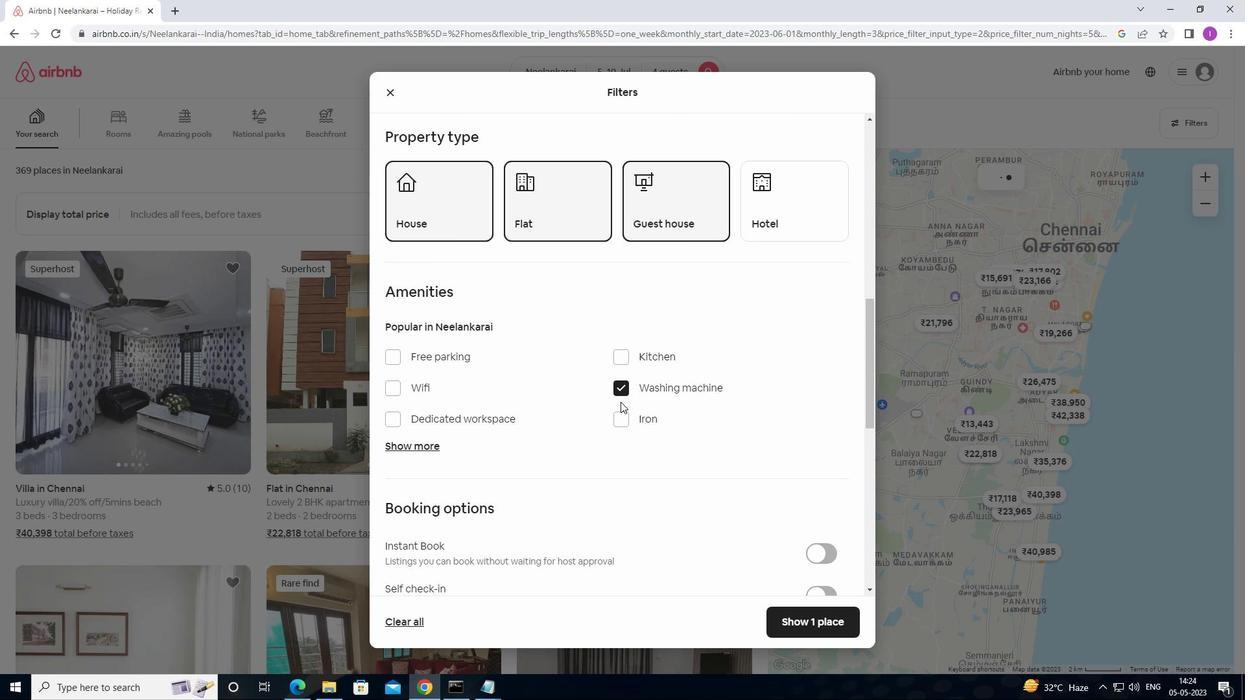 
Action: Mouse scrolled (619, 402) with delta (0, 0)
Screenshot: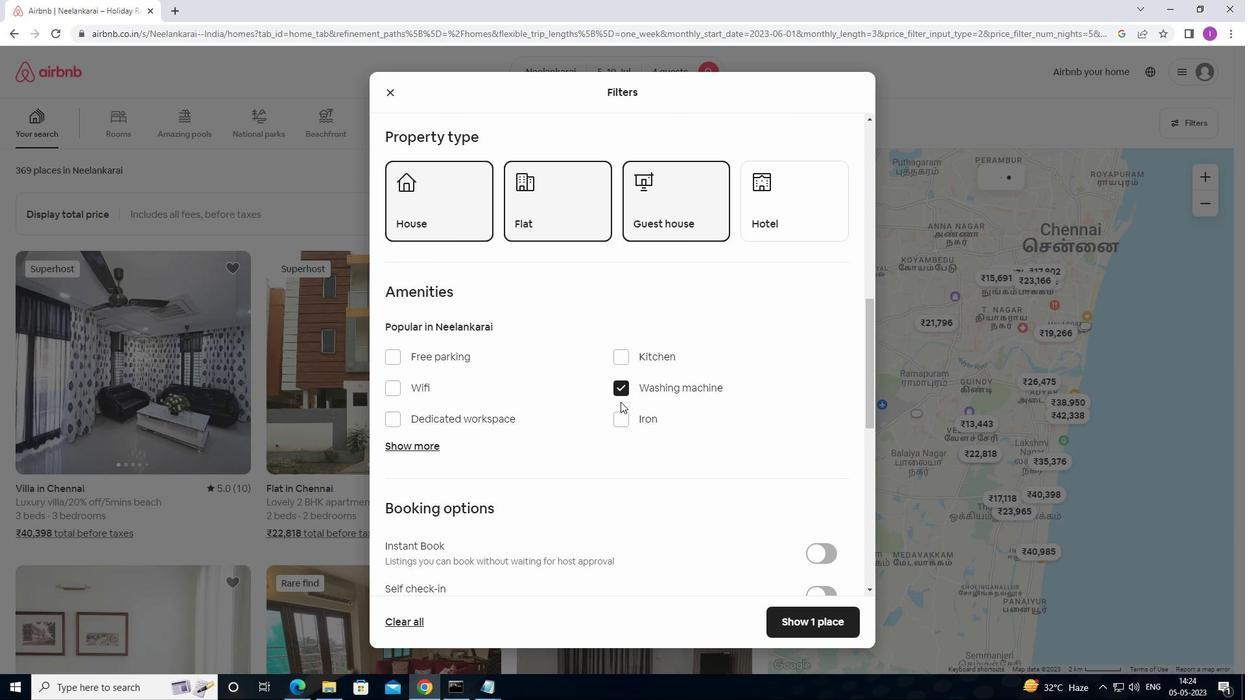 
Action: Mouse moved to (619, 403)
Screenshot: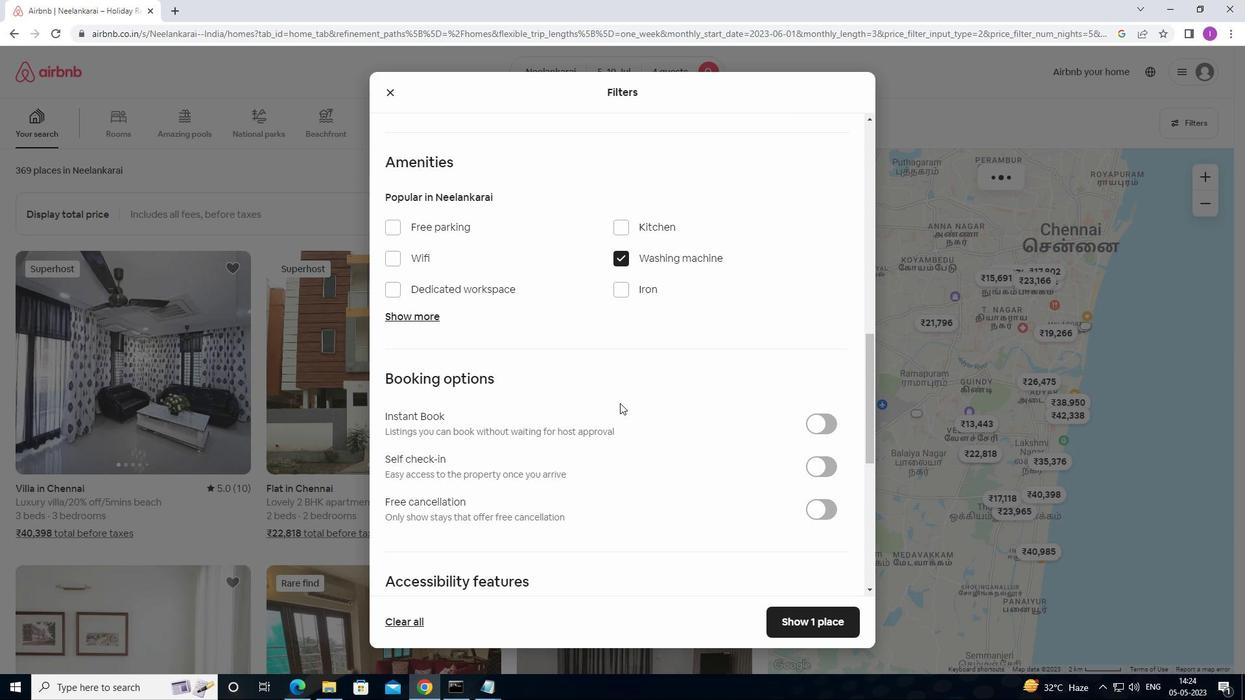 
Action: Mouse scrolled (619, 402) with delta (0, 0)
Screenshot: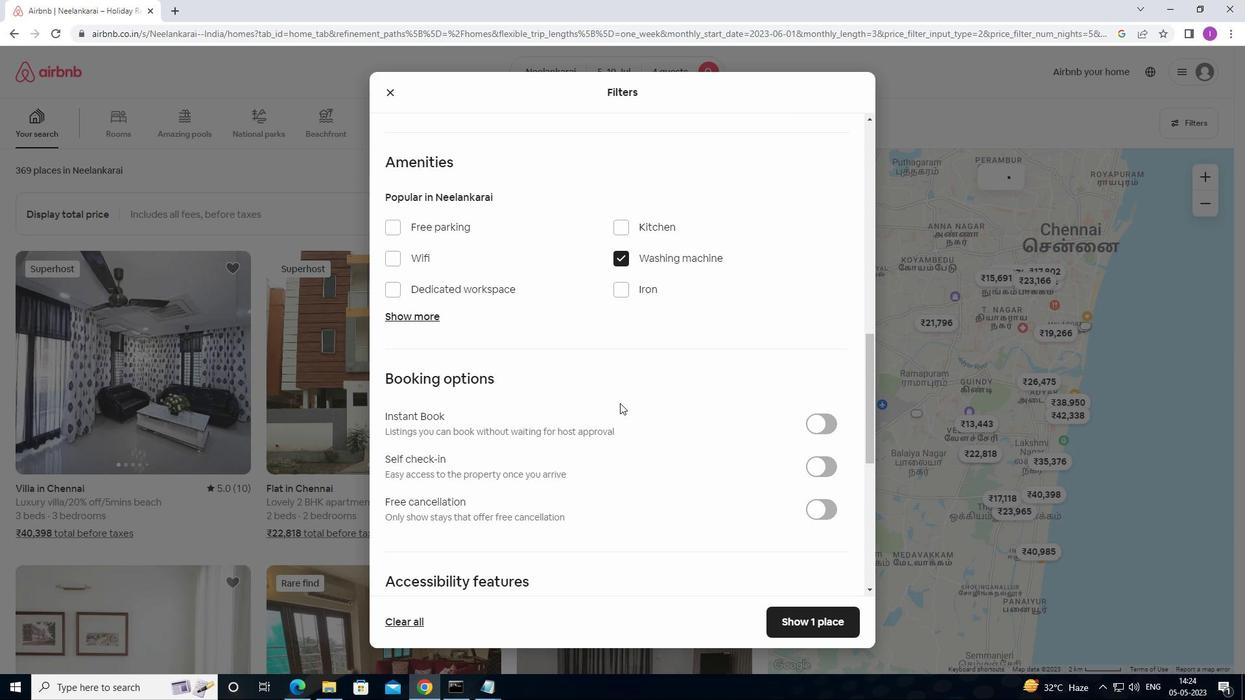 
Action: Mouse moved to (836, 405)
Screenshot: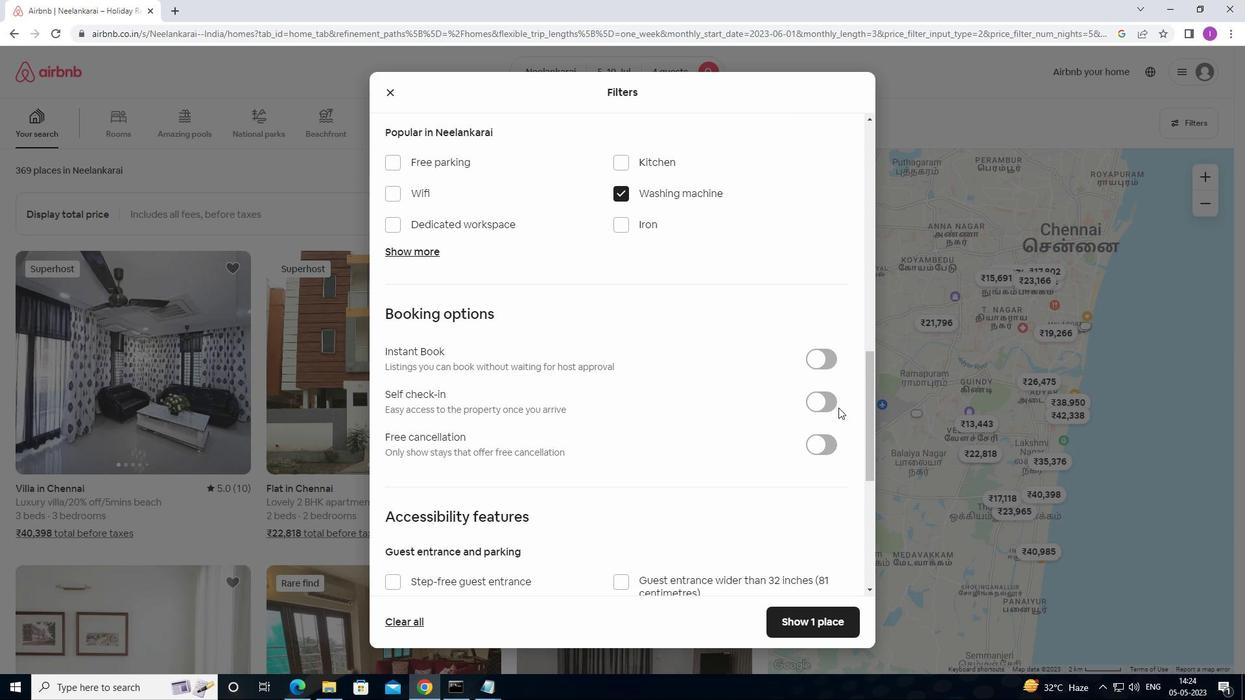 
Action: Mouse pressed left at (836, 405)
Screenshot: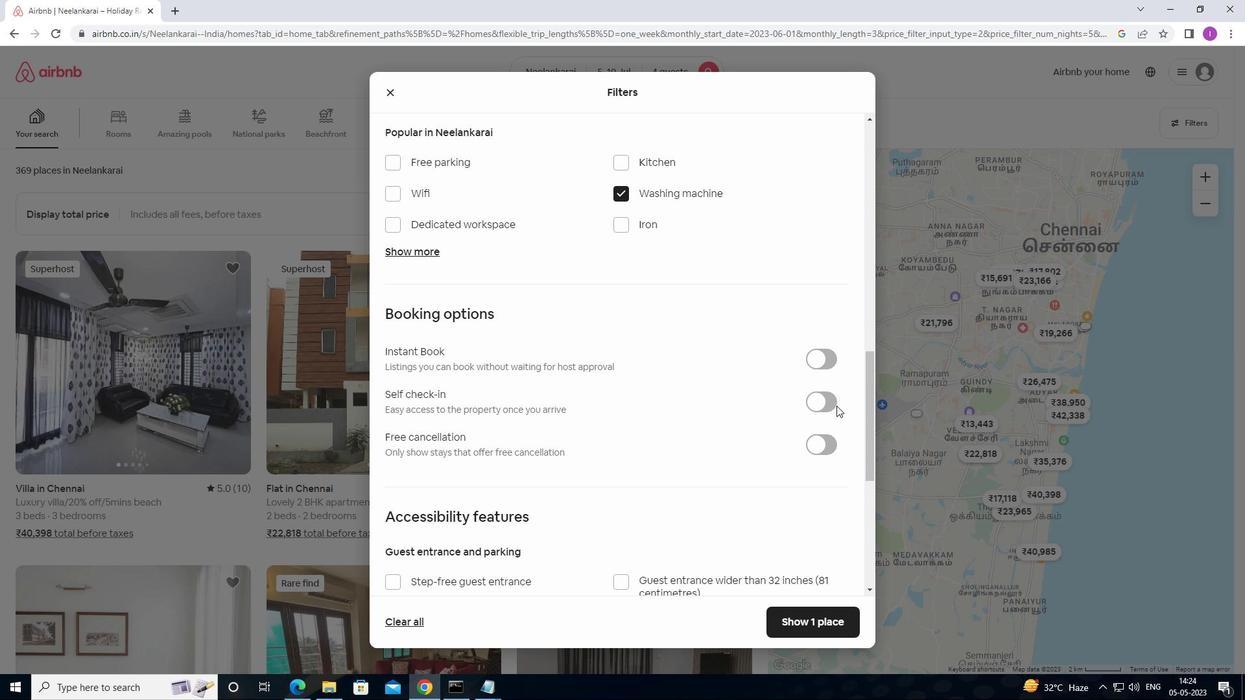 
Action: Mouse moved to (832, 406)
Screenshot: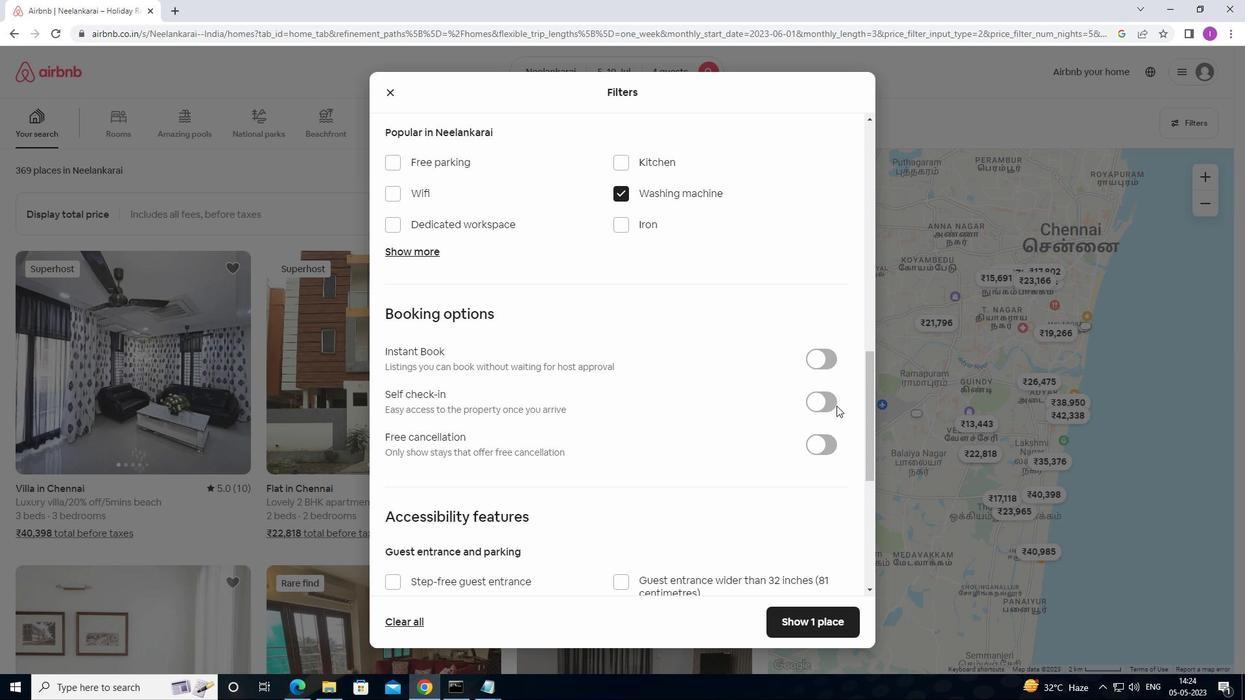 
Action: Mouse pressed left at (832, 406)
Screenshot: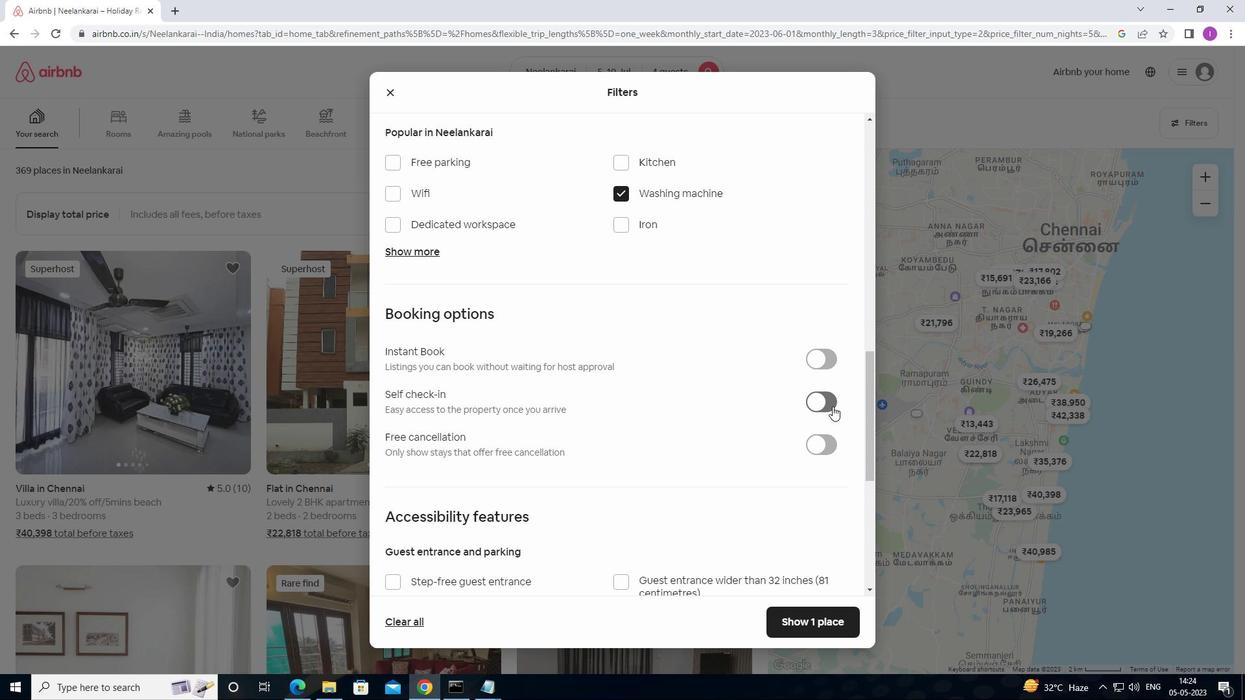 
Action: Mouse moved to (697, 439)
Screenshot: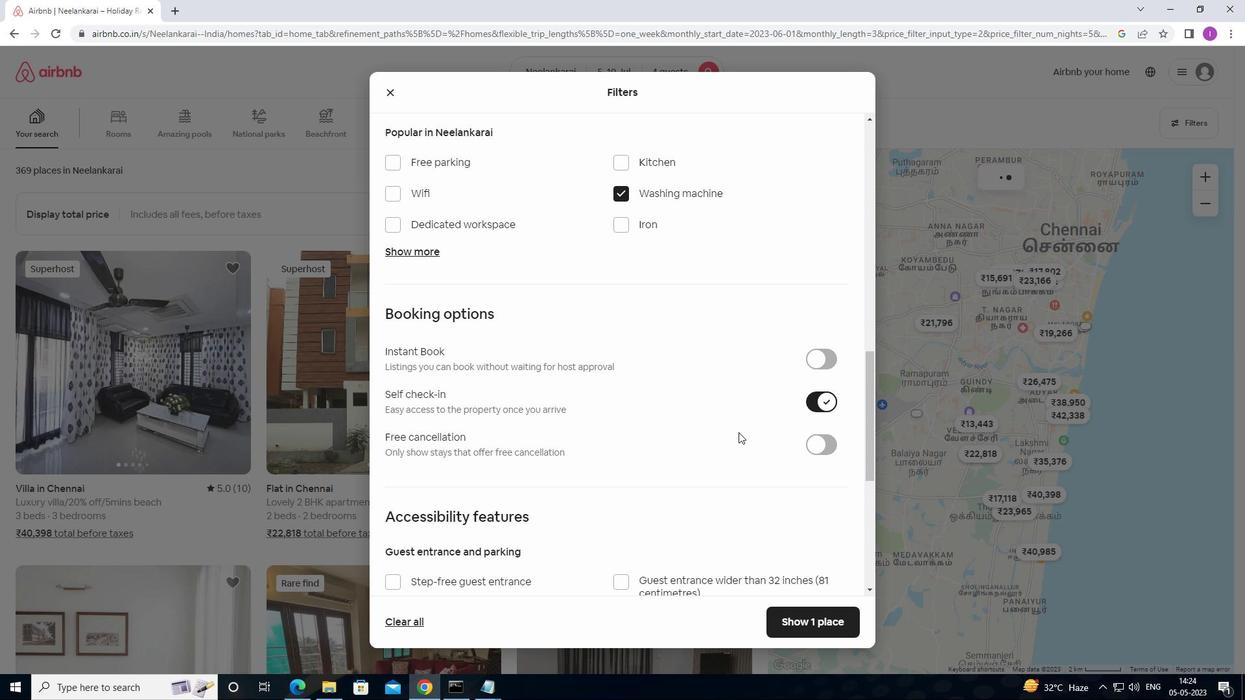 
Action: Mouse scrolled (697, 439) with delta (0, 0)
Screenshot: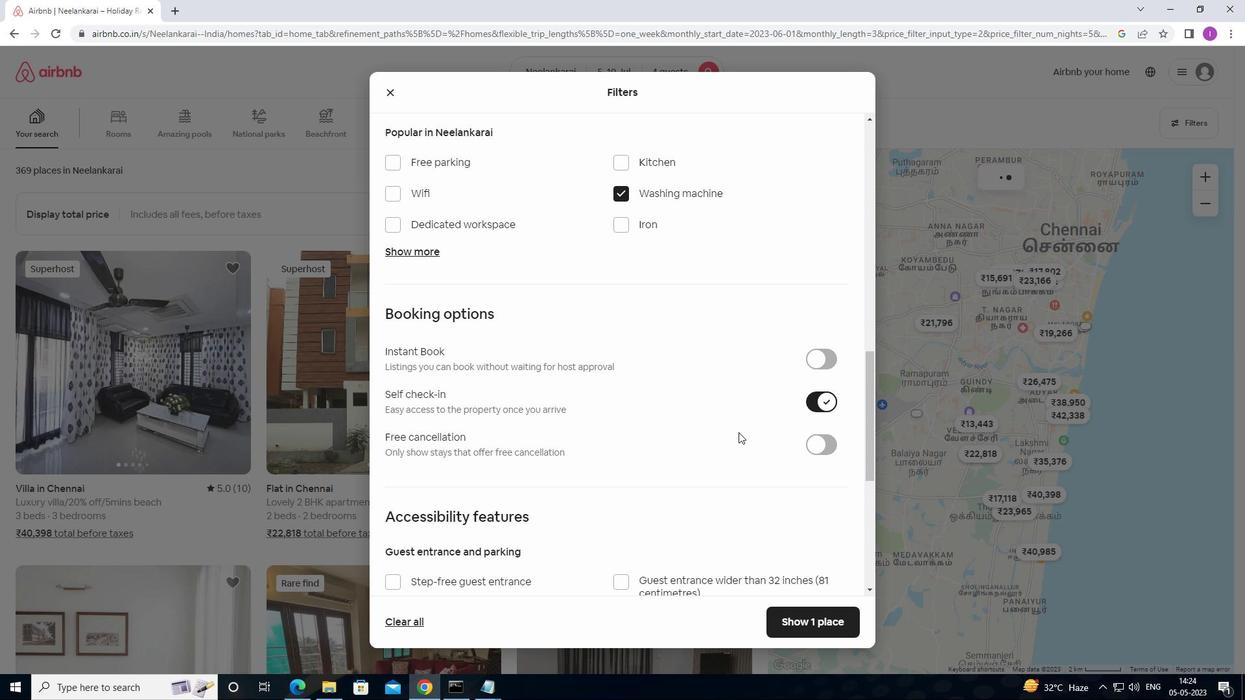 
Action: Mouse moved to (696, 440)
Screenshot: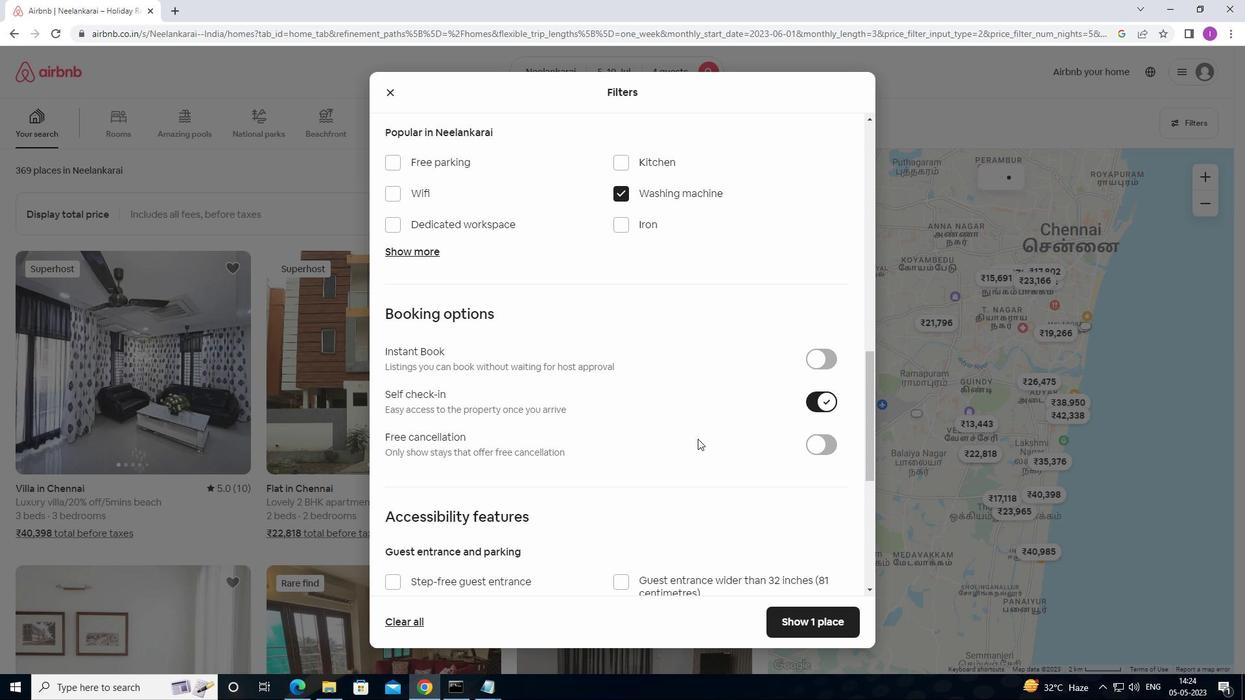 
Action: Mouse scrolled (696, 439) with delta (0, 0)
Screenshot: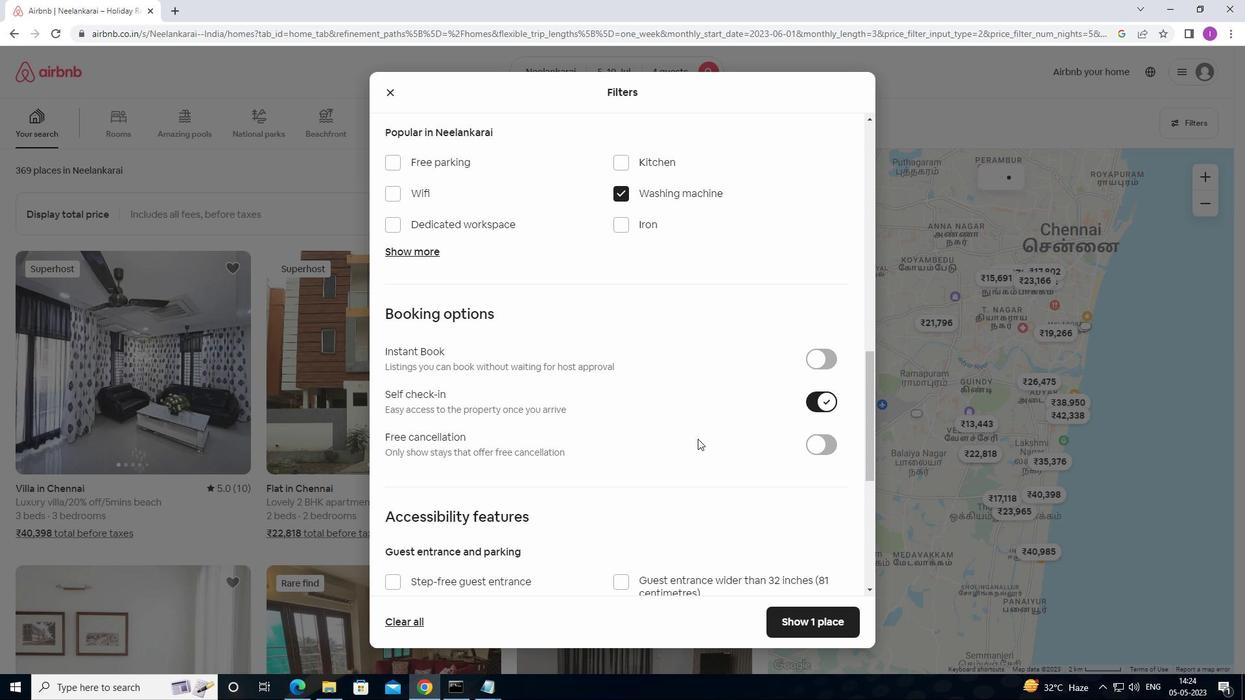 
Action: Mouse scrolled (696, 439) with delta (0, 0)
Screenshot: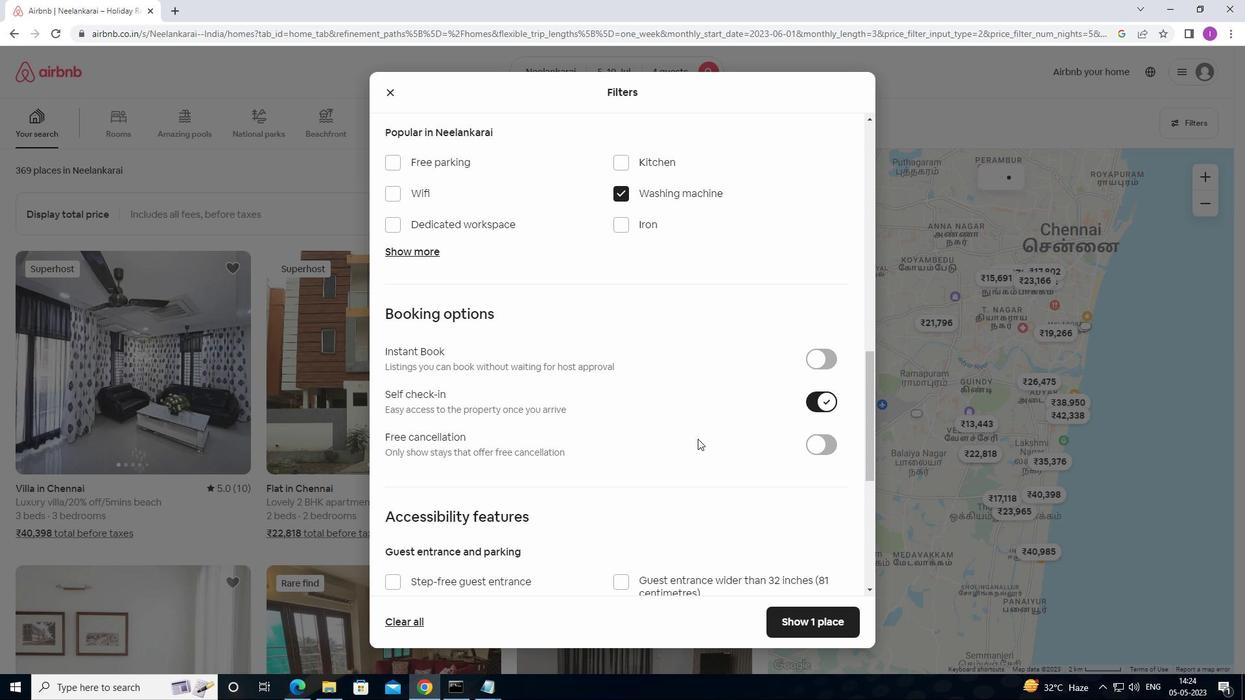 
Action: Mouse moved to (695, 441)
Screenshot: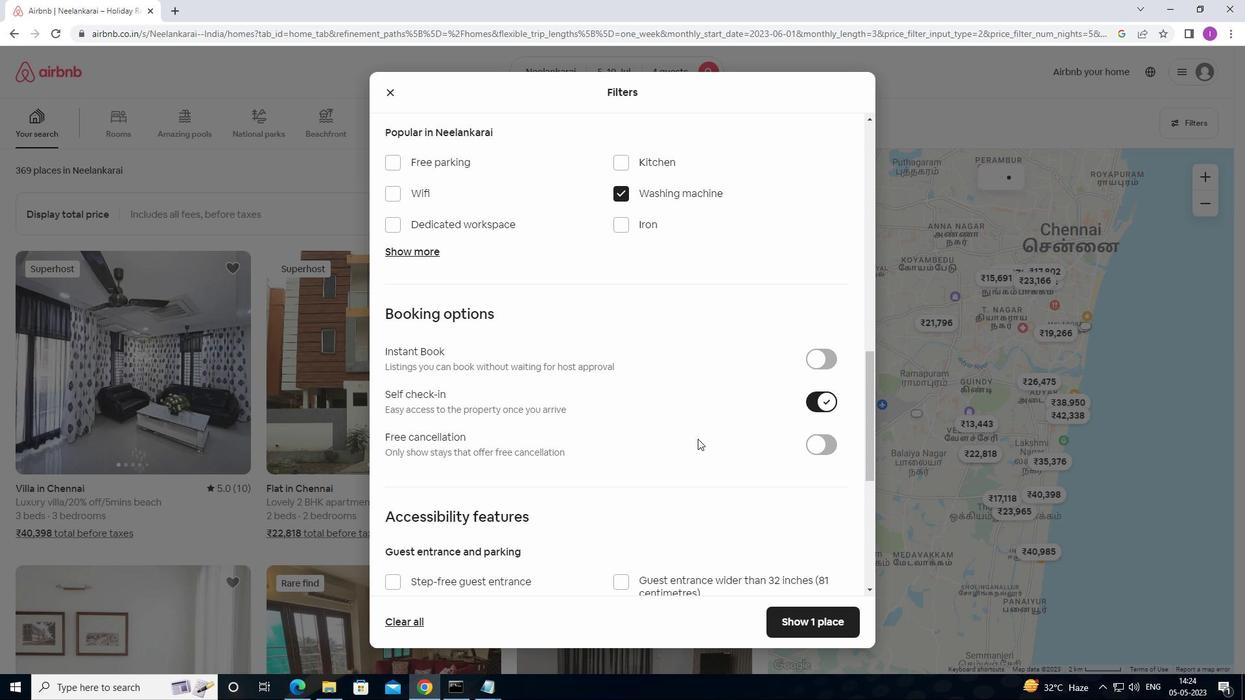 
Action: Mouse scrolled (695, 440) with delta (0, 0)
Screenshot: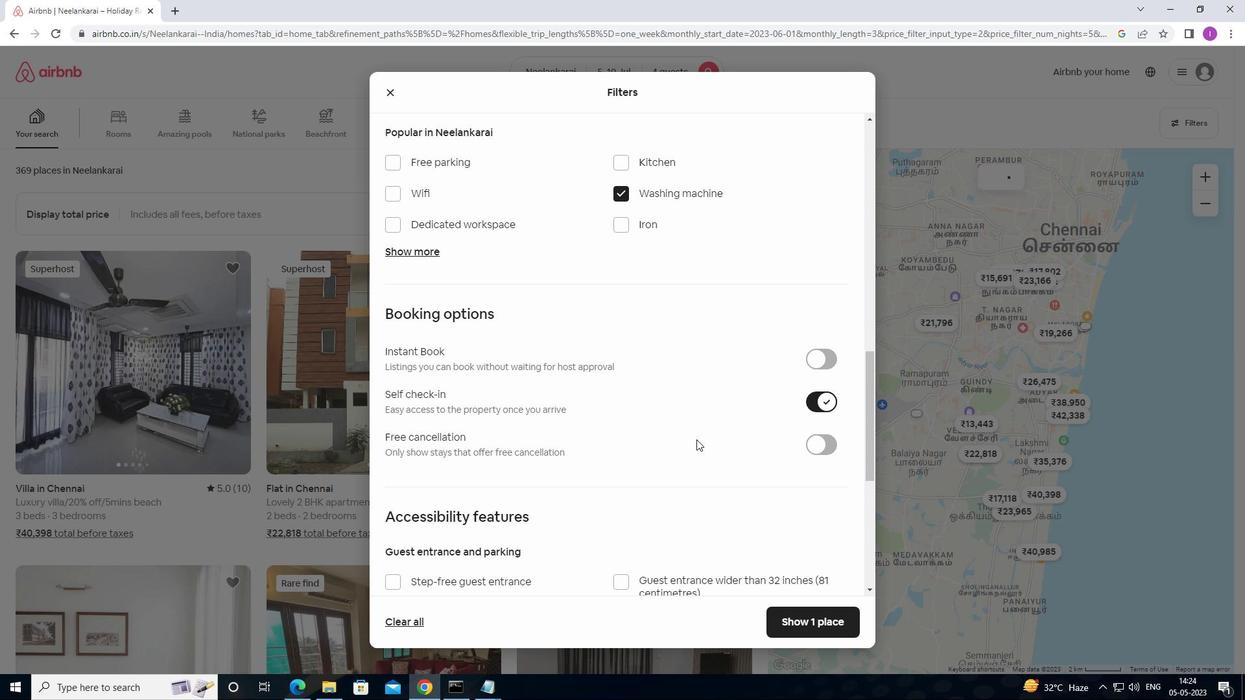 
Action: Mouse scrolled (695, 440) with delta (0, 0)
Screenshot: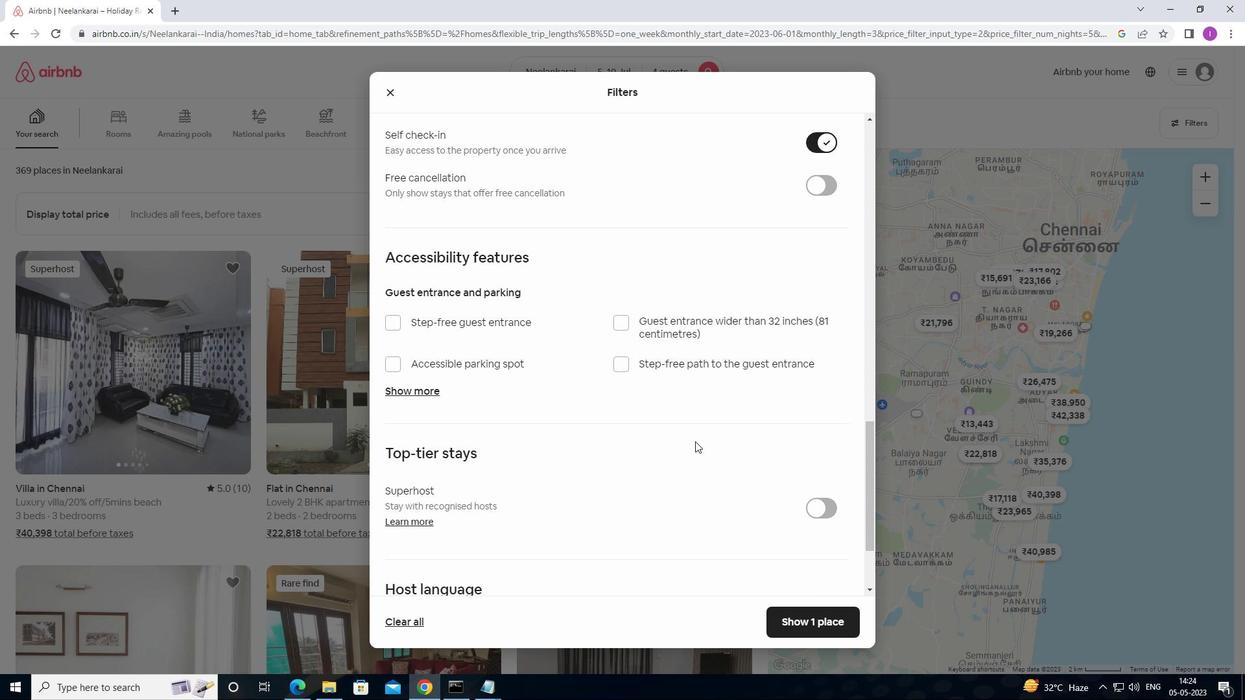 
Action: Mouse scrolled (695, 440) with delta (0, 0)
Screenshot: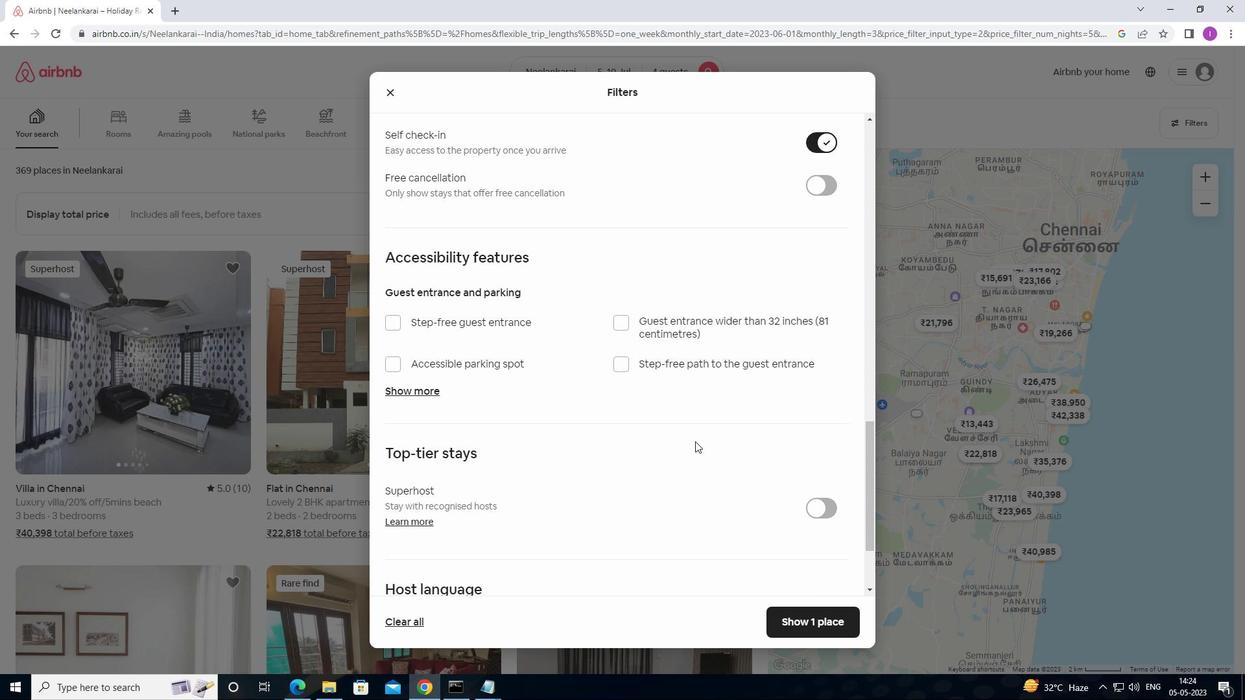 
Action: Mouse scrolled (695, 440) with delta (0, 0)
Screenshot: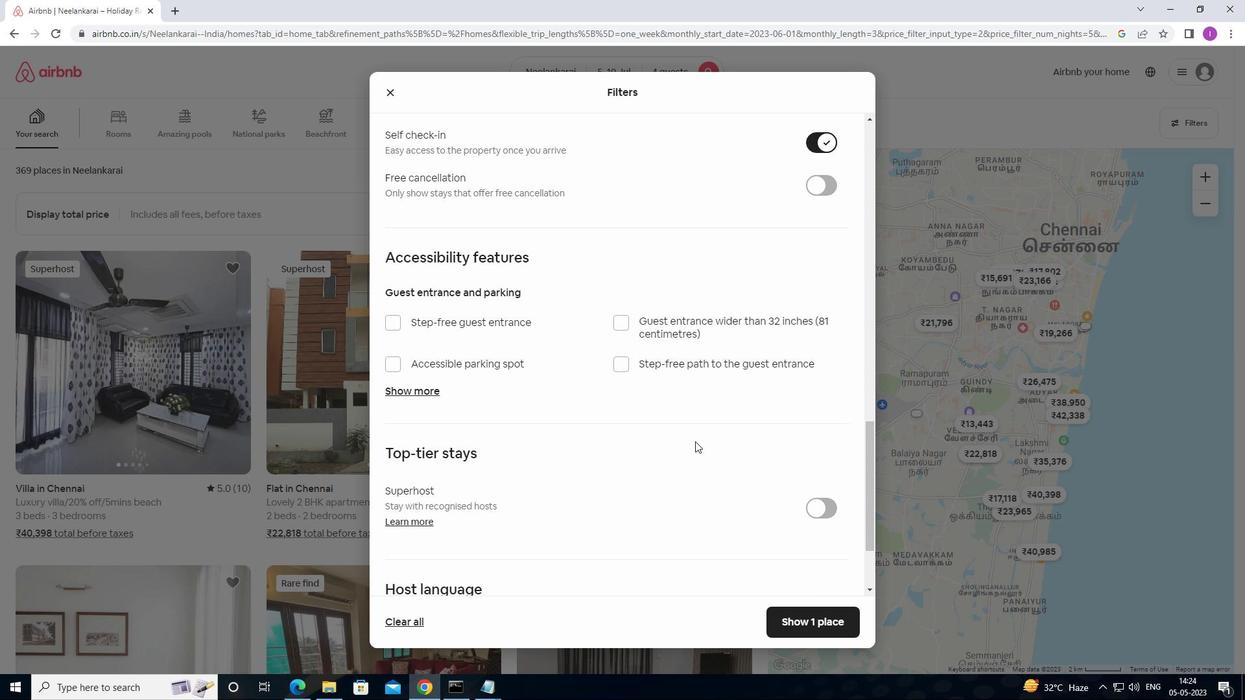 
Action: Mouse scrolled (695, 440) with delta (0, 0)
Screenshot: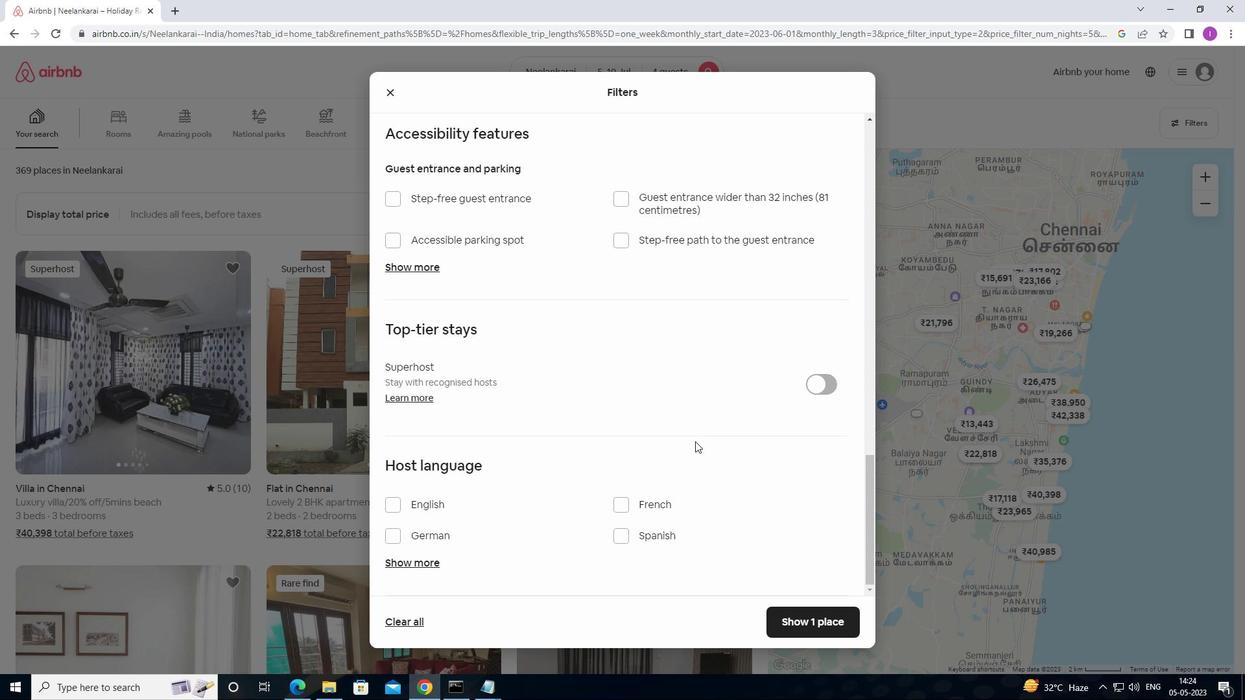
Action: Mouse moved to (395, 505)
Screenshot: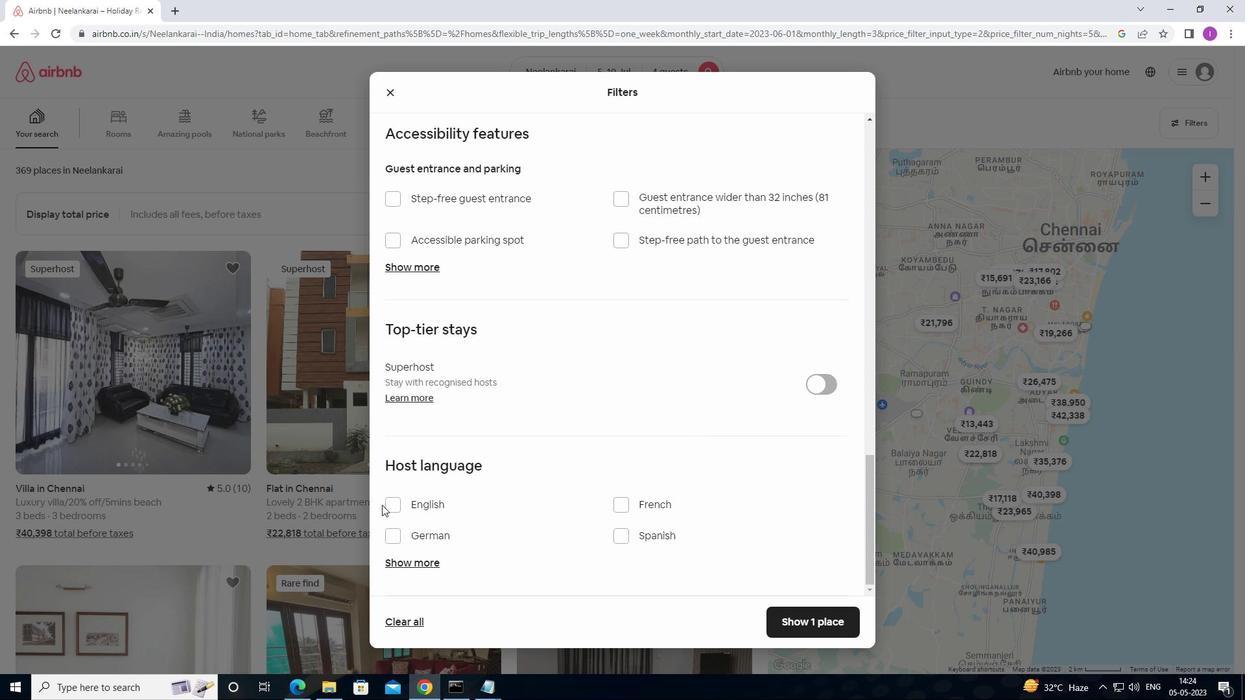 
Action: Mouse pressed left at (395, 505)
Screenshot: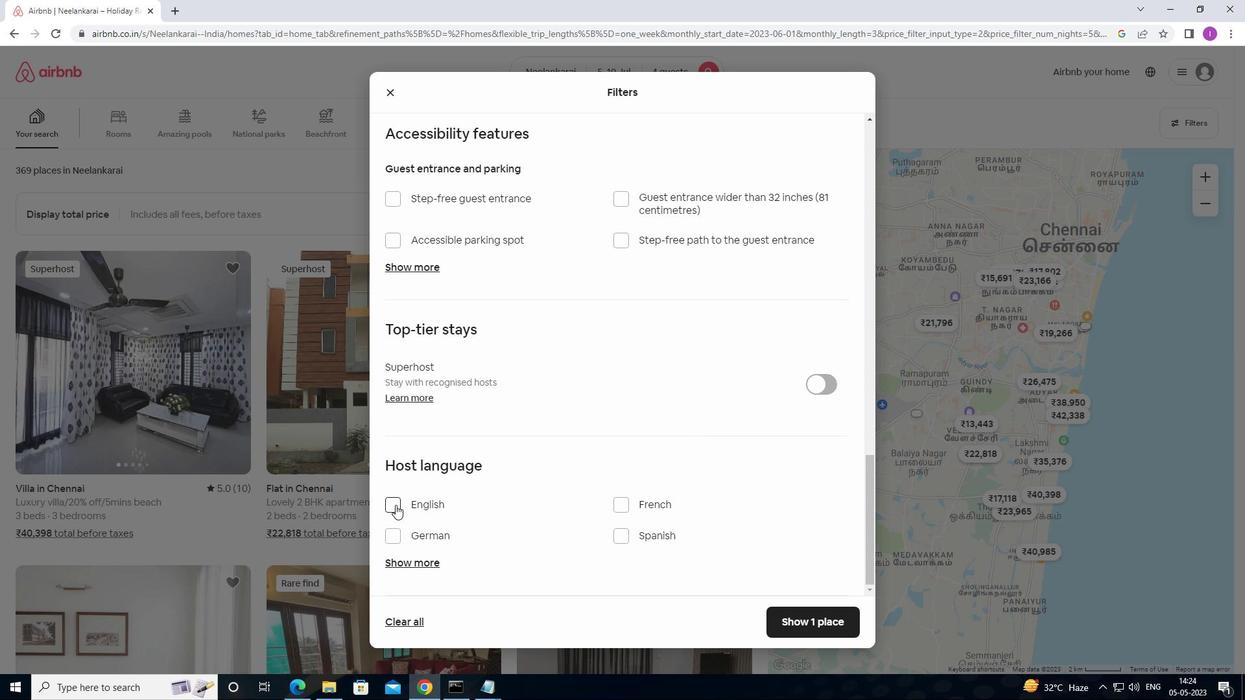 
Action: Mouse moved to (814, 625)
Screenshot: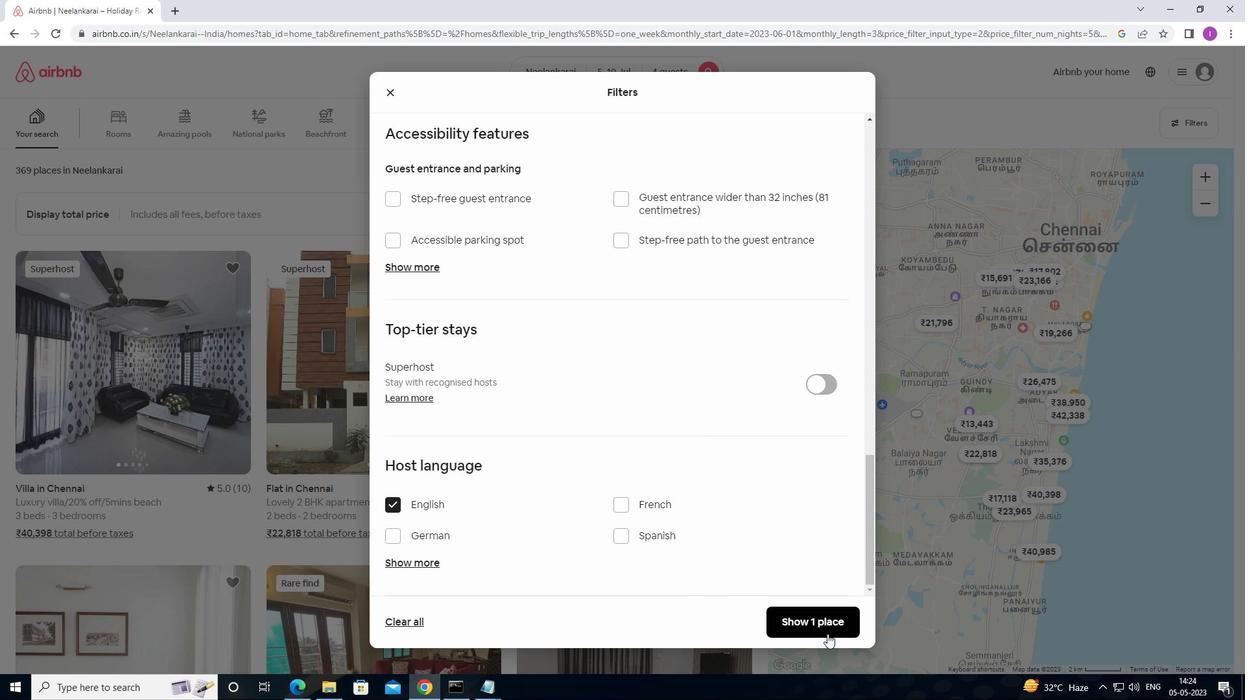 
Action: Mouse pressed left at (814, 625)
Screenshot: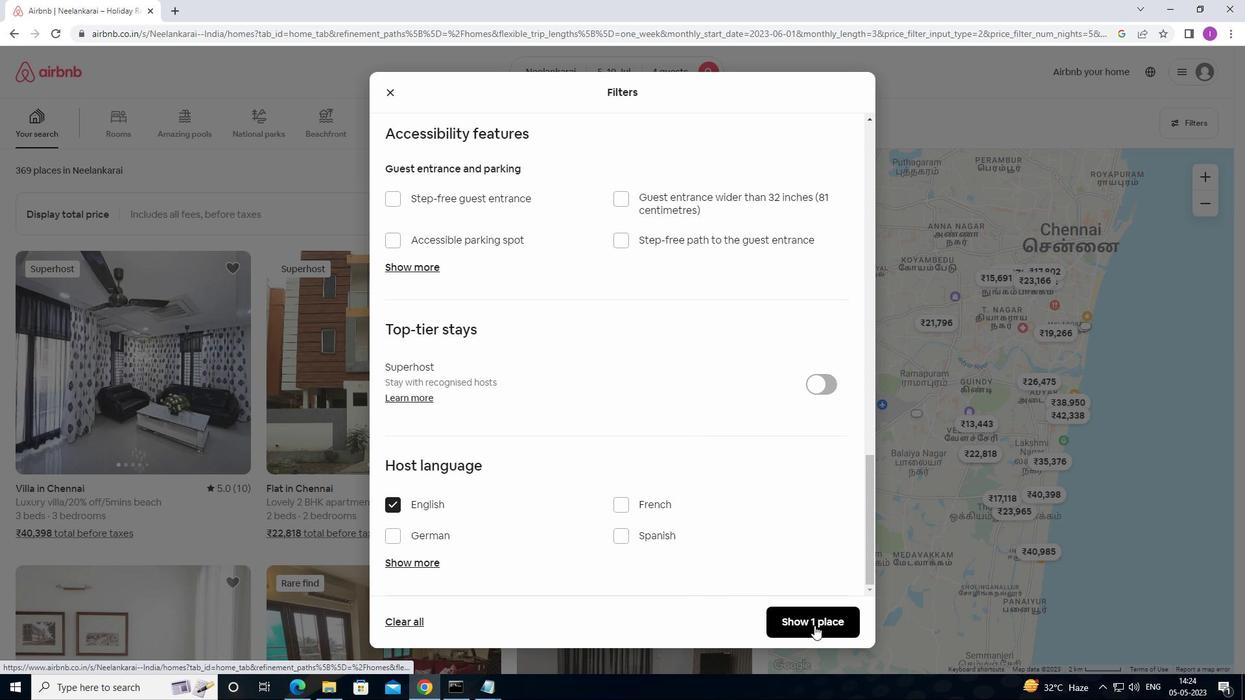 
Action: Mouse moved to (843, 601)
Screenshot: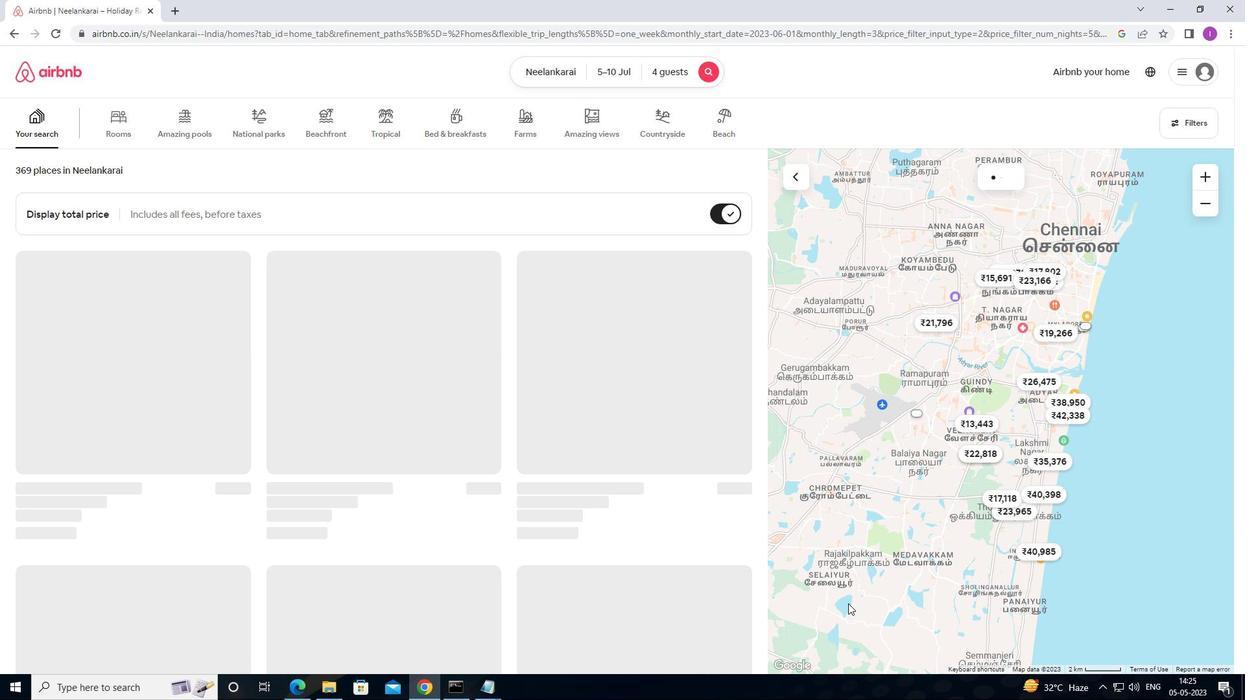 
